 Task: Look for space in Delfshaven, Netherlands from 22nd June, 2023 to 30th June, 2023 for 2 adults in price range Rs.7000 to Rs.15000. Place can be entire place with 1  bedroom having 1 bed and 1 bathroom. Property type can be house, flat, guest house, hotel. Amenities needed are: washing machine. Booking option can be shelf check-in. Required host language is English.
Action: Mouse moved to (658, 147)
Screenshot: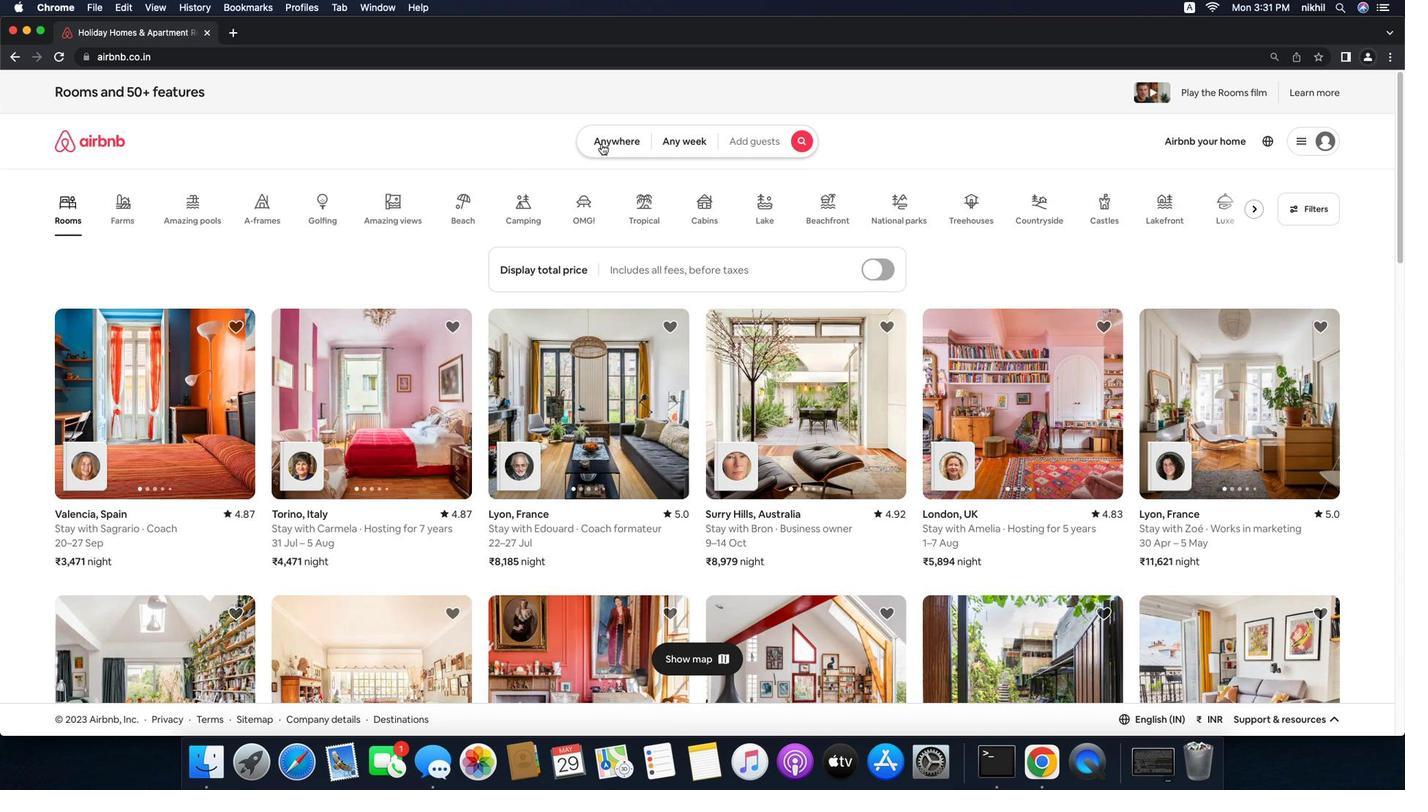 
Action: Mouse pressed left at (658, 147)
Screenshot: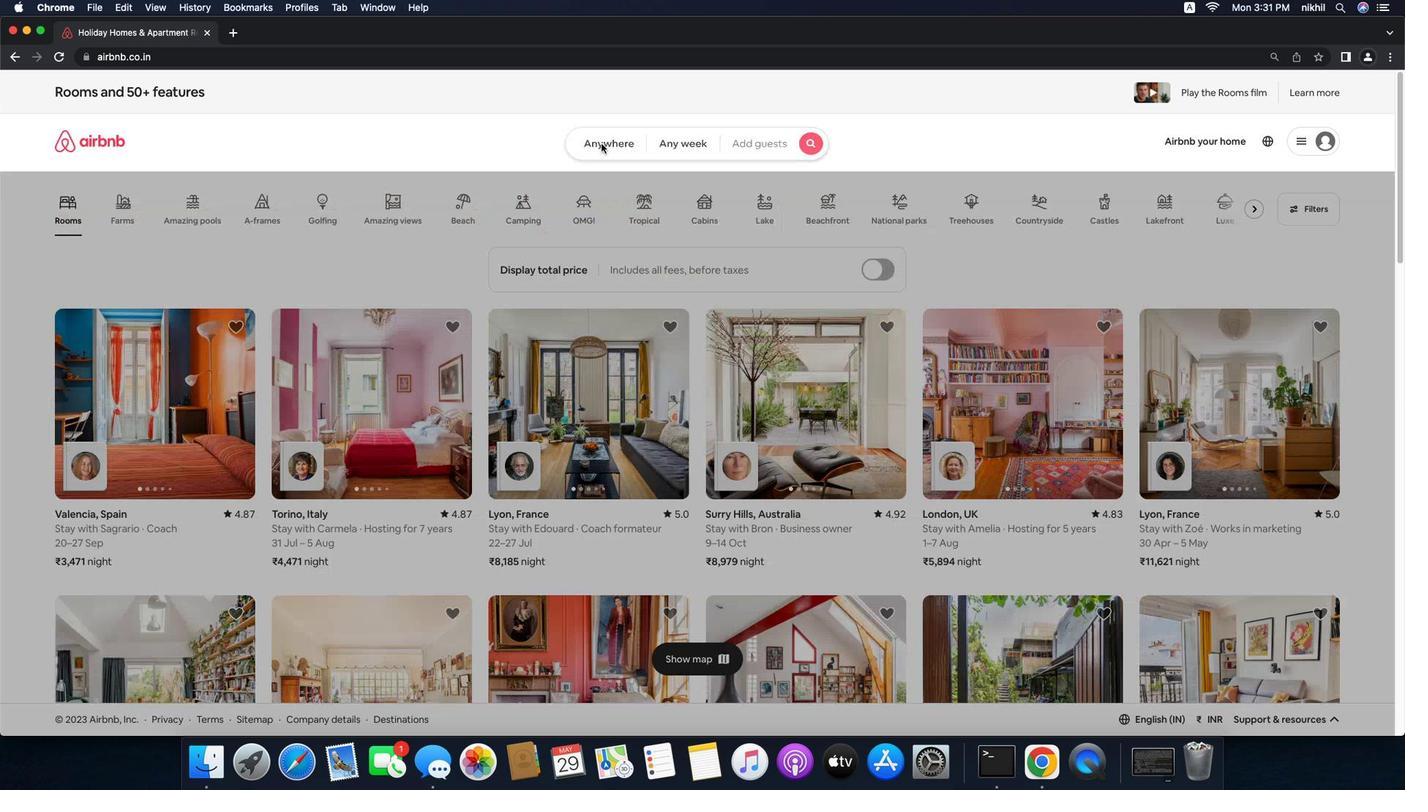 
Action: Mouse moved to (637, 146)
Screenshot: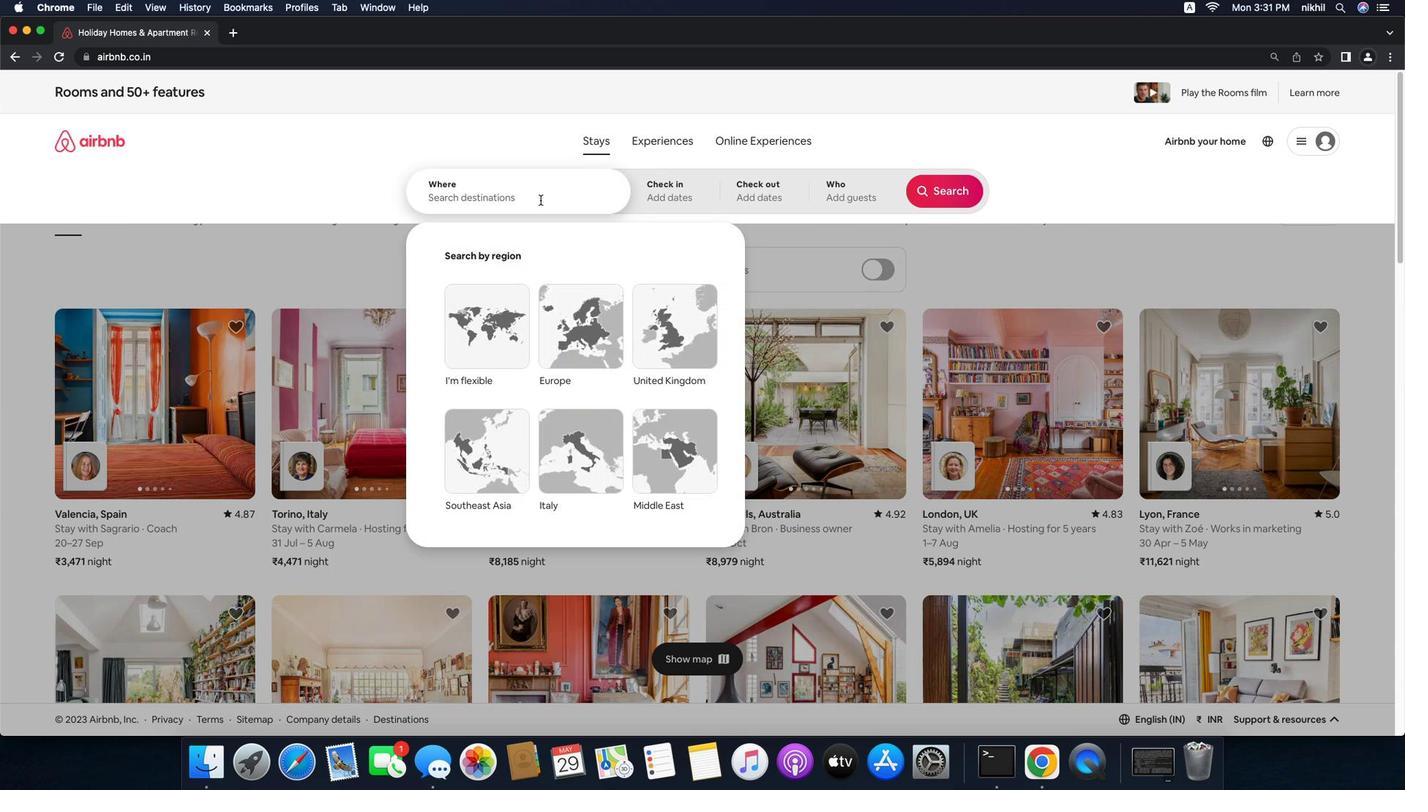 
Action: Mouse pressed left at (637, 146)
Screenshot: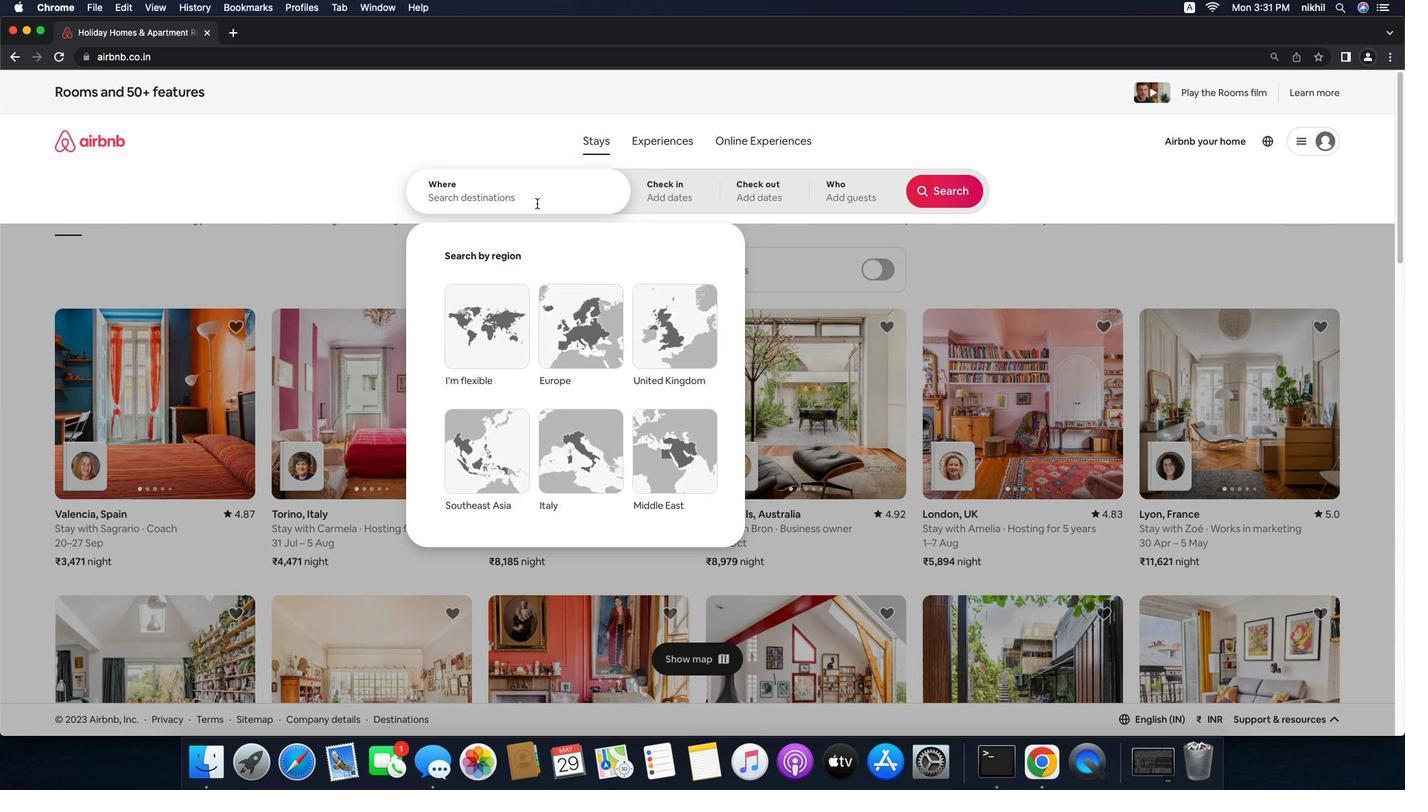 
Action: Mouse moved to (582, 204)
Screenshot: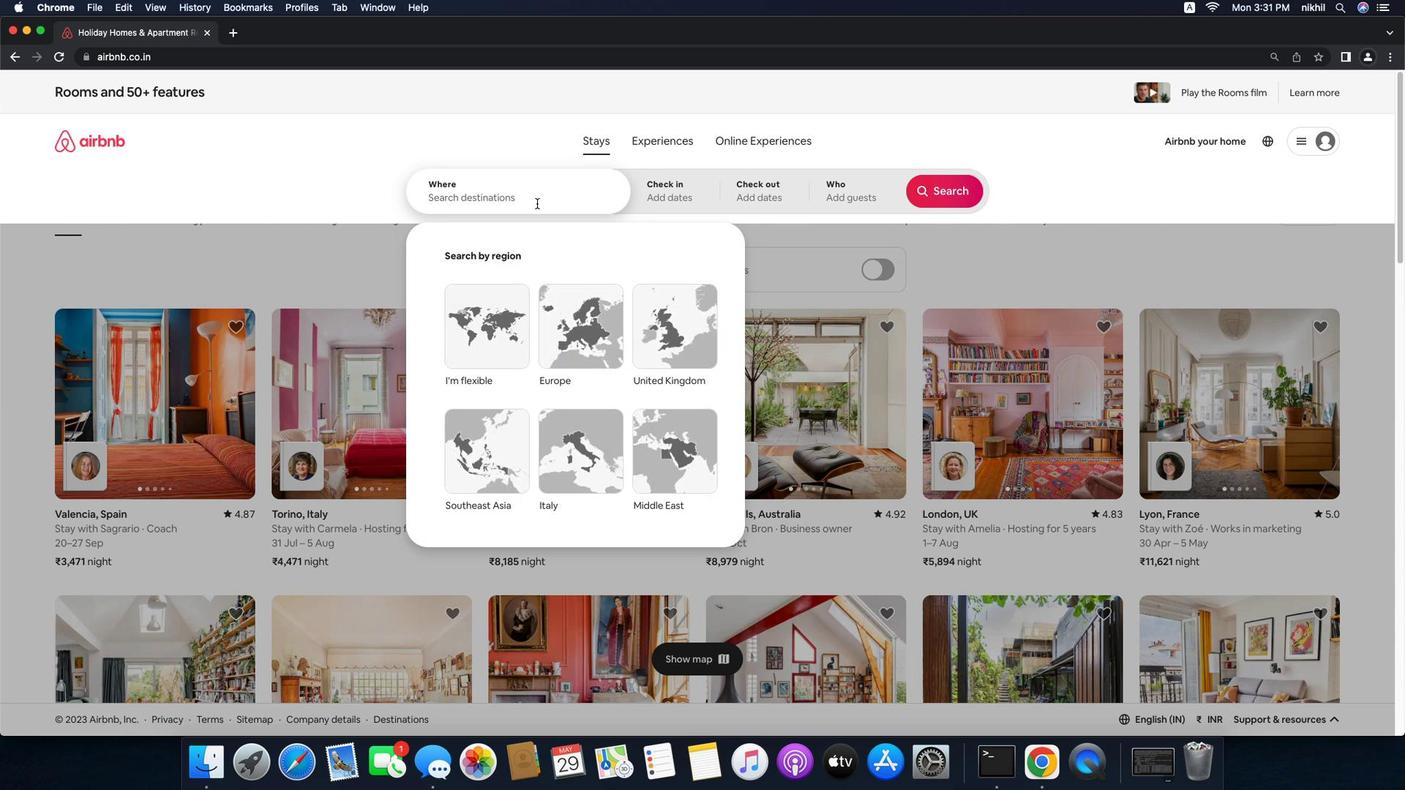 
Action: Mouse pressed left at (582, 204)
Screenshot: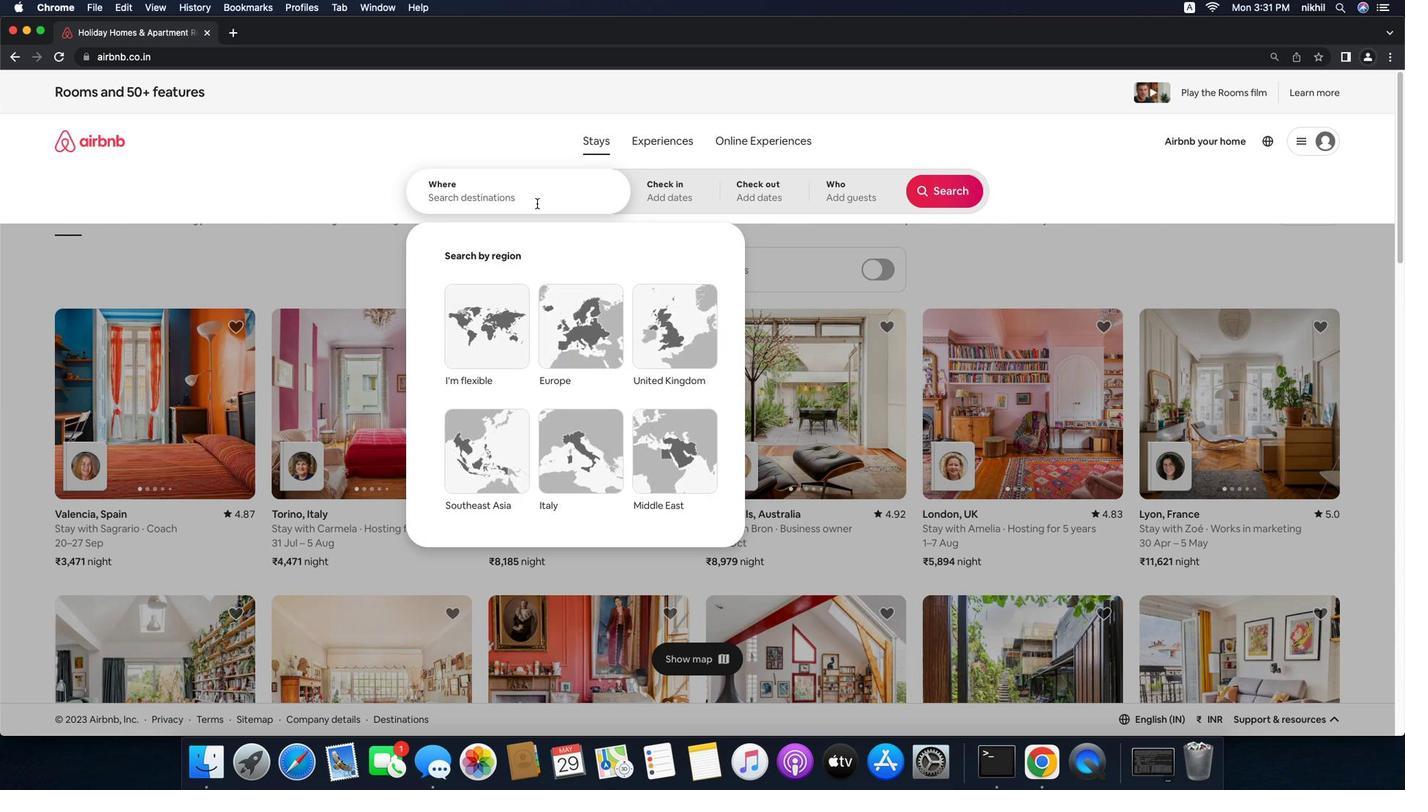 
Action: Key pressed 'D'Key.caps_lock'e''l''f''s''h''a''v''e''n'','Key.spaceKey.caps_lock'N'Key.caps_lock'e''t''h''e''r''l''a''n''d''s'
Screenshot: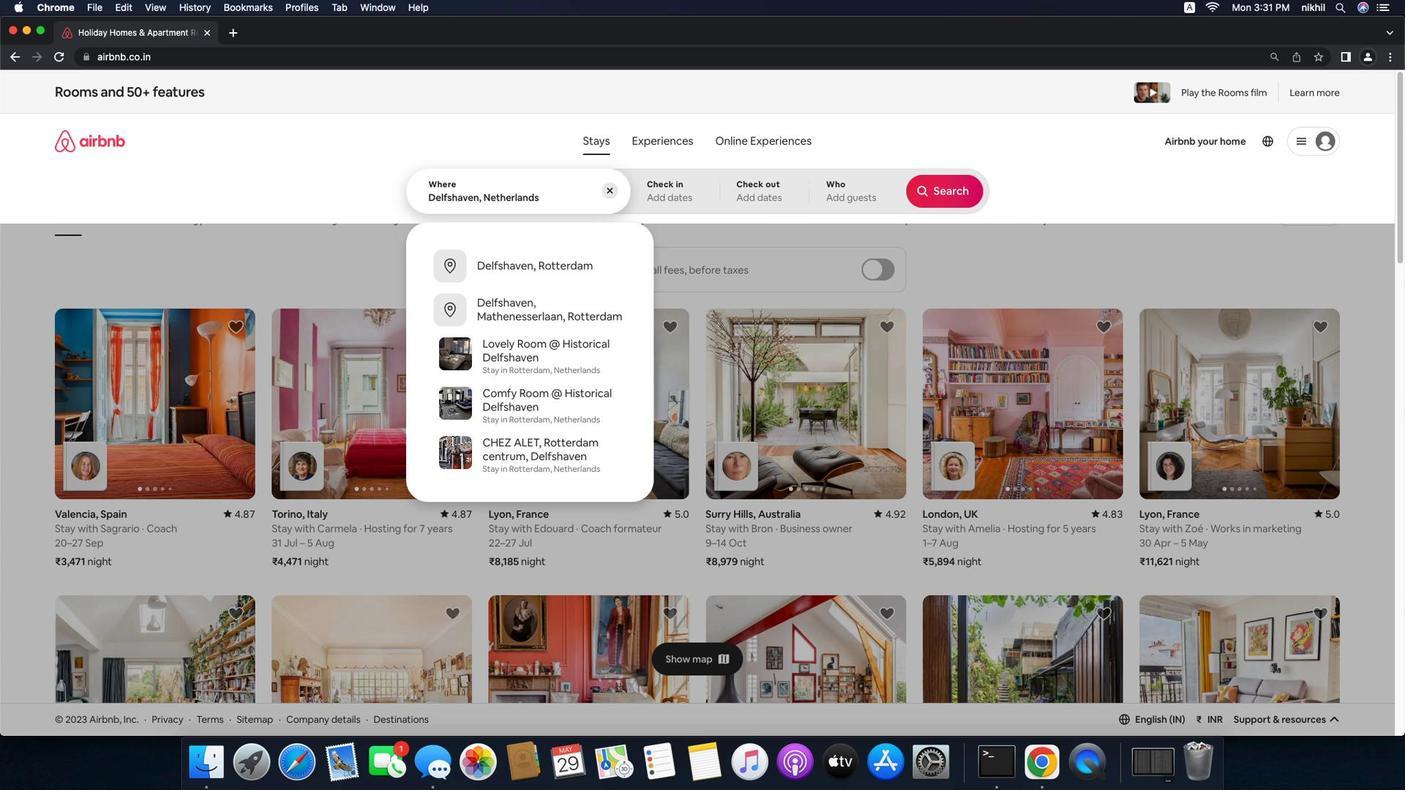 
Action: Mouse moved to (587, 194)
Screenshot: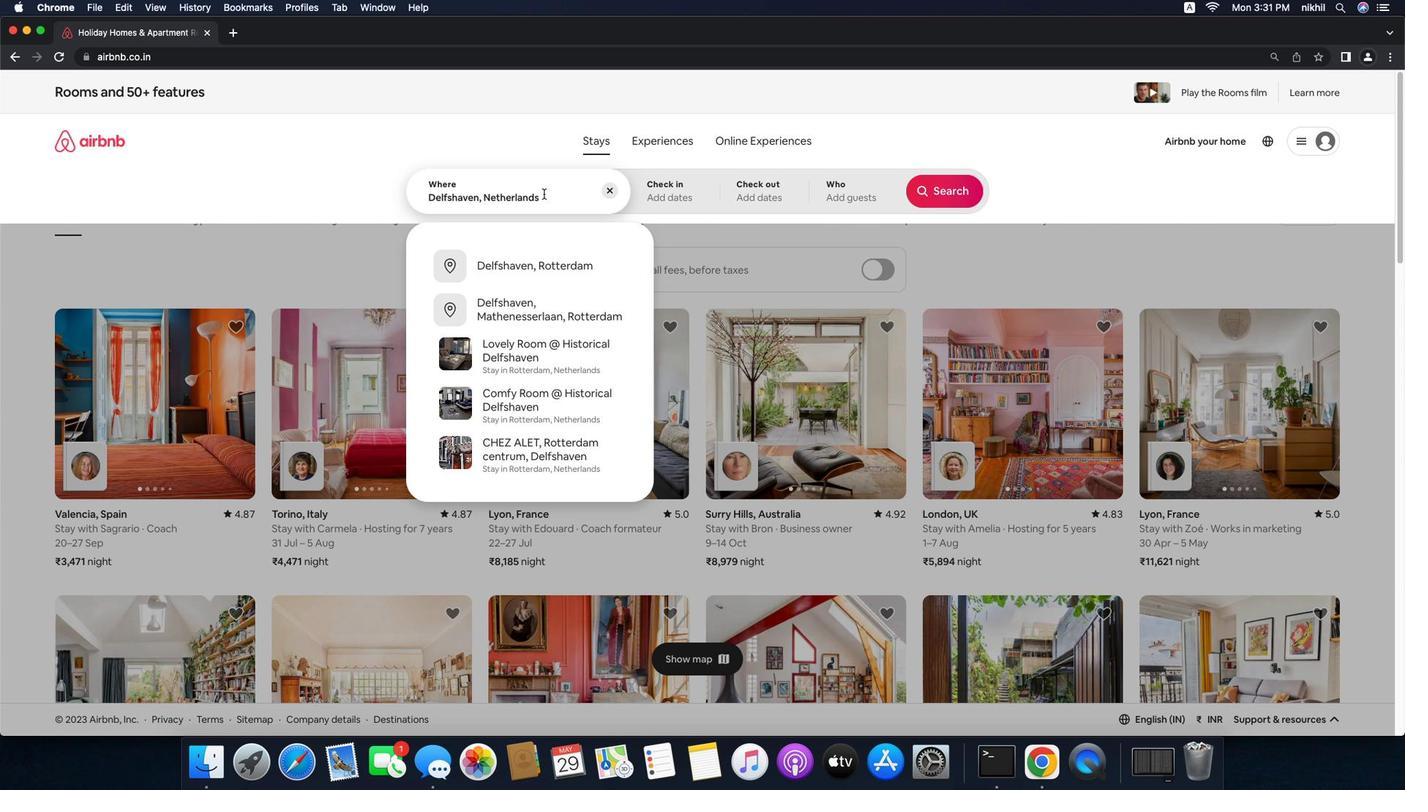 
Action: Key pressed Key.enter
Screenshot: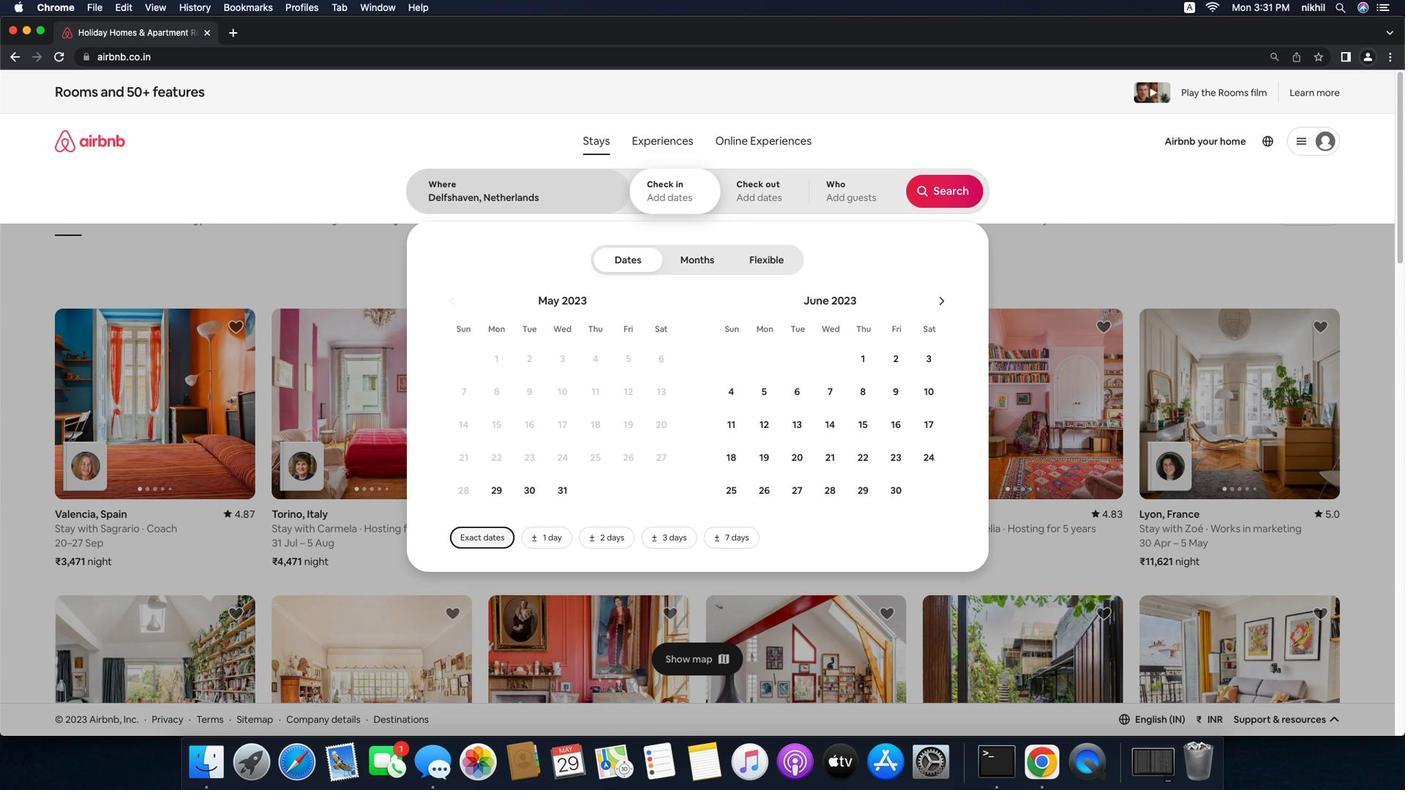 
Action: Mouse moved to (866, 462)
Screenshot: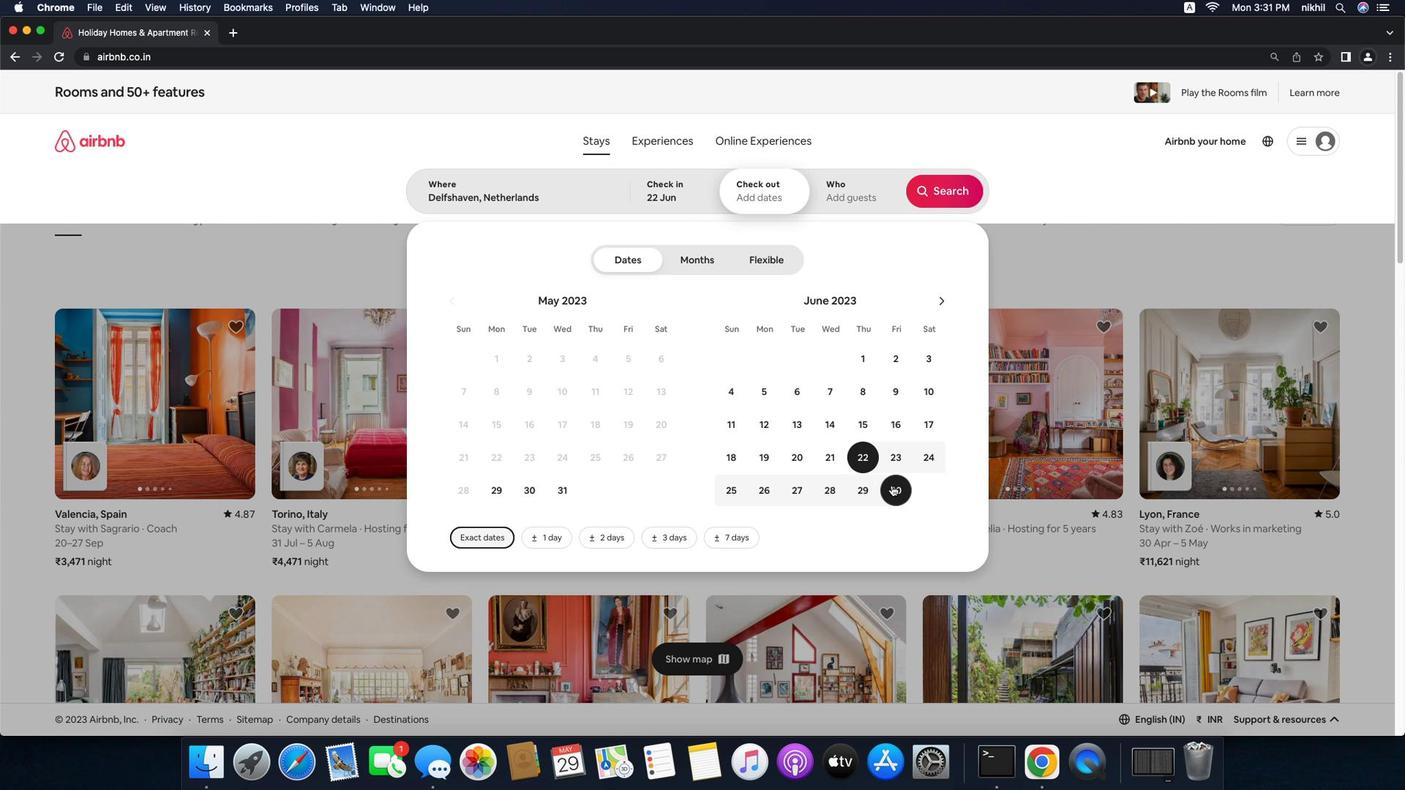 
Action: Mouse pressed left at (866, 462)
Screenshot: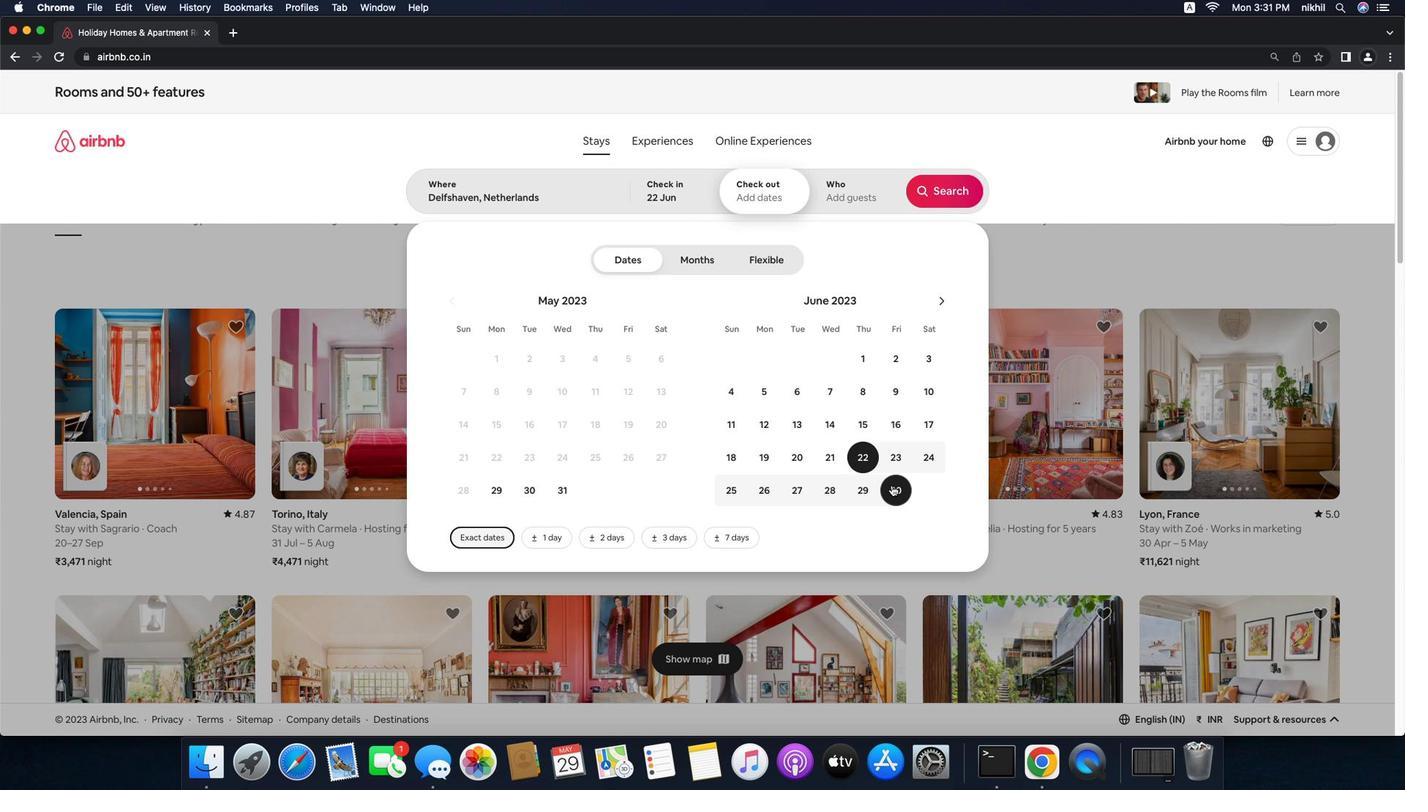 
Action: Mouse moved to (885, 481)
Screenshot: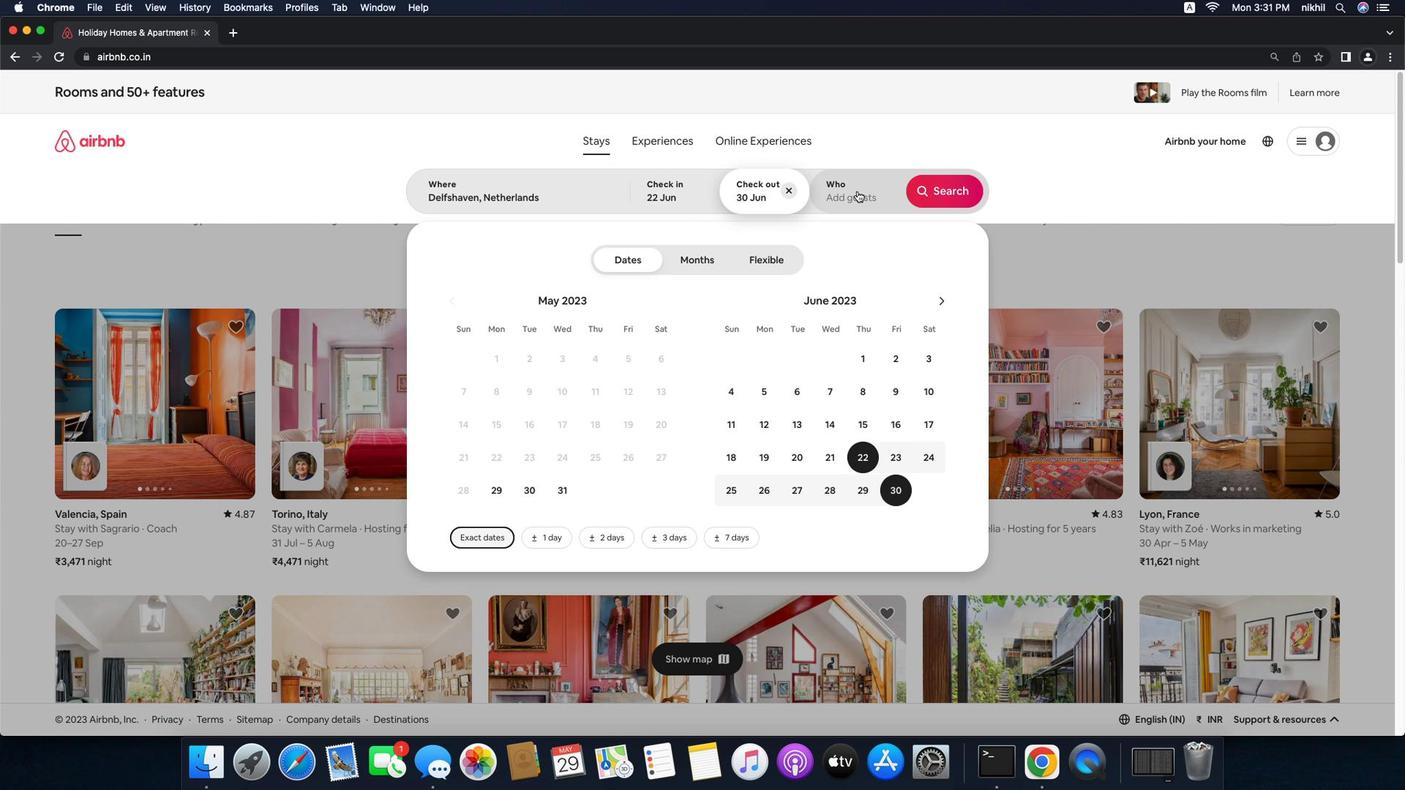 
Action: Mouse pressed left at (885, 481)
Screenshot: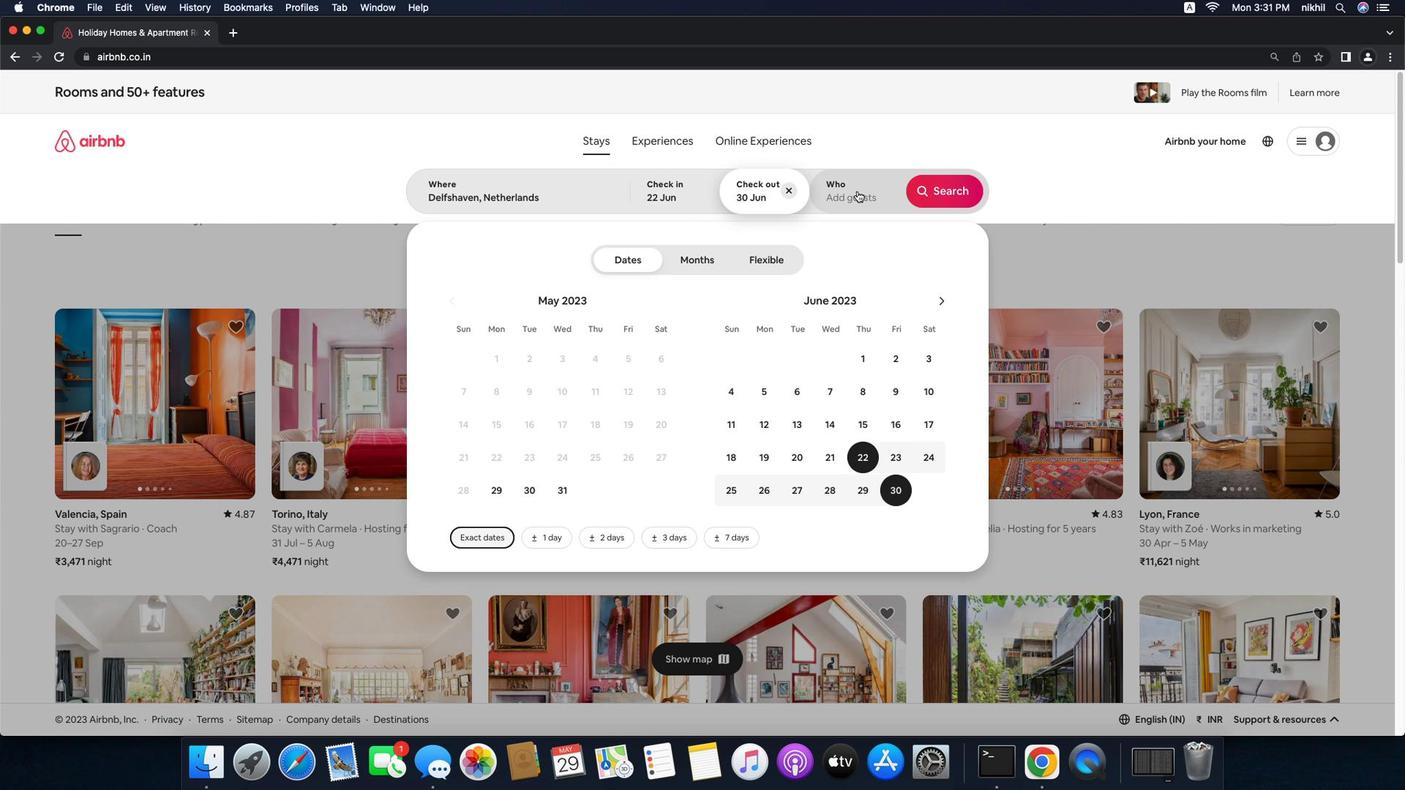 
Action: Mouse moved to (855, 192)
Screenshot: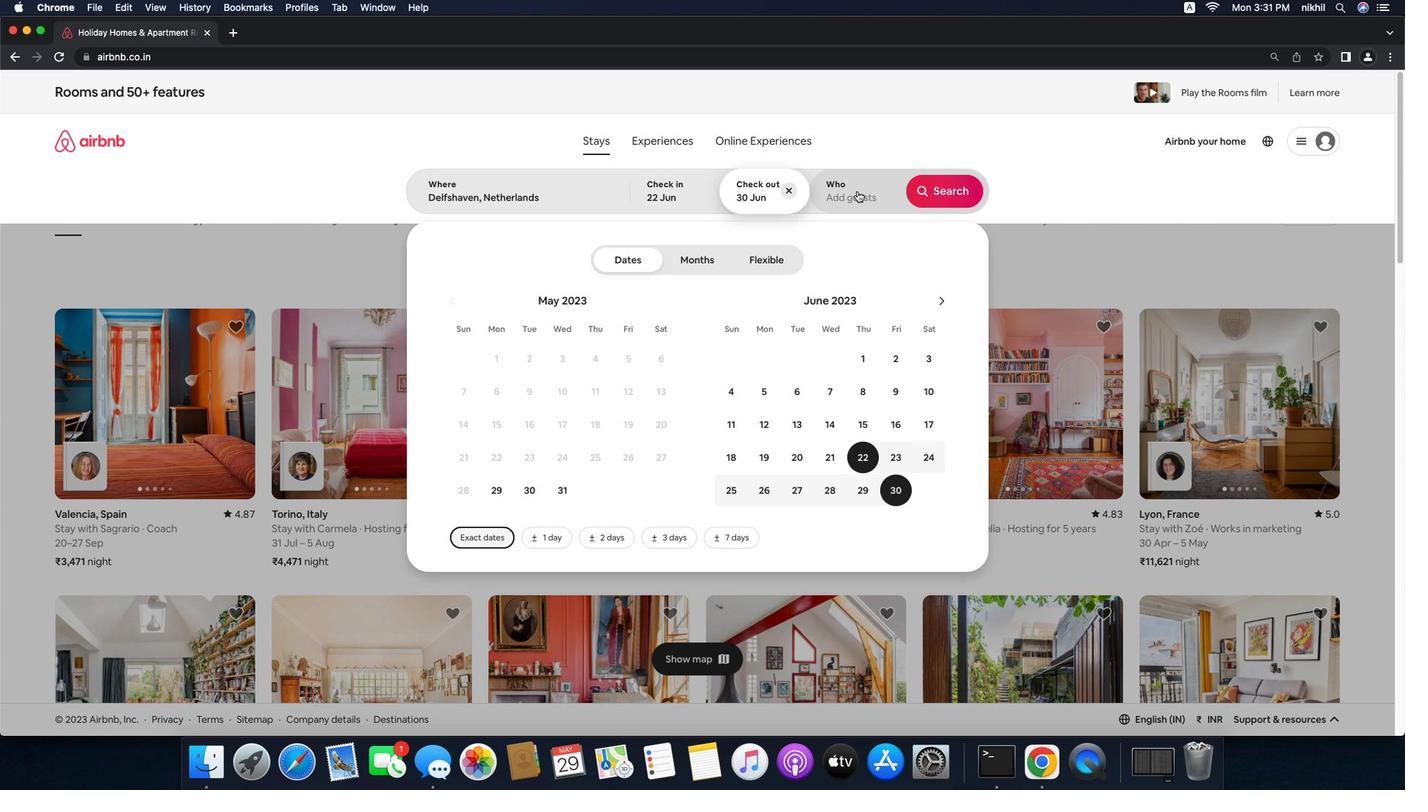 
Action: Mouse pressed left at (855, 192)
Screenshot: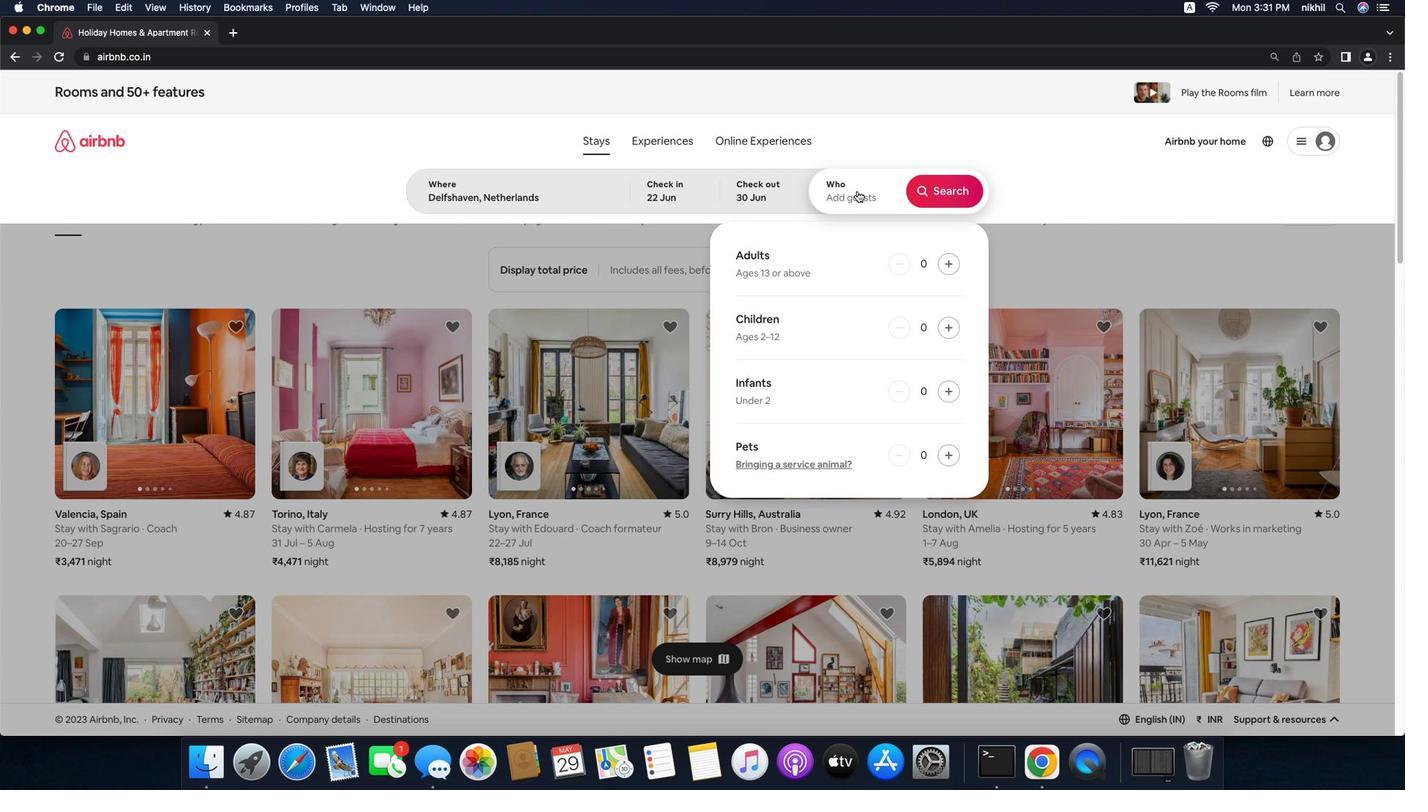 
Action: Mouse moved to (935, 263)
Screenshot: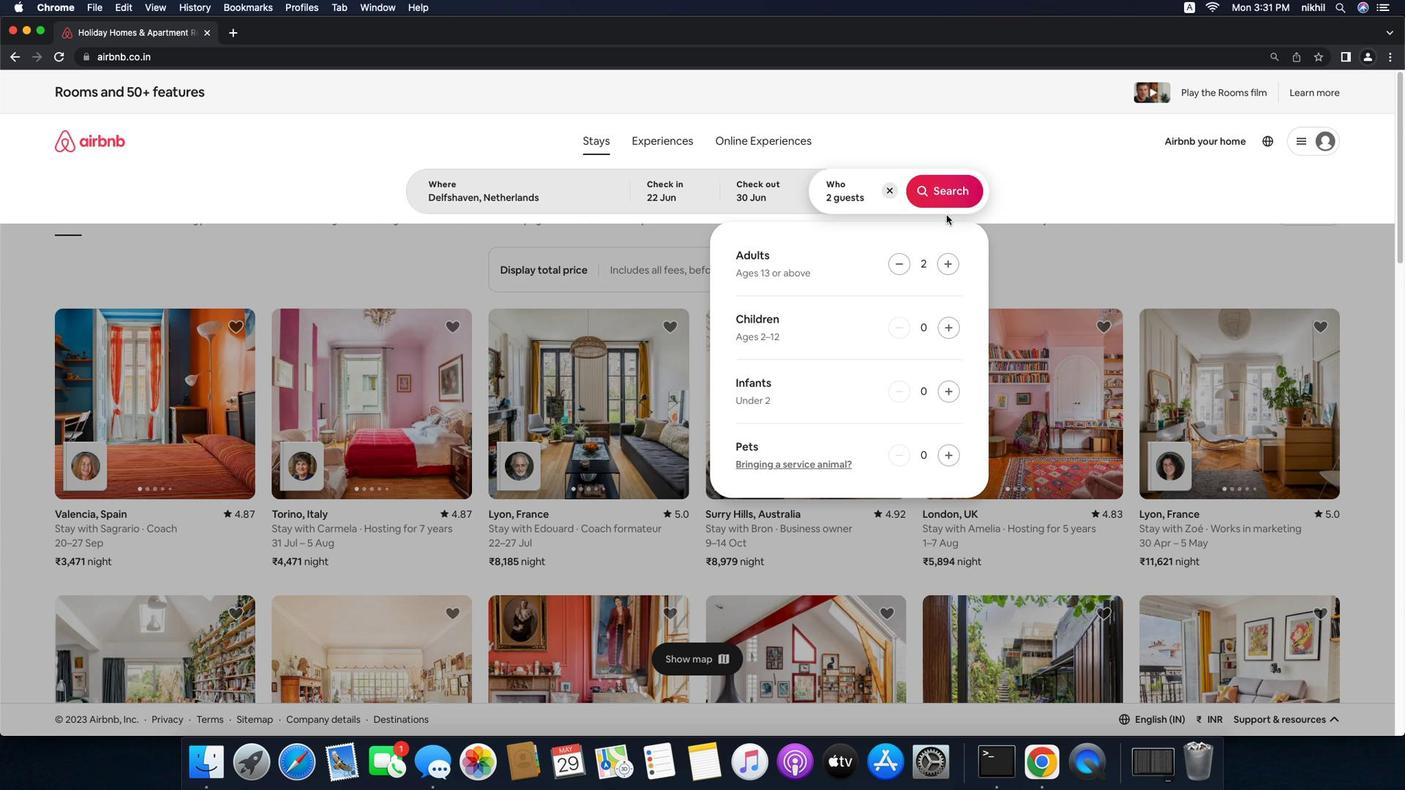 
Action: Mouse pressed left at (935, 263)
Screenshot: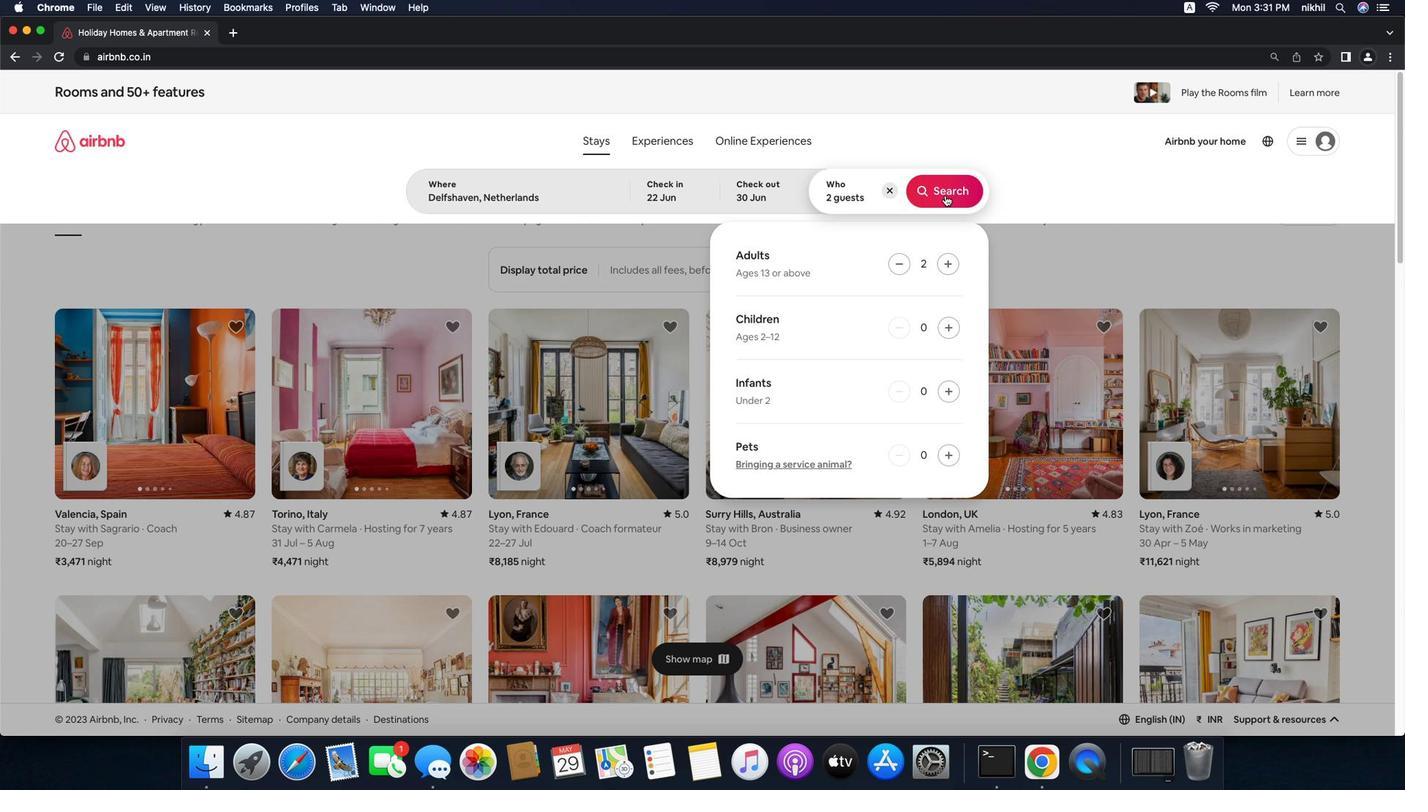
Action: Mouse pressed left at (935, 263)
Screenshot: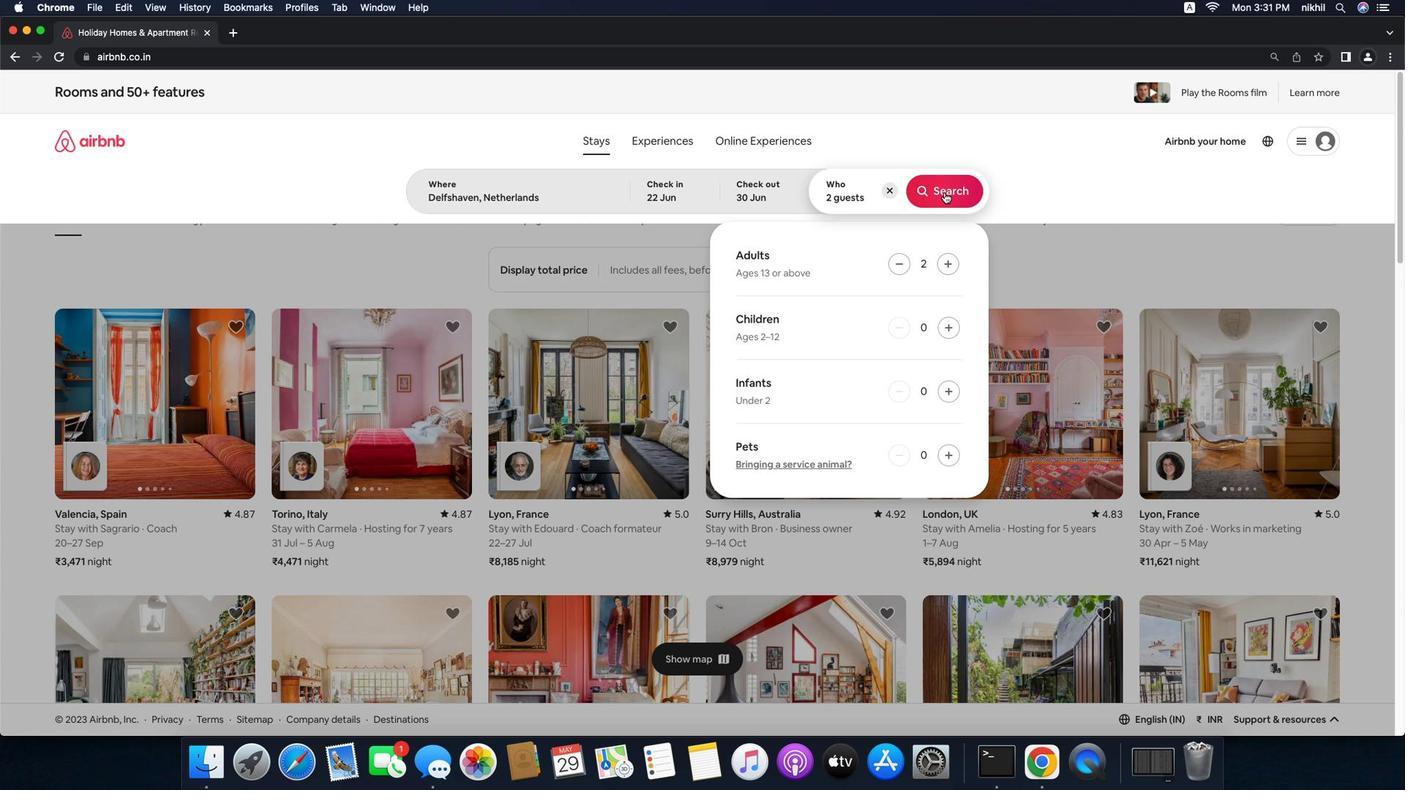 
Action: Mouse moved to (931, 194)
Screenshot: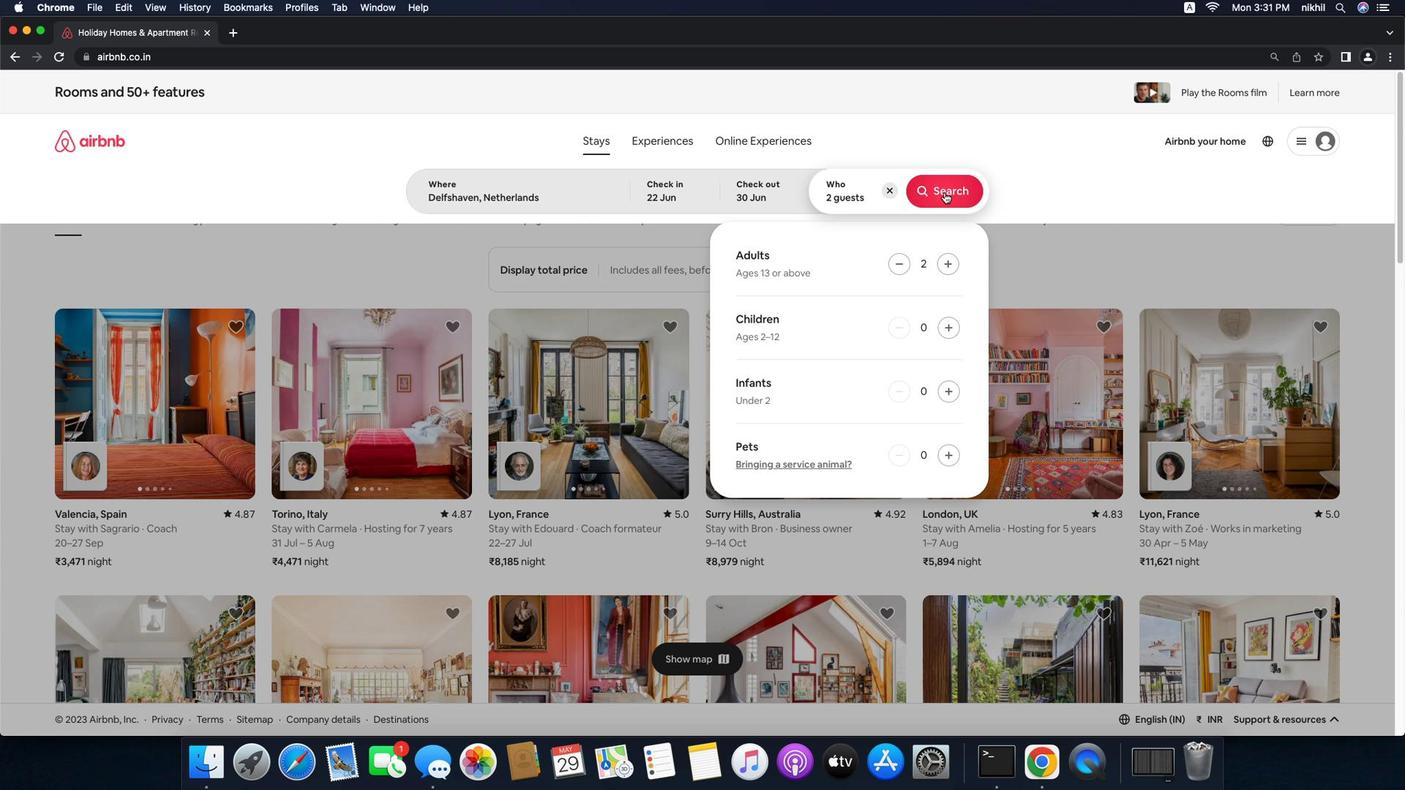 
Action: Mouse pressed left at (931, 194)
Screenshot: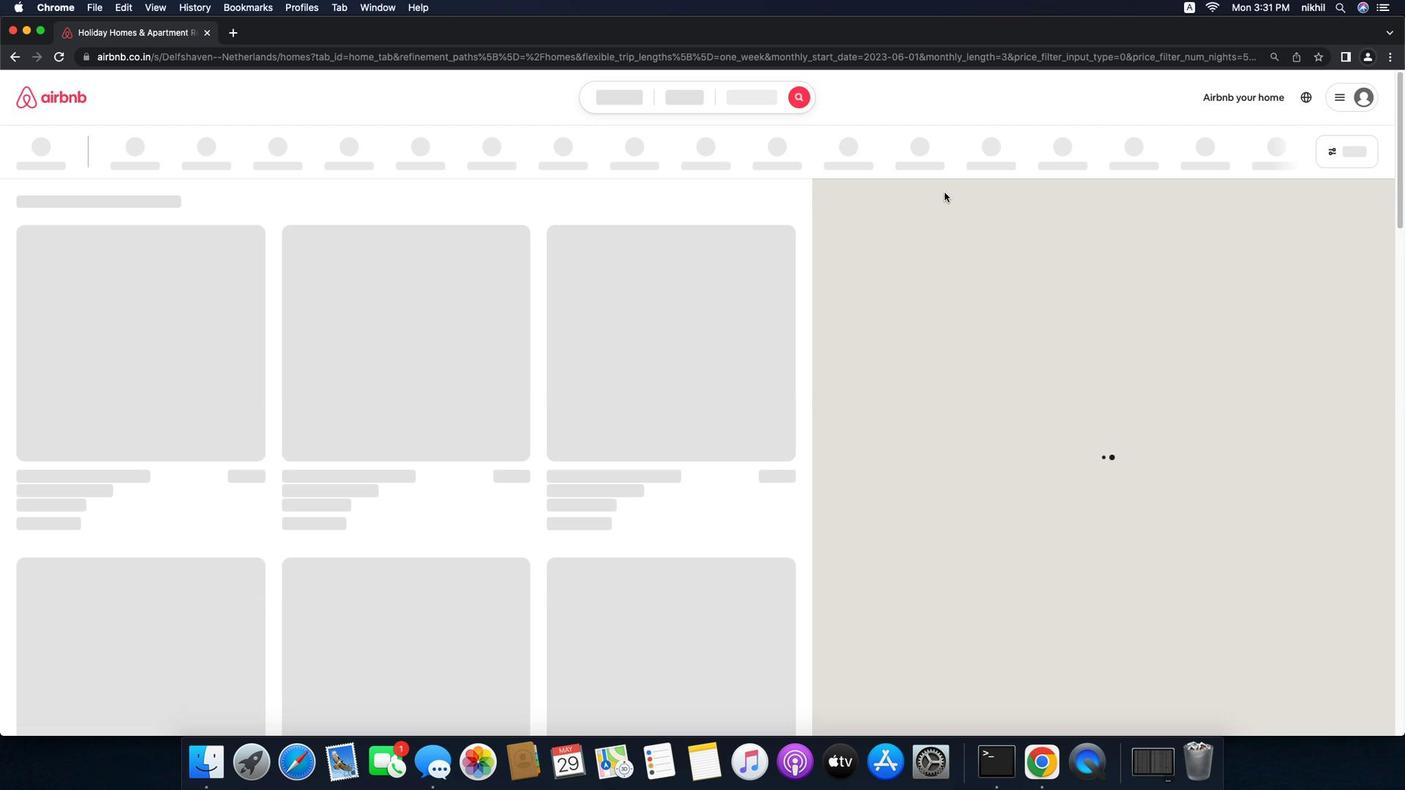 
Action: Mouse moved to (1280, 154)
Screenshot: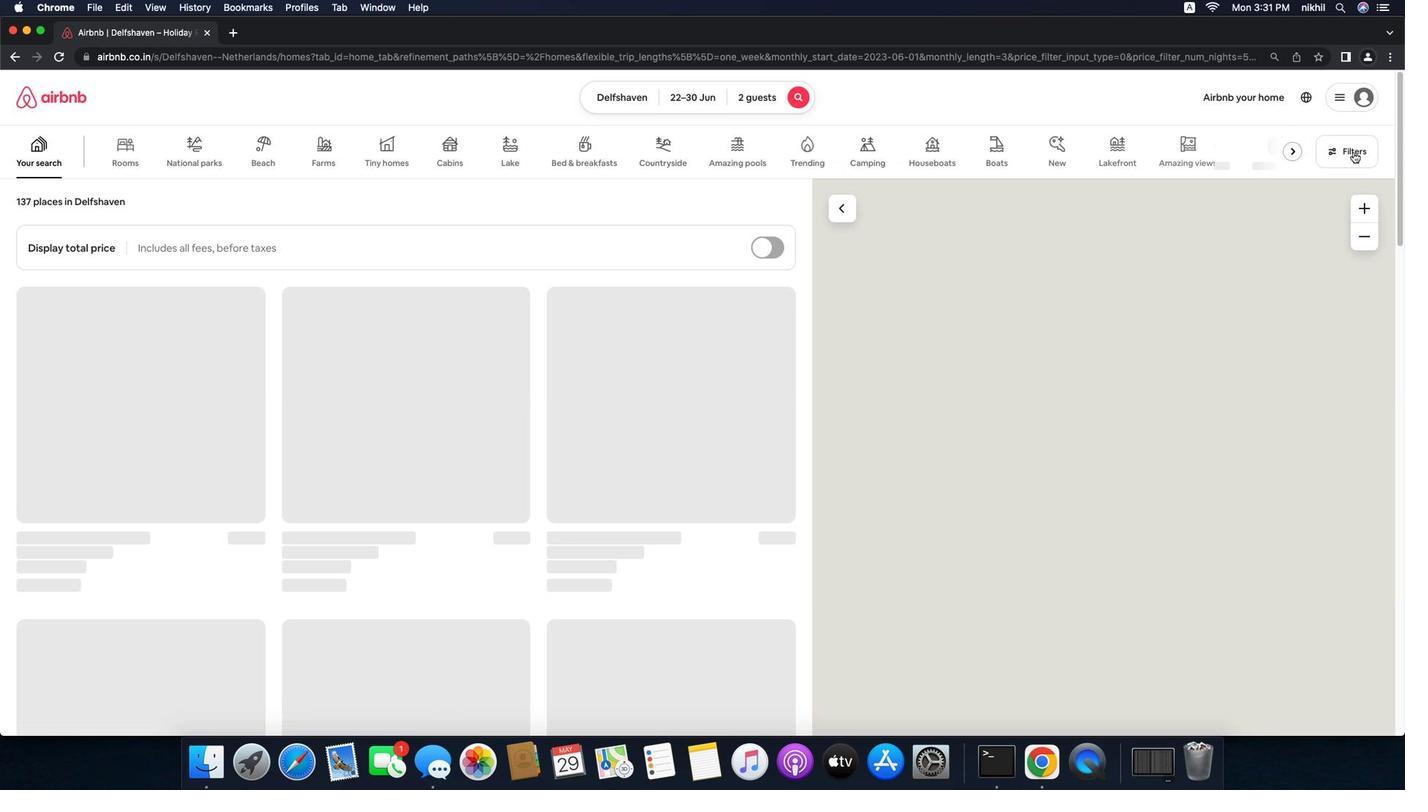 
Action: Mouse pressed left at (1280, 154)
Screenshot: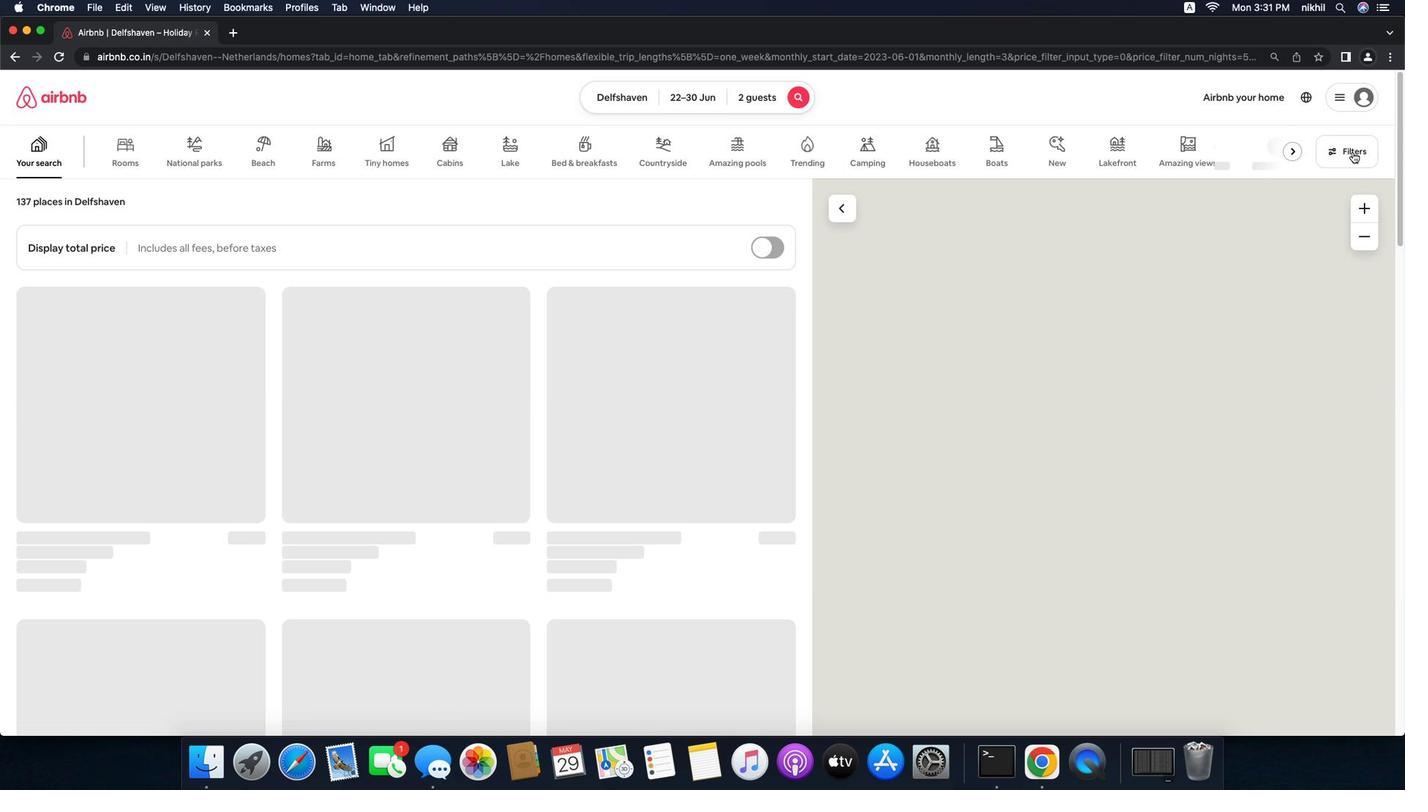 
Action: Mouse moved to (600, 483)
Screenshot: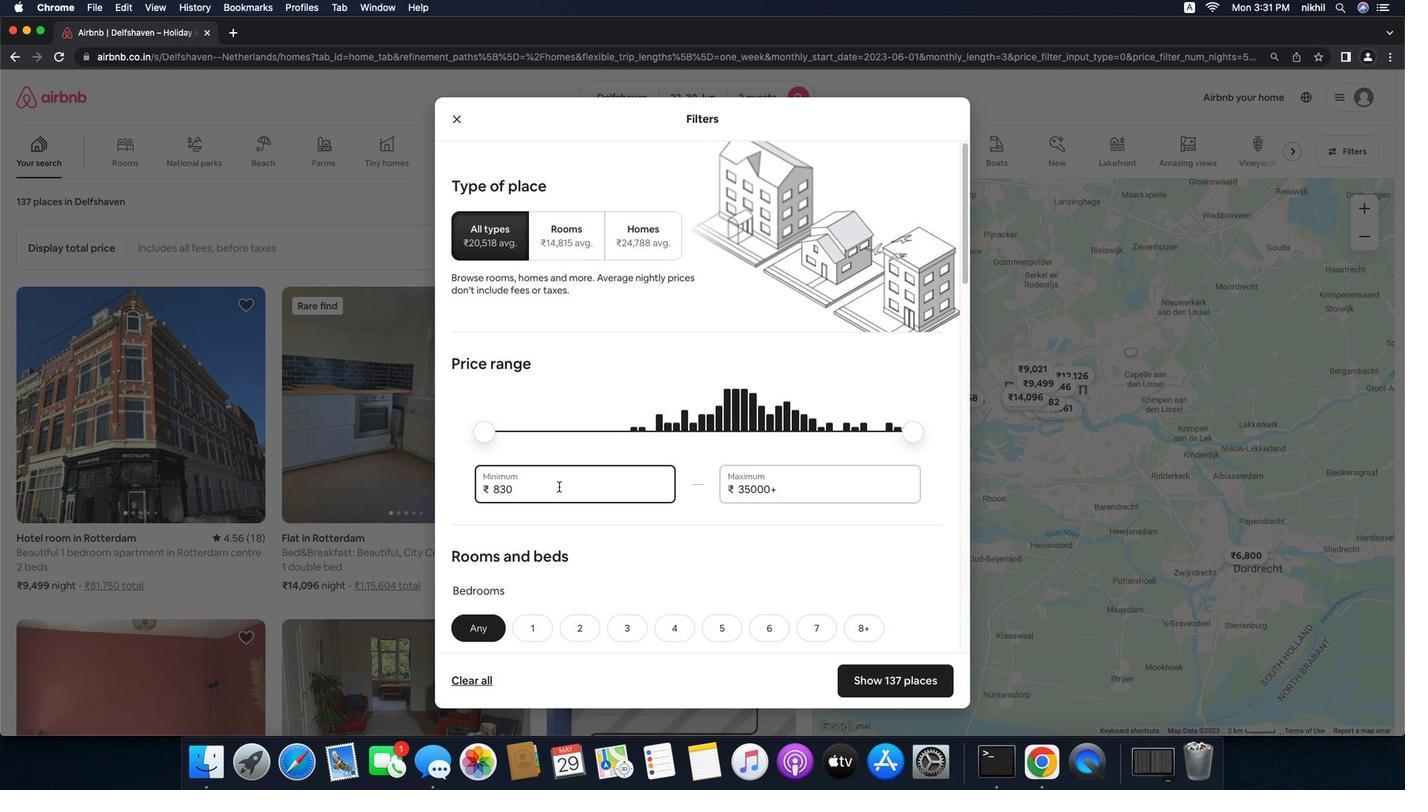 
Action: Mouse pressed left at (600, 483)
Screenshot: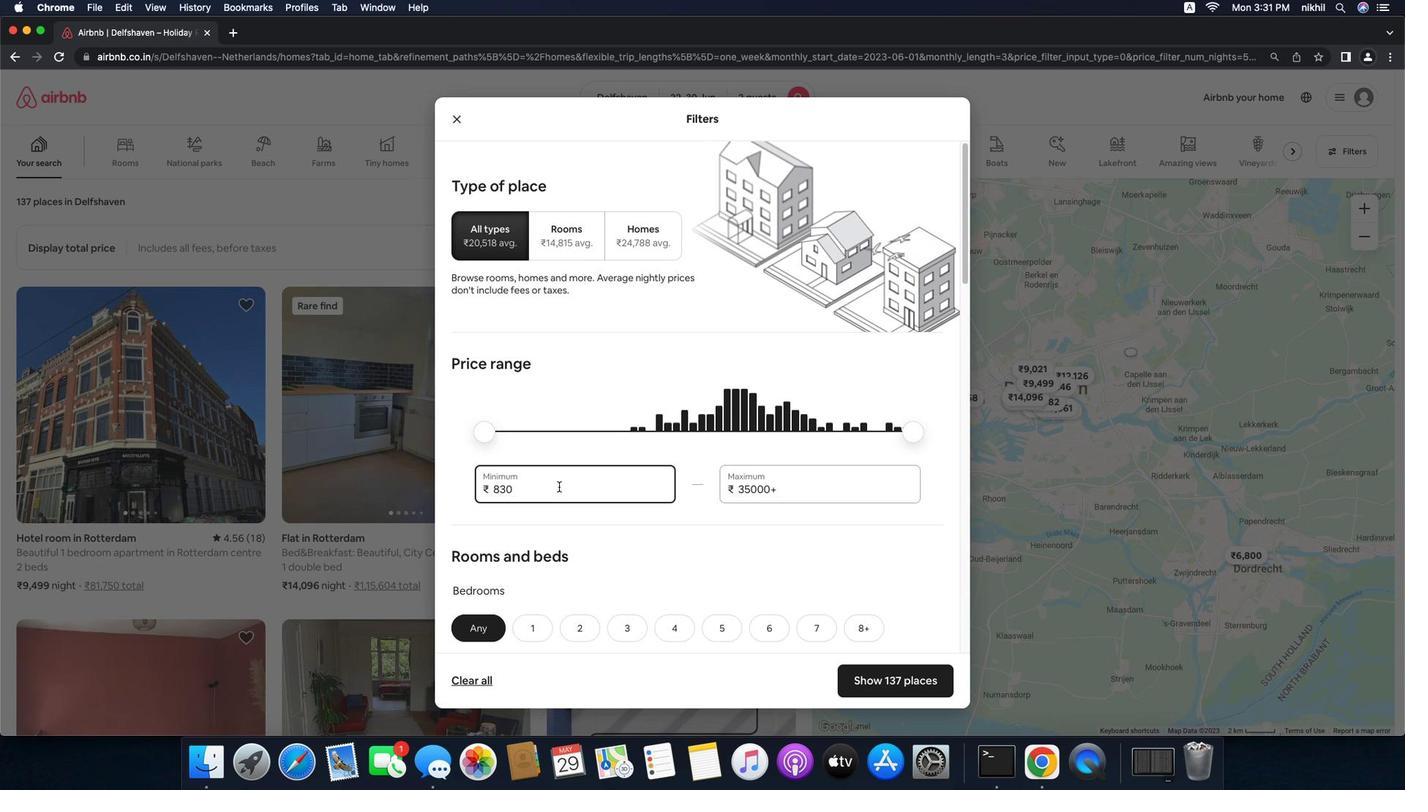 
Action: Key pressed Key.backspaceKey.backspaceKey.backspace'7''0''0''0'
Screenshot: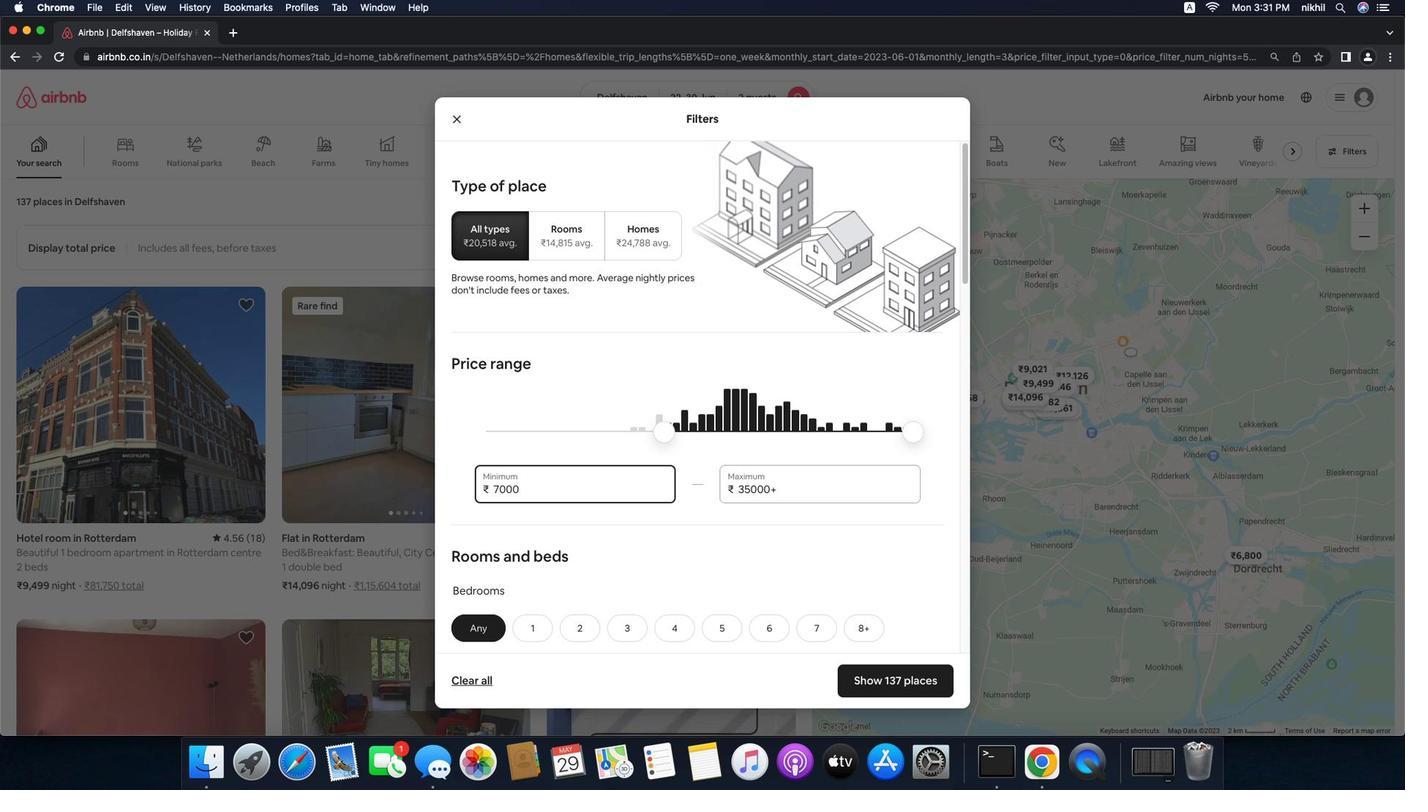 
Action: Mouse moved to (790, 485)
Screenshot: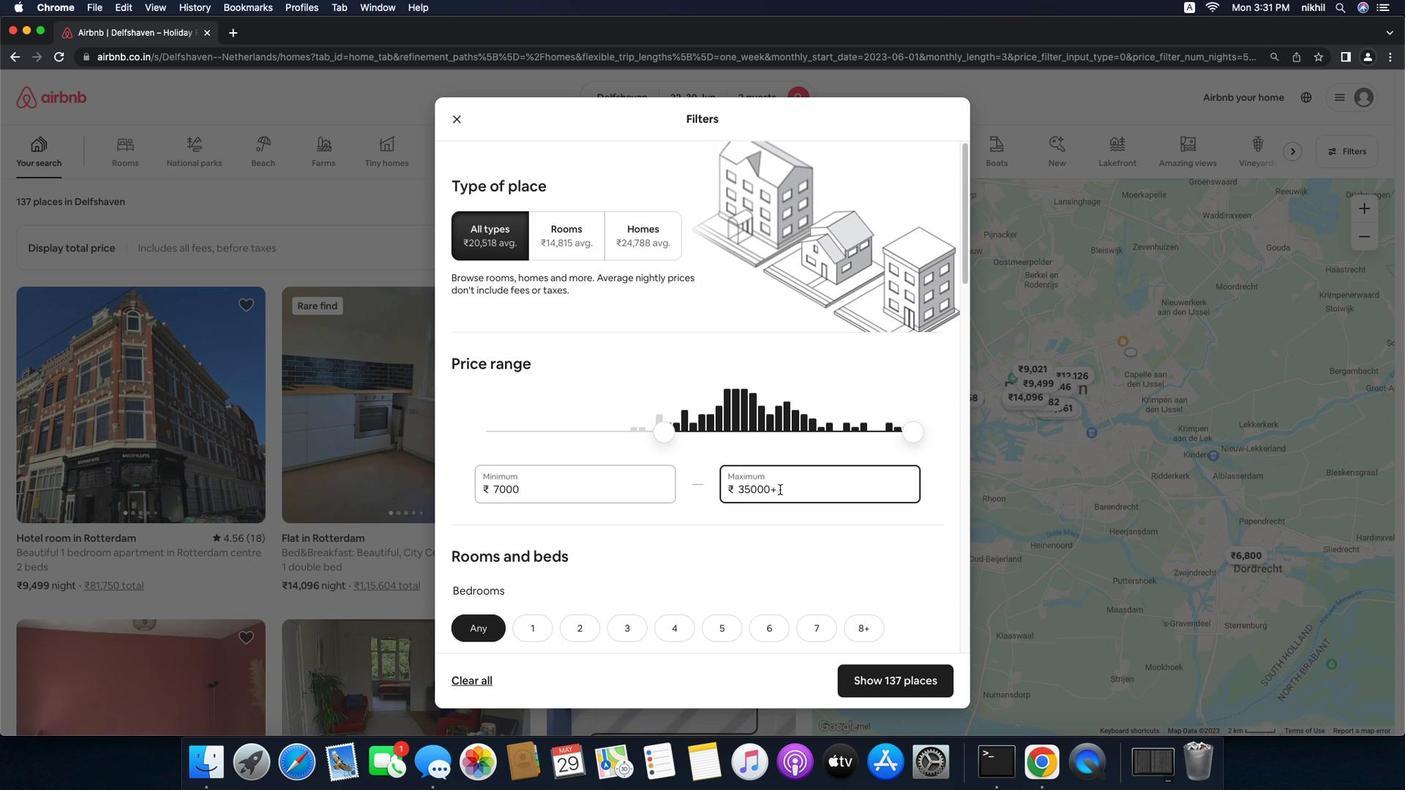 
Action: Mouse pressed left at (790, 485)
Screenshot: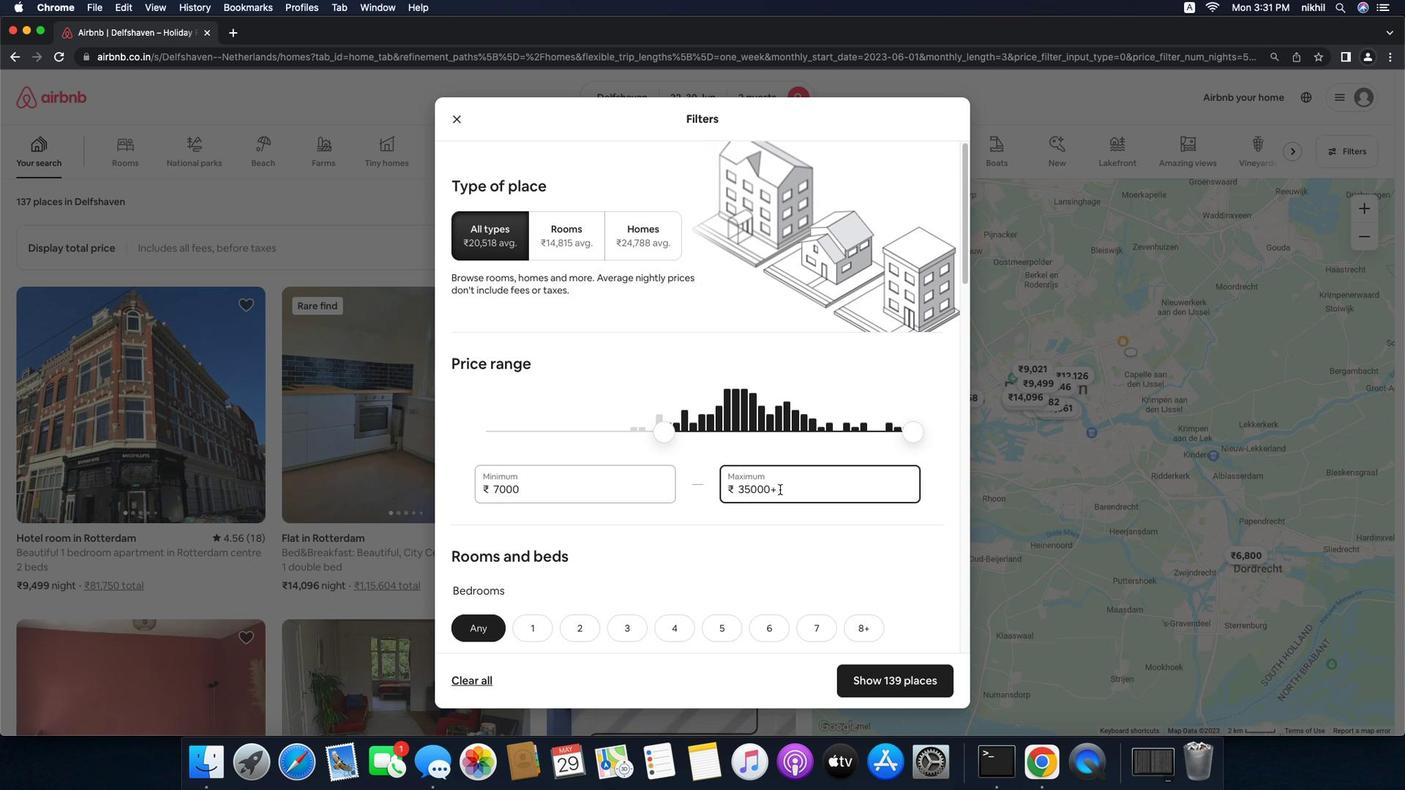 
Action: Mouse moved to (790, 484)
Screenshot: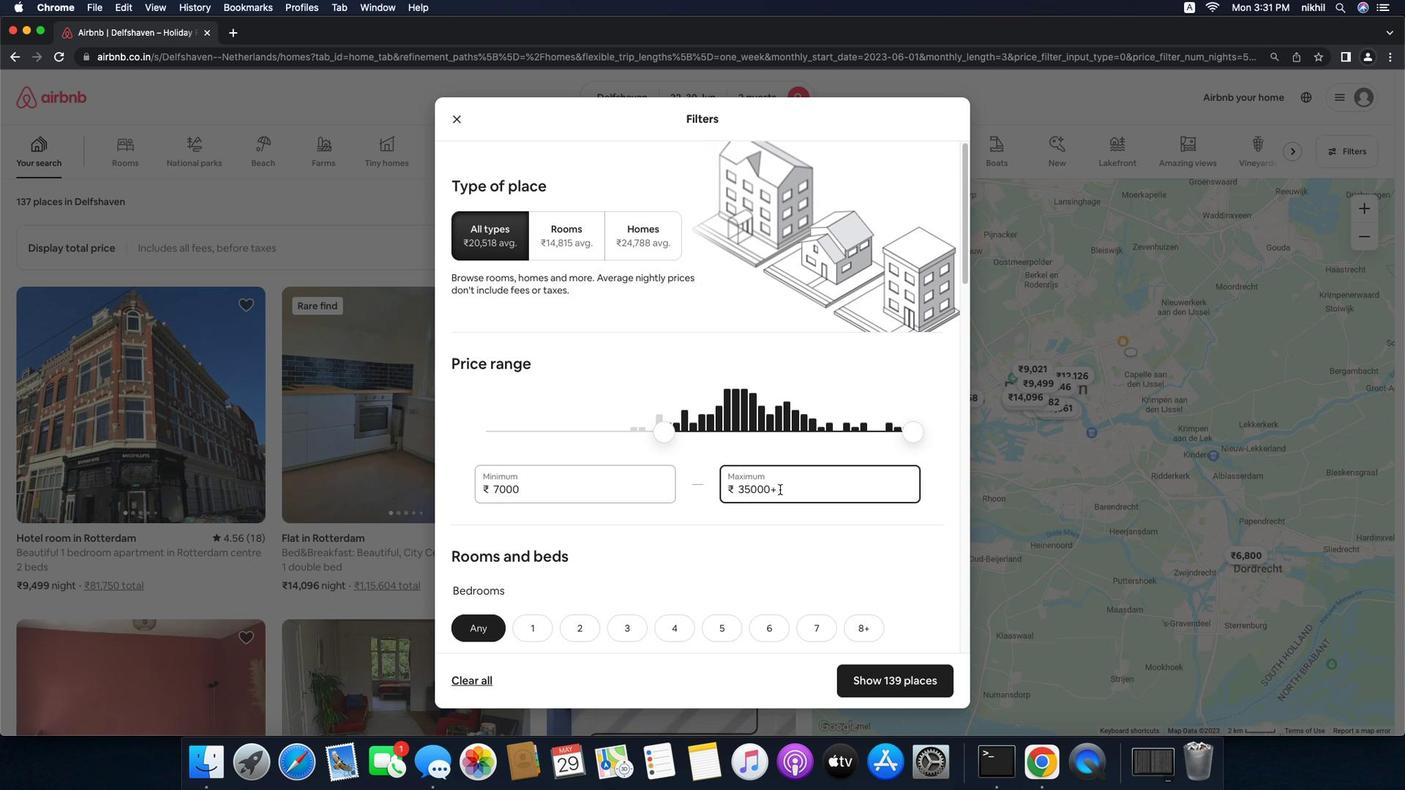 
Action: Key pressed Key.backspaceKey.backspaceKey.backspaceKey.backspaceKey.backspaceKey.backspaceKey.backspace'1''5''0''0''0'
Screenshot: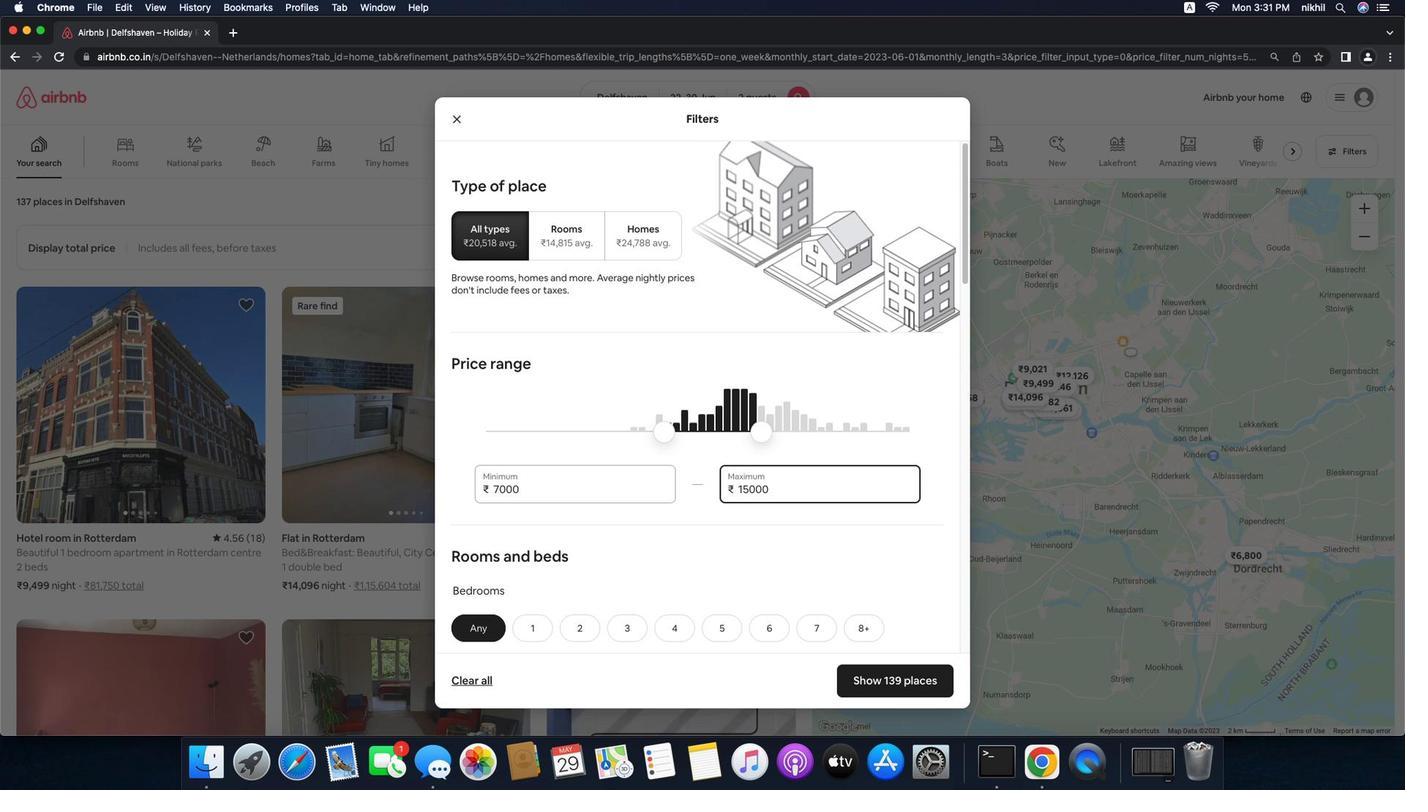 
Action: Mouse moved to (706, 497)
Screenshot: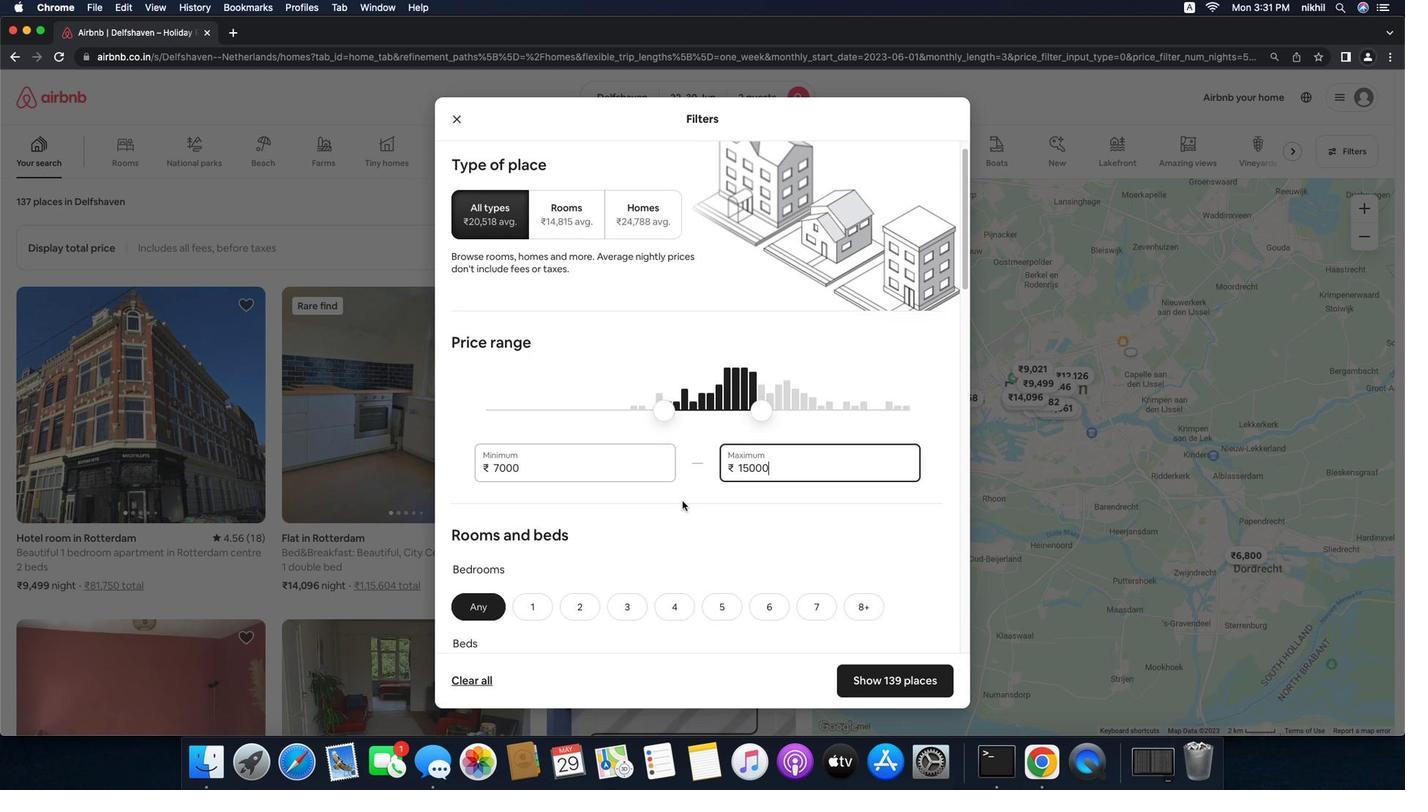 
Action: Mouse scrolled (706, 497) with delta (123, 4)
Screenshot: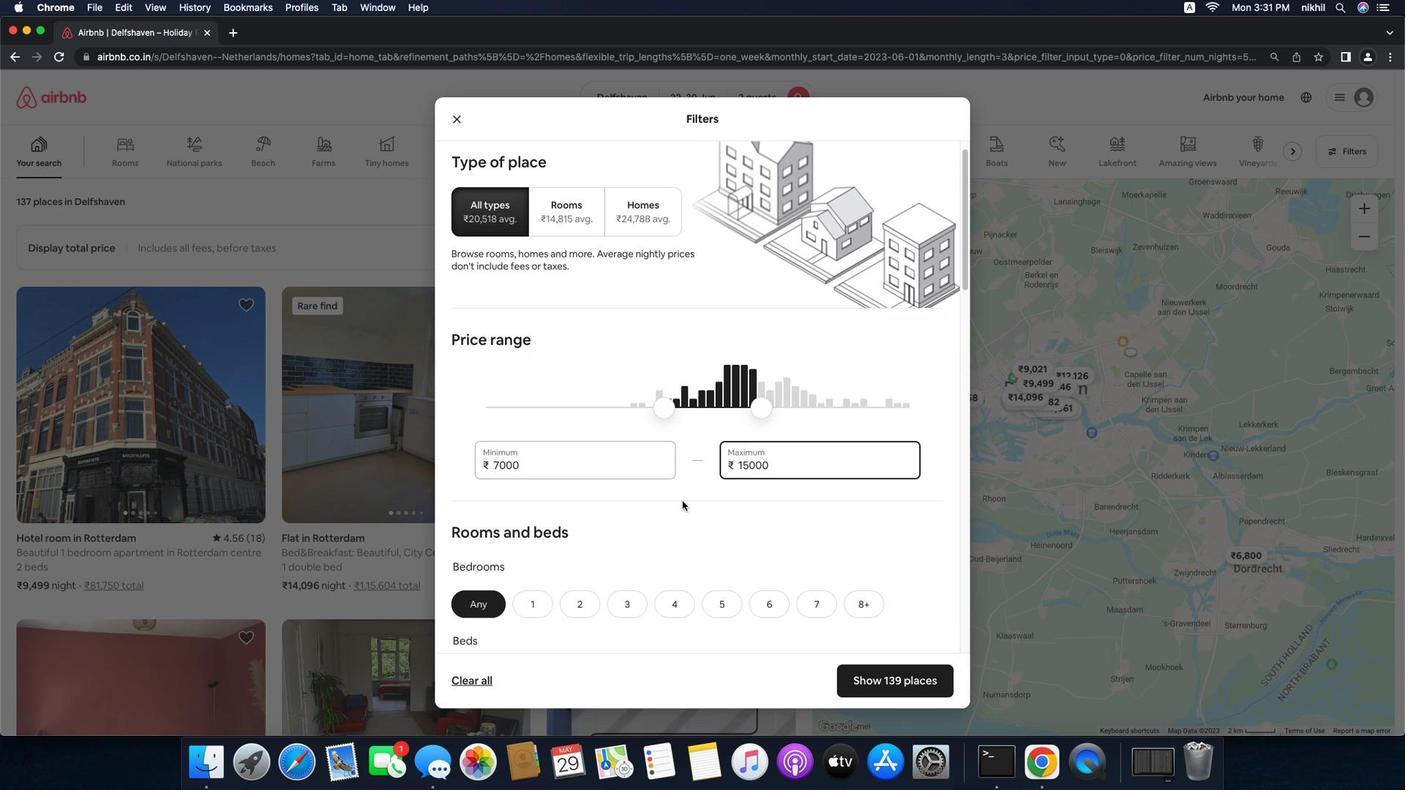 
Action: Mouse scrolled (706, 497) with delta (123, 4)
Screenshot: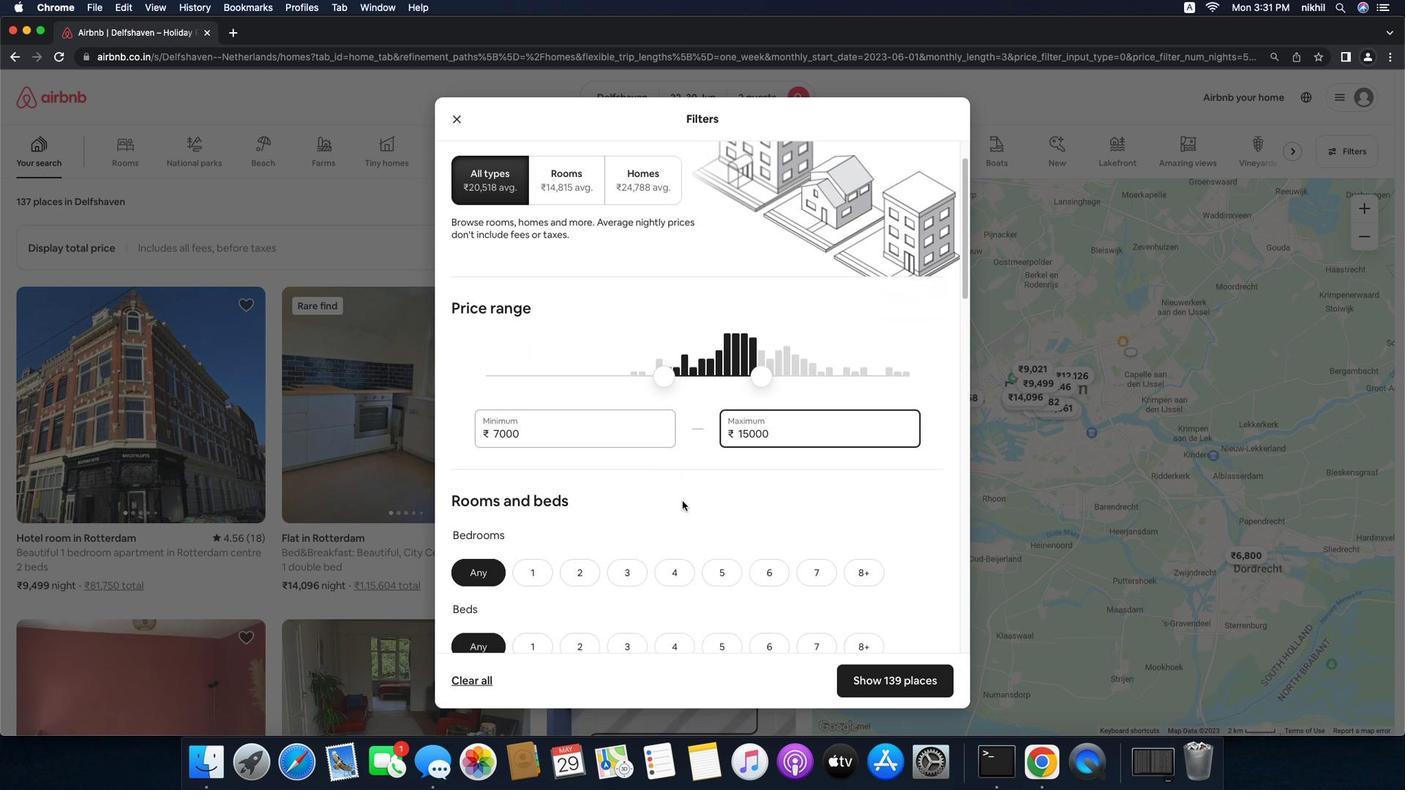 
Action: Mouse scrolled (706, 497) with delta (123, 4)
Screenshot: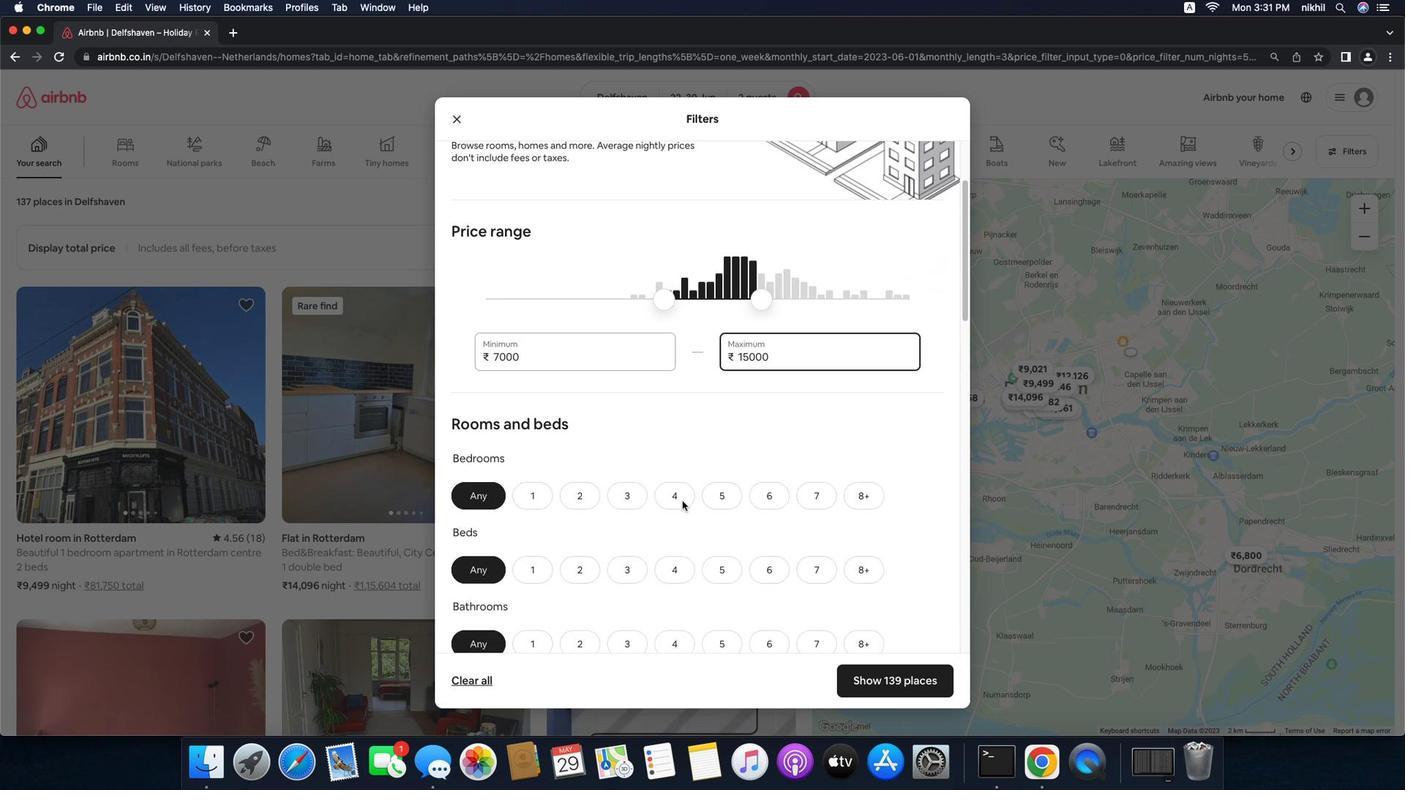 
Action: Mouse scrolled (706, 497) with delta (123, 4)
Screenshot: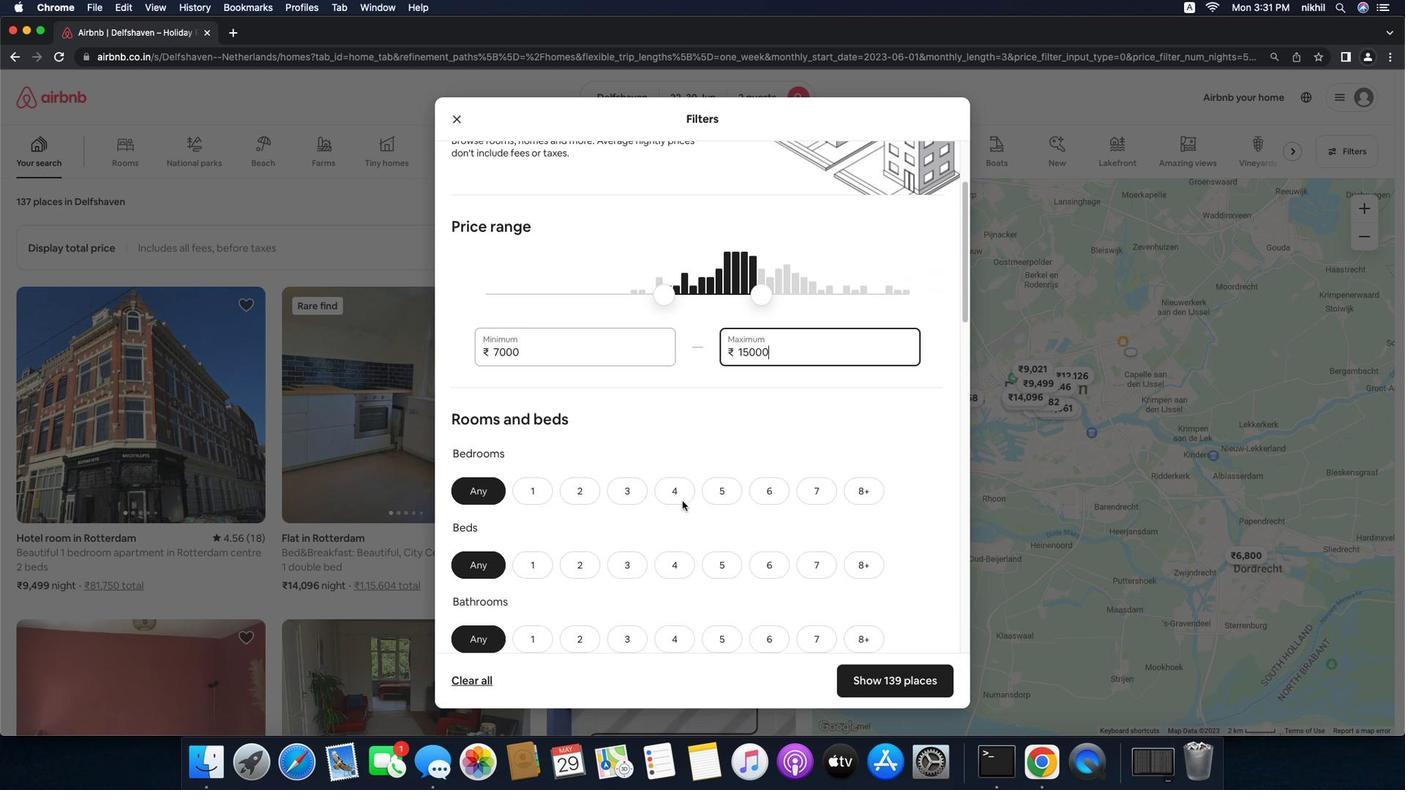 
Action: Mouse scrolled (706, 497) with delta (123, 4)
Screenshot: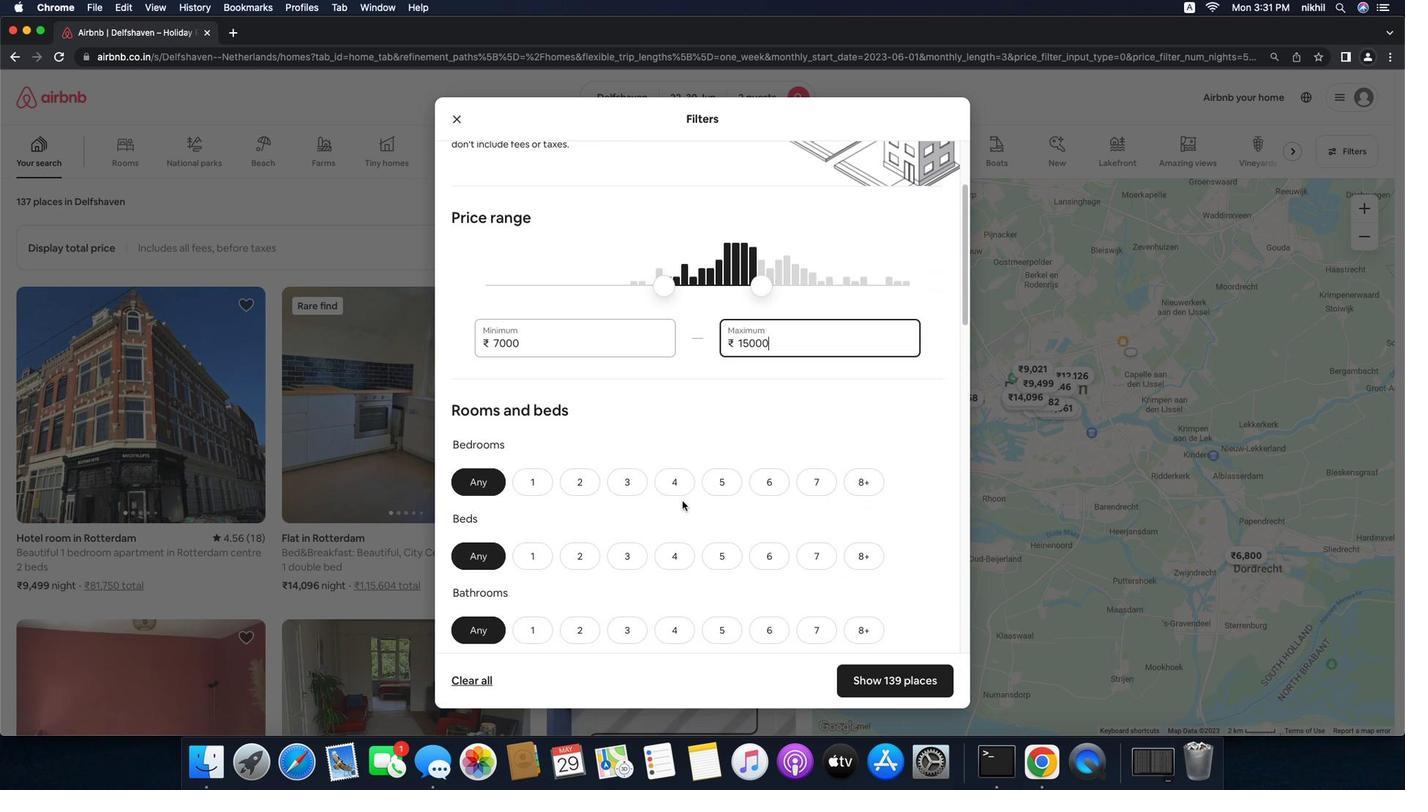 
Action: Mouse scrolled (706, 497) with delta (123, 2)
Screenshot: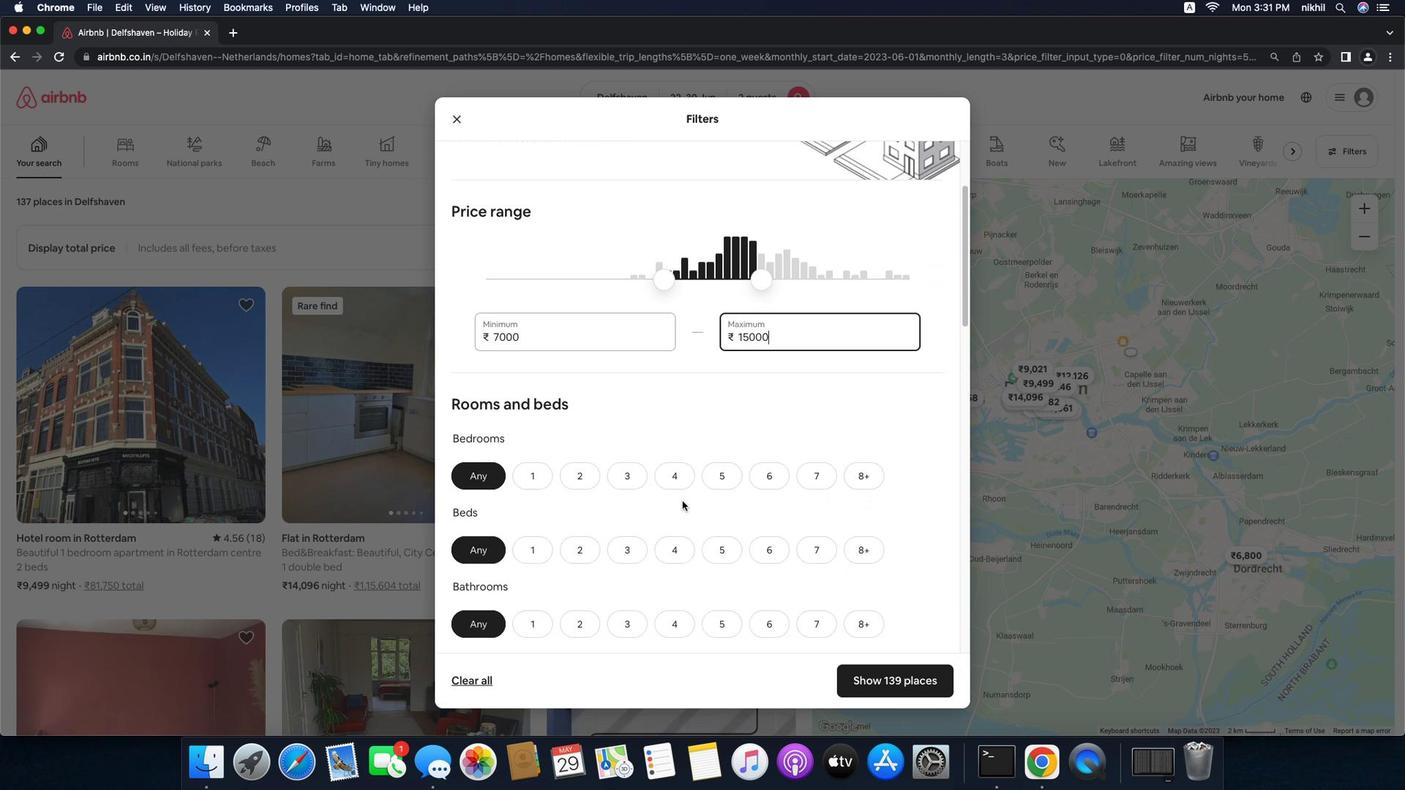 
Action: Mouse scrolled (706, 497) with delta (123, 4)
Screenshot: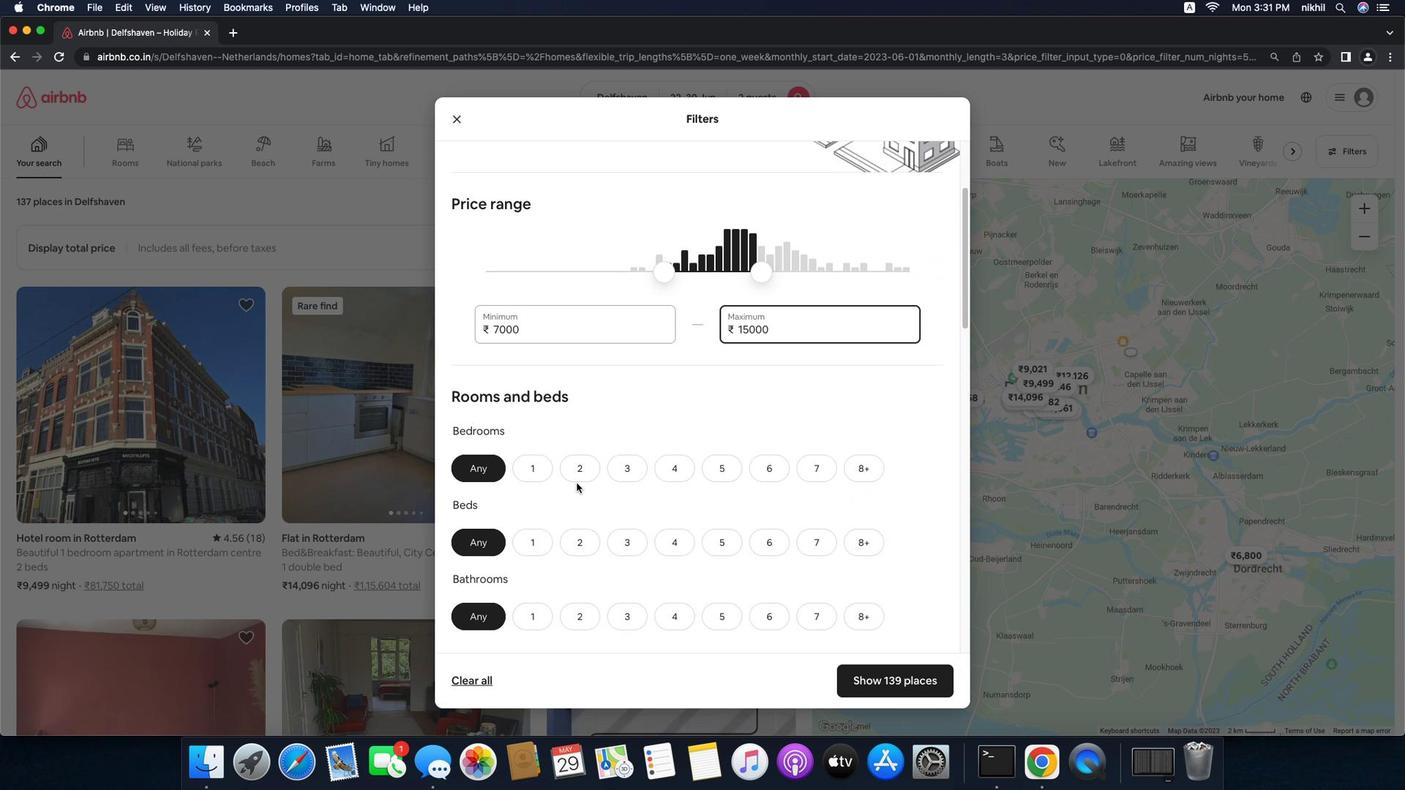 
Action: Mouse scrolled (706, 497) with delta (123, 4)
Screenshot: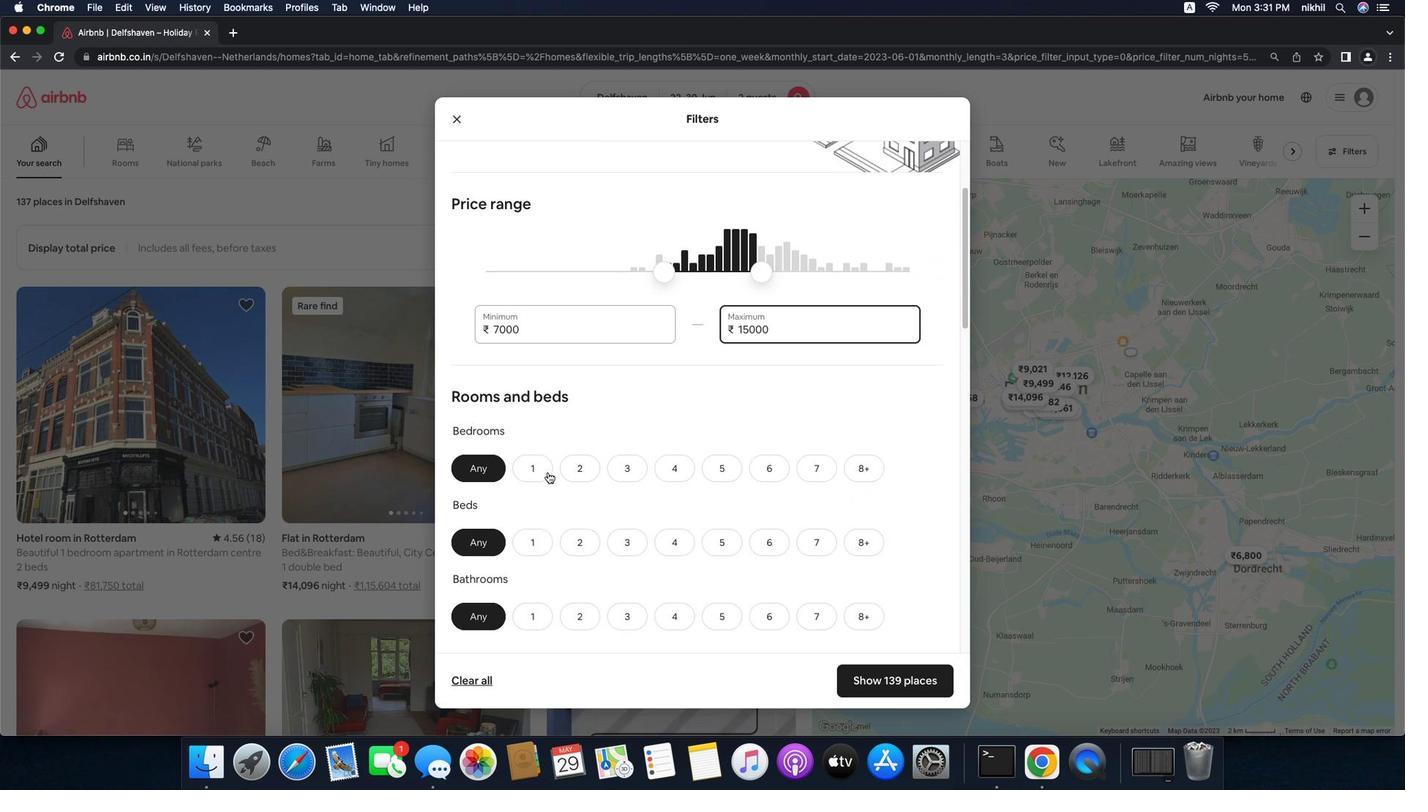 
Action: Mouse scrolled (706, 497) with delta (123, 4)
Screenshot: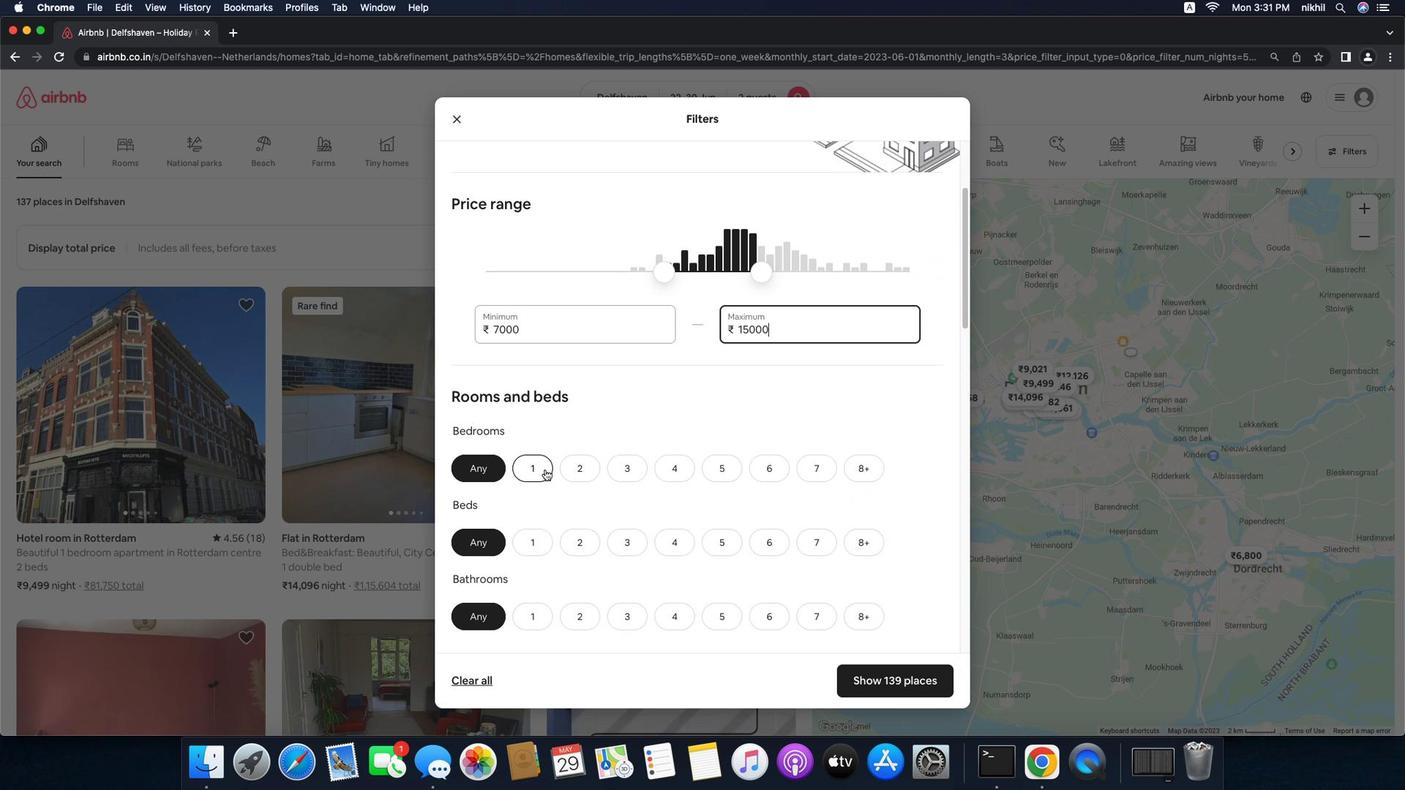 
Action: Mouse moved to (589, 465)
Screenshot: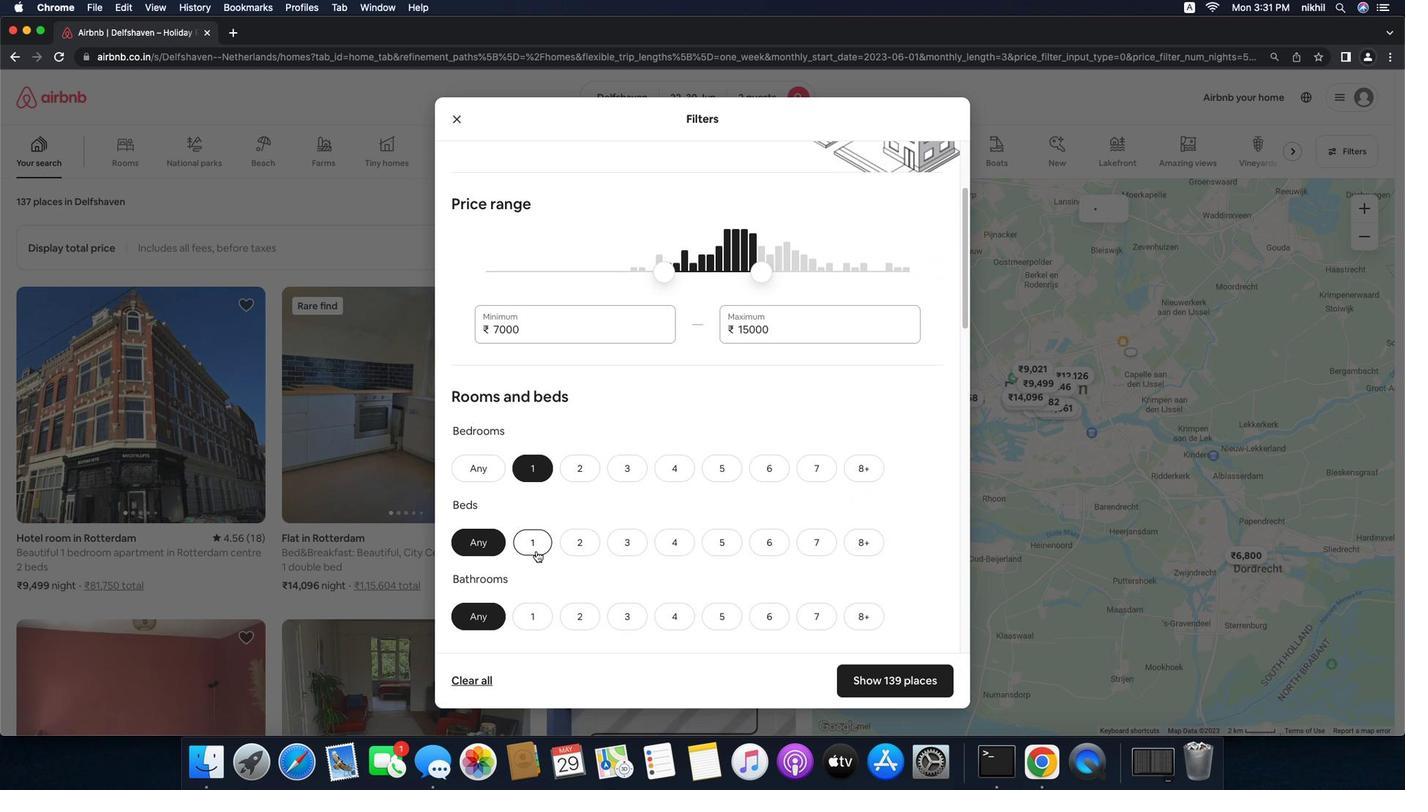 
Action: Mouse pressed left at (589, 465)
Screenshot: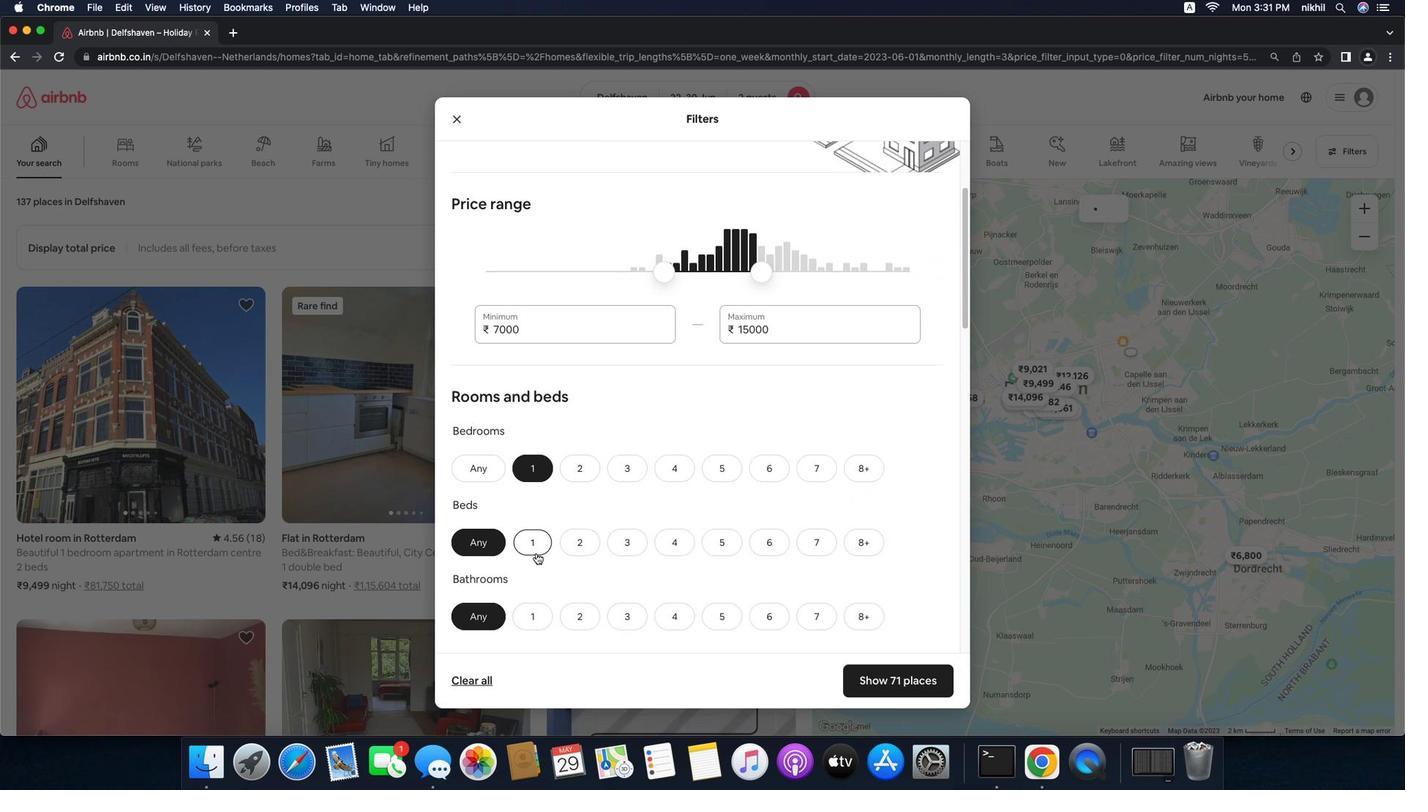 
Action: Mouse moved to (581, 545)
Screenshot: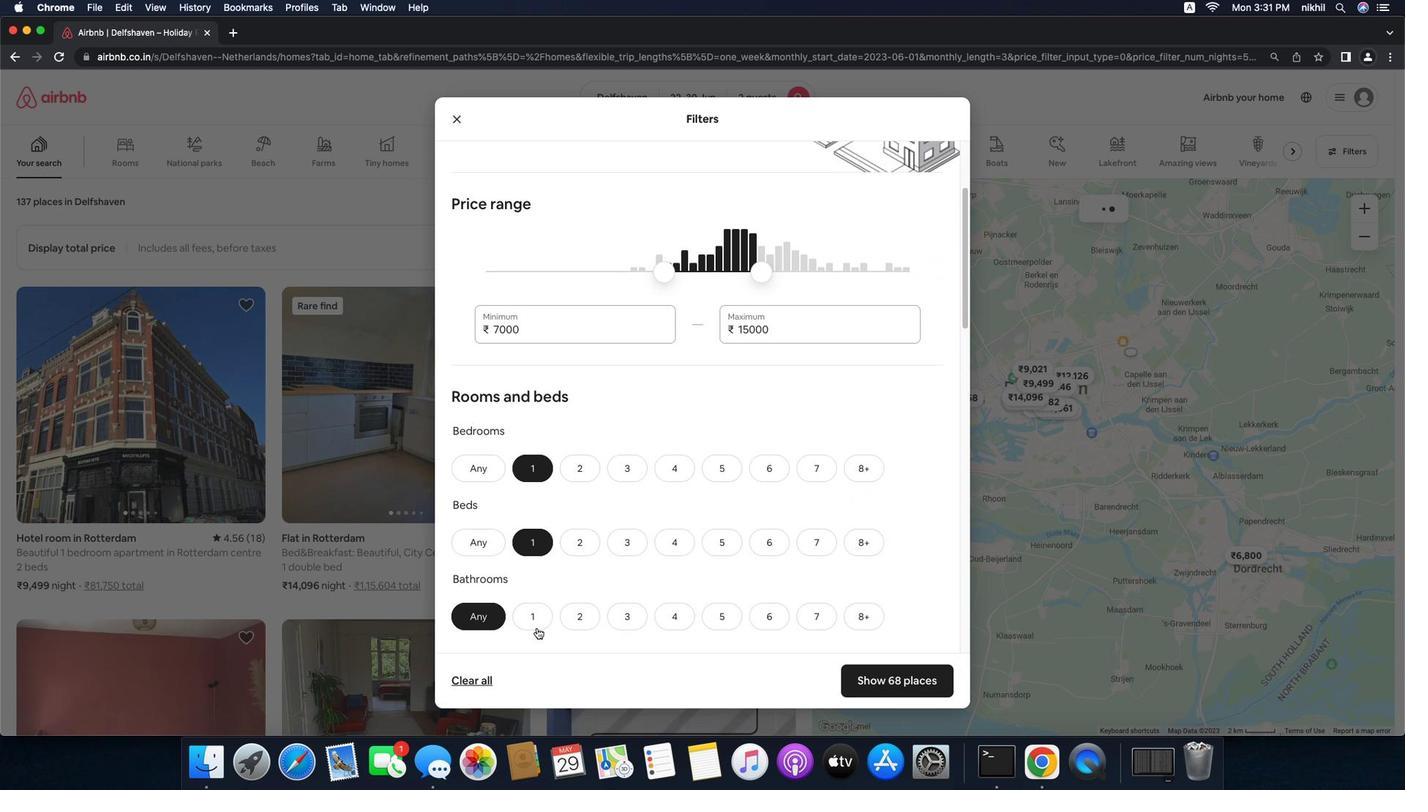 
Action: Mouse pressed left at (581, 545)
Screenshot: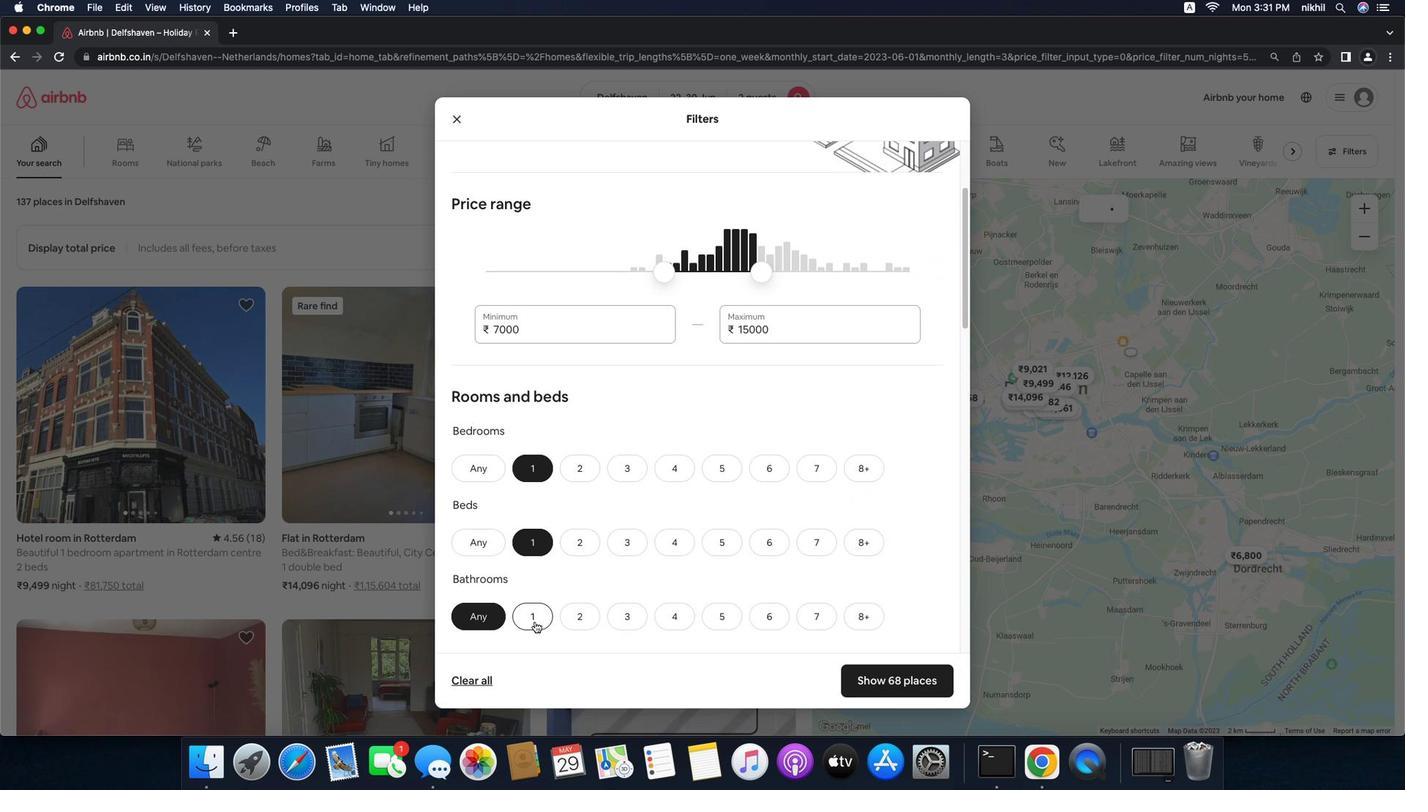 
Action: Mouse moved to (580, 615)
Screenshot: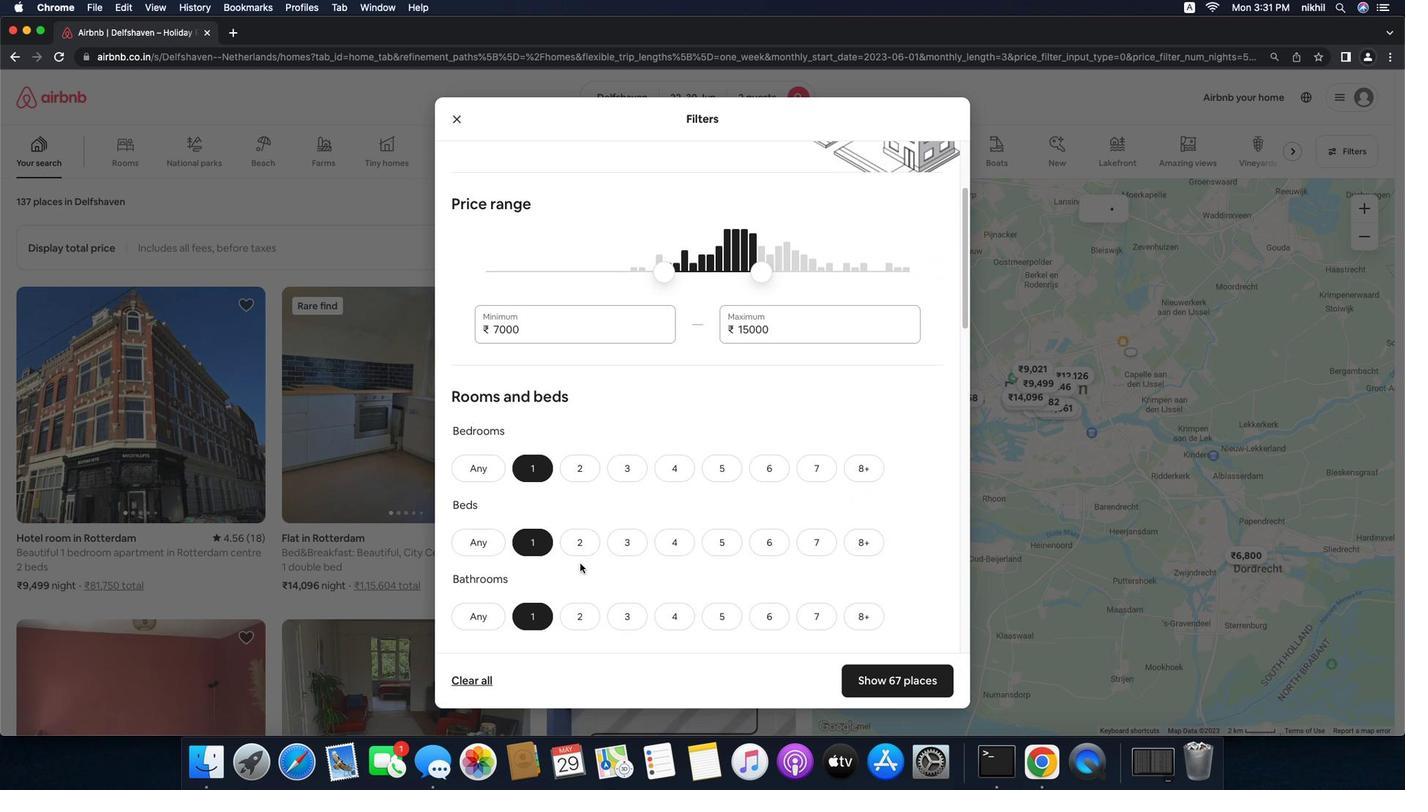 
Action: Mouse pressed left at (580, 615)
Screenshot: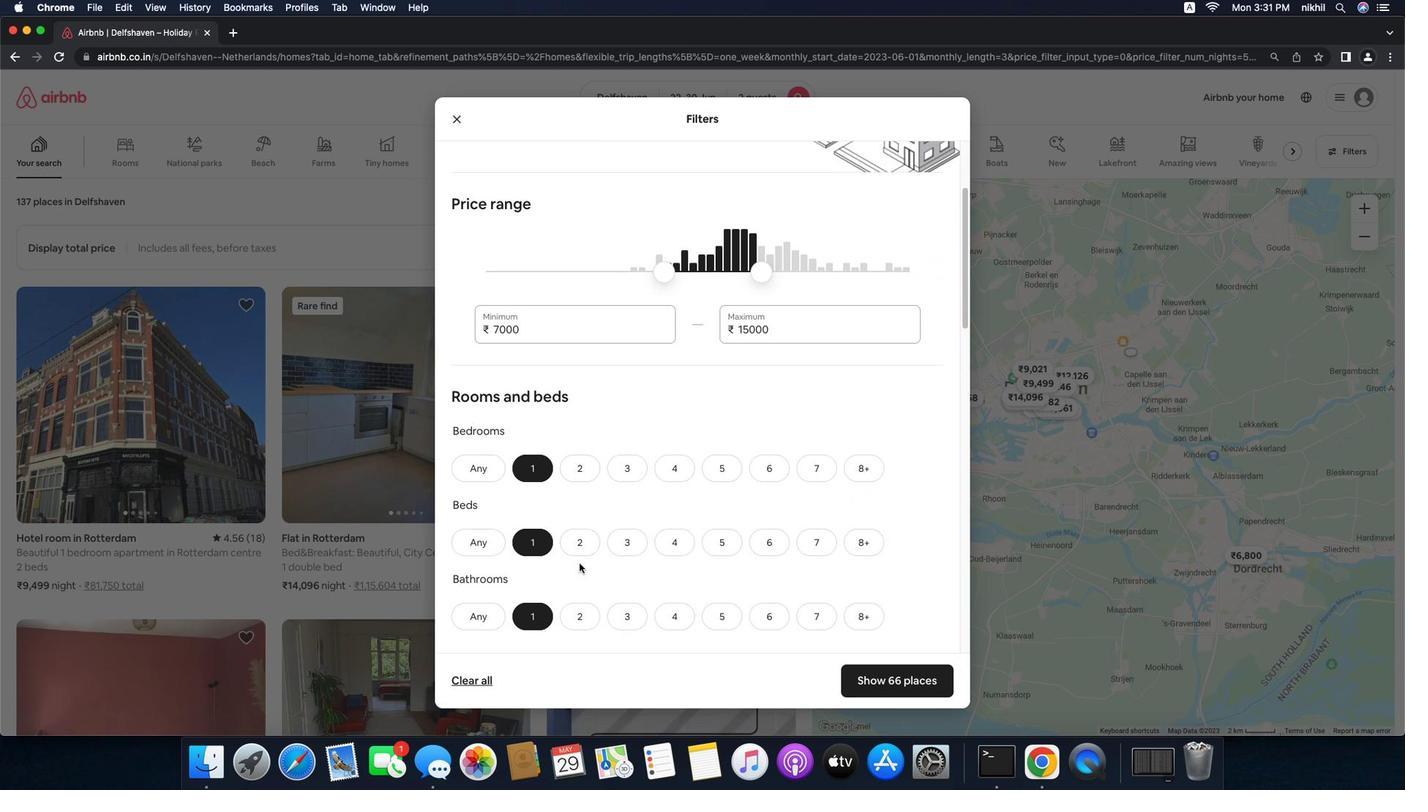 
Action: Mouse moved to (618, 558)
Screenshot: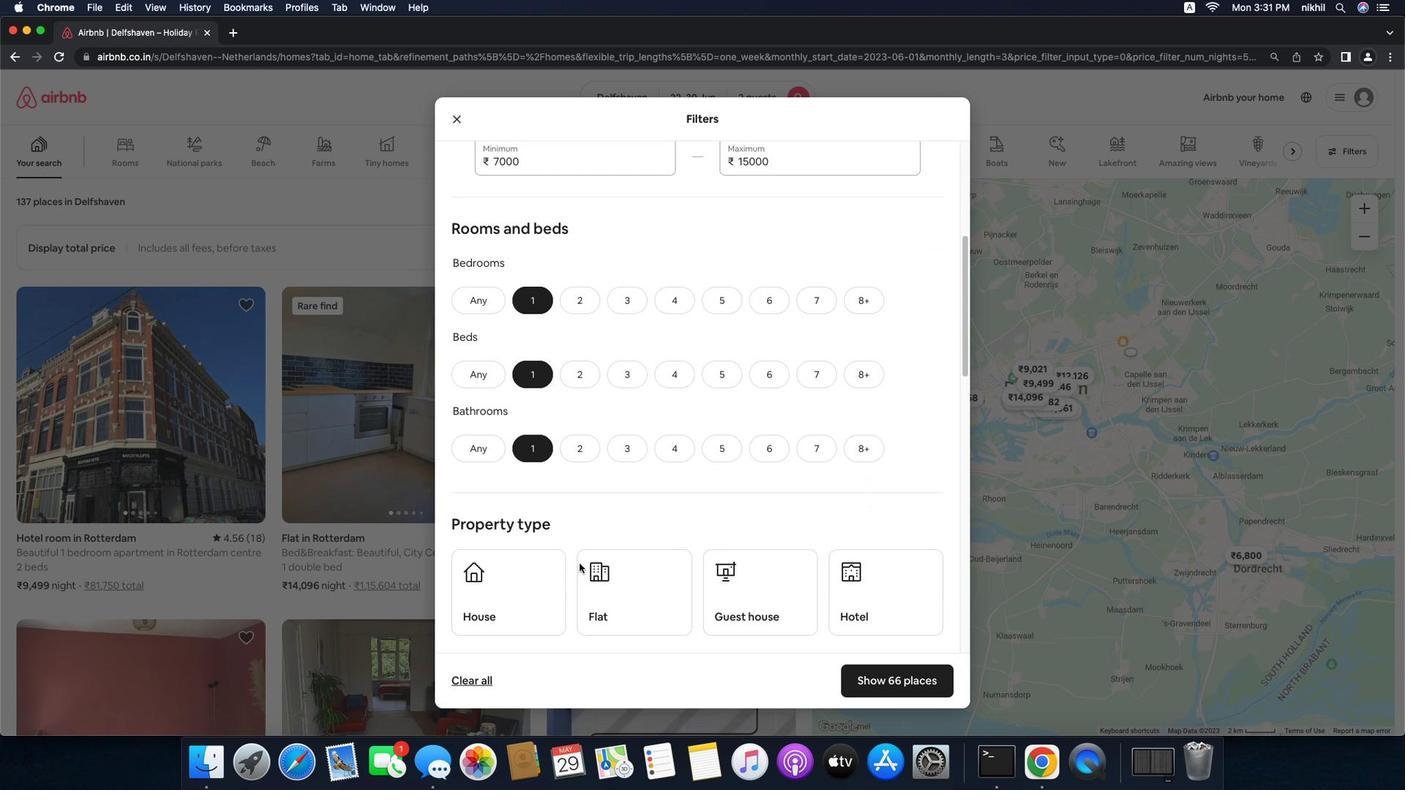 
Action: Mouse scrolled (618, 558) with delta (123, 4)
Screenshot: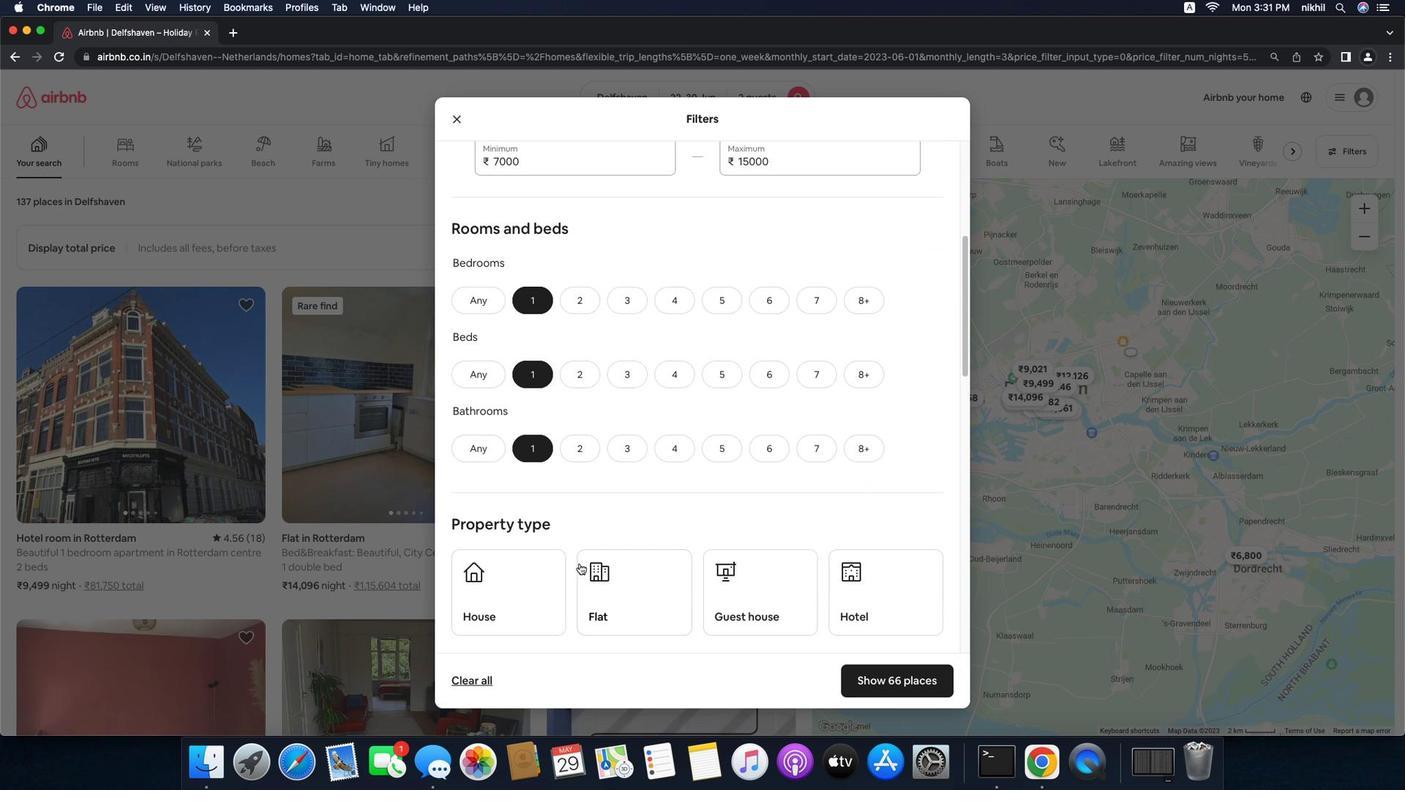 
Action: Mouse scrolled (618, 558) with delta (123, 4)
Screenshot: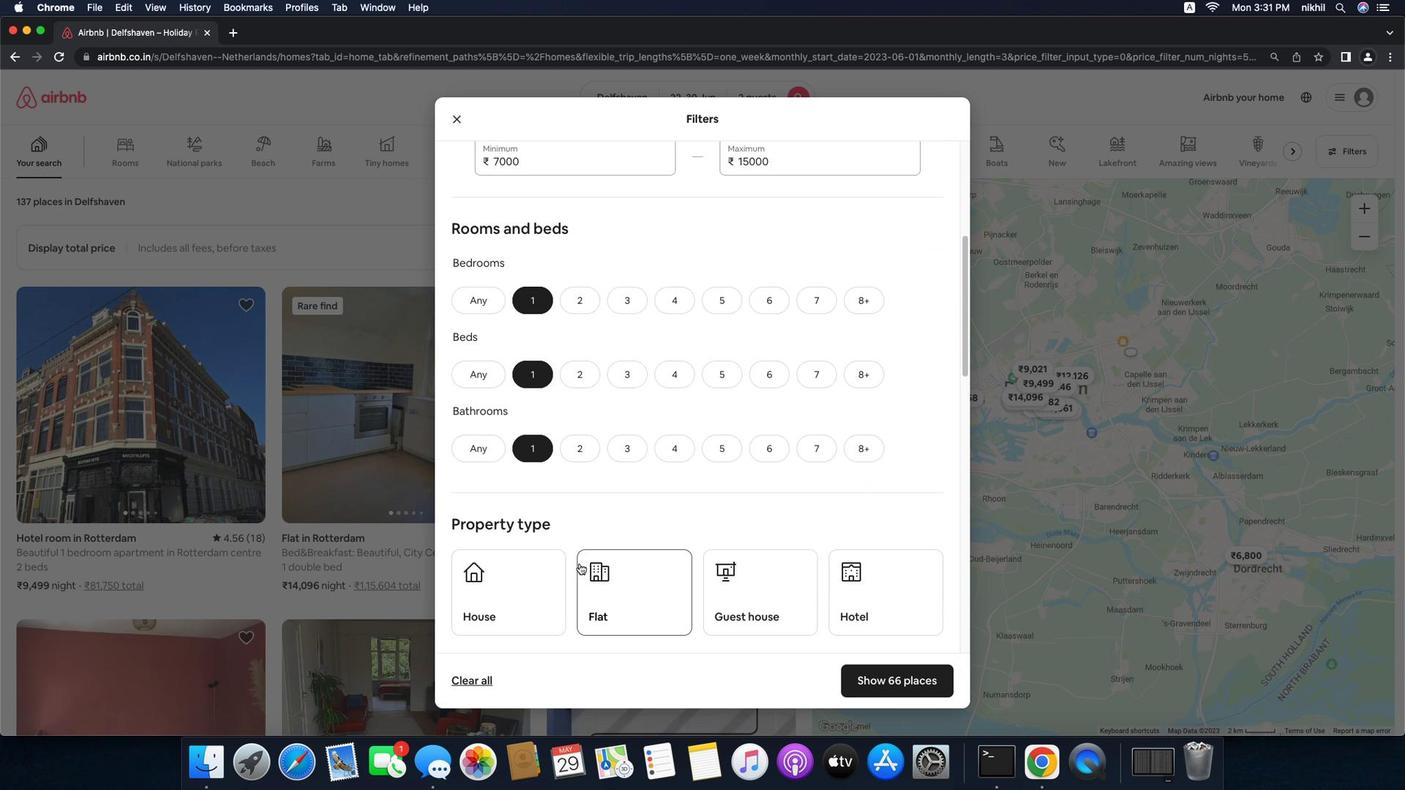 
Action: Mouse scrolled (618, 558) with delta (123, 3)
Screenshot: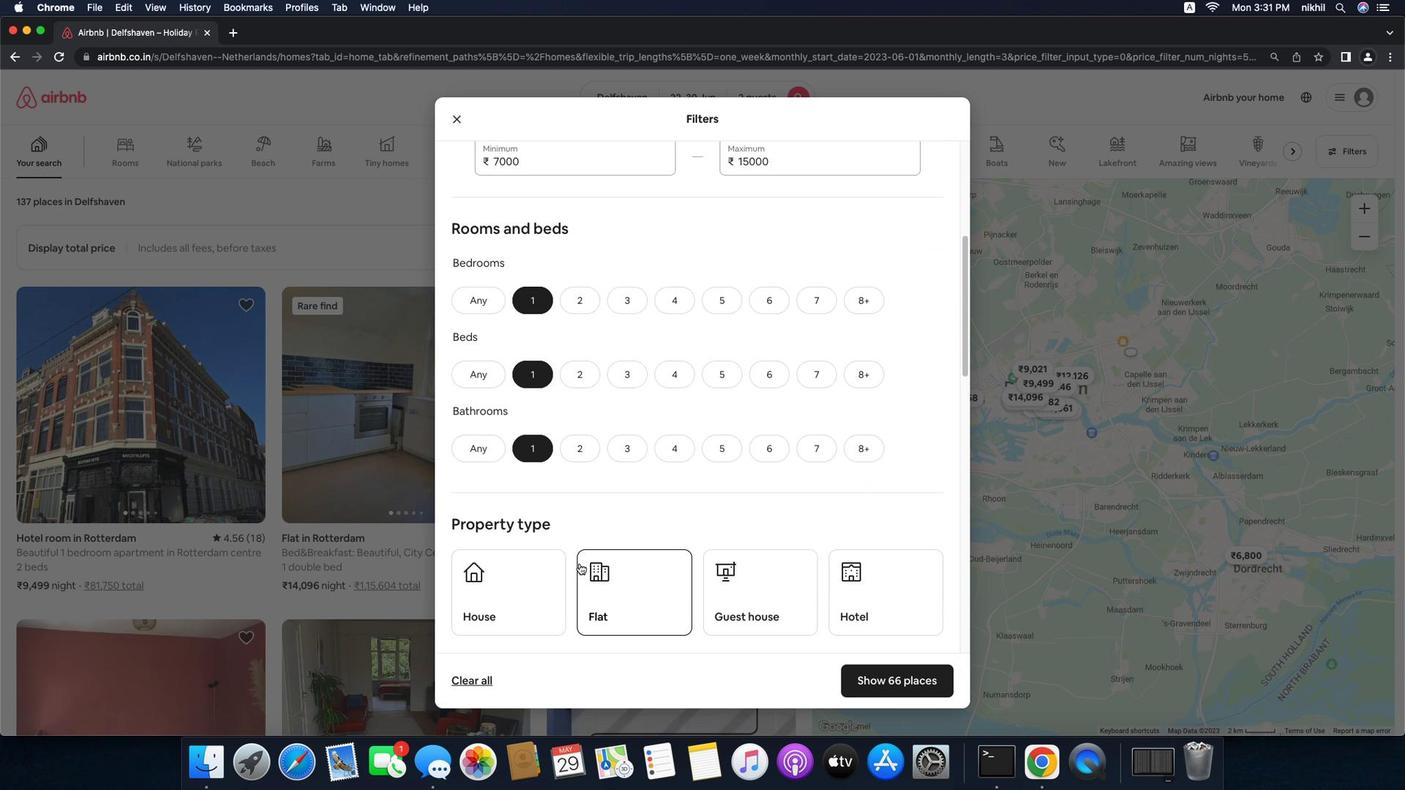 
Action: Mouse scrolled (618, 558) with delta (123, 2)
Screenshot: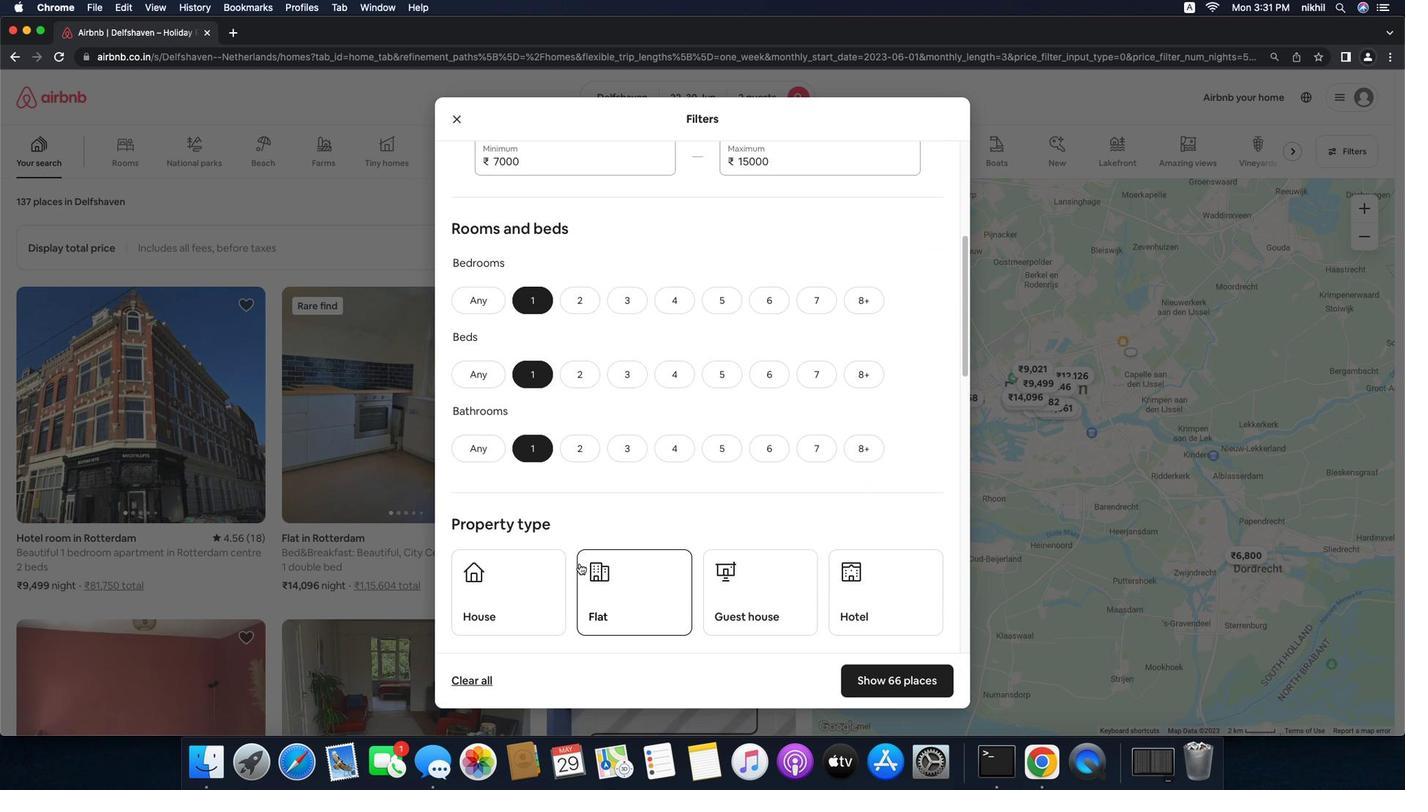 
Action: Mouse scrolled (618, 558) with delta (123, 4)
Screenshot: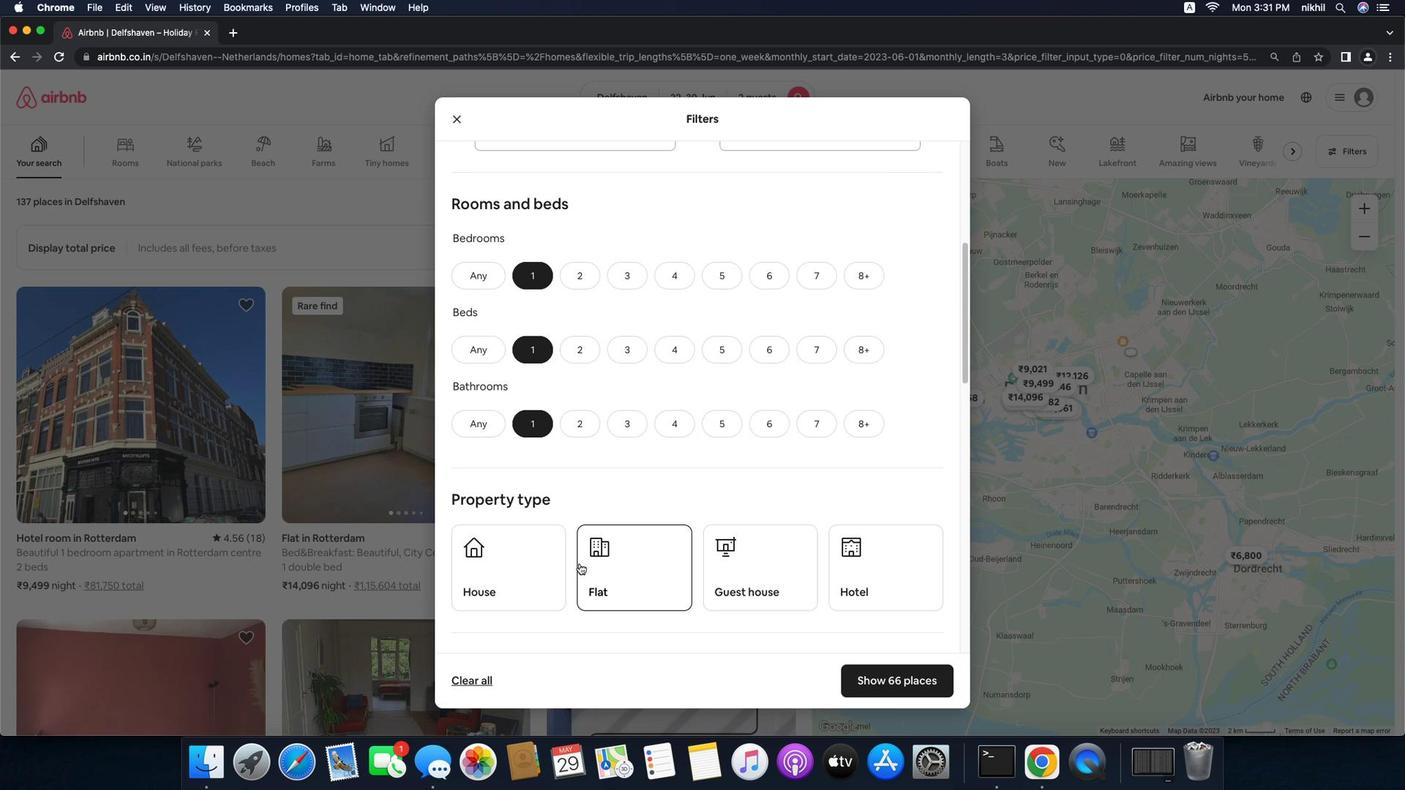 
Action: Mouse scrolled (618, 558) with delta (123, 4)
Screenshot: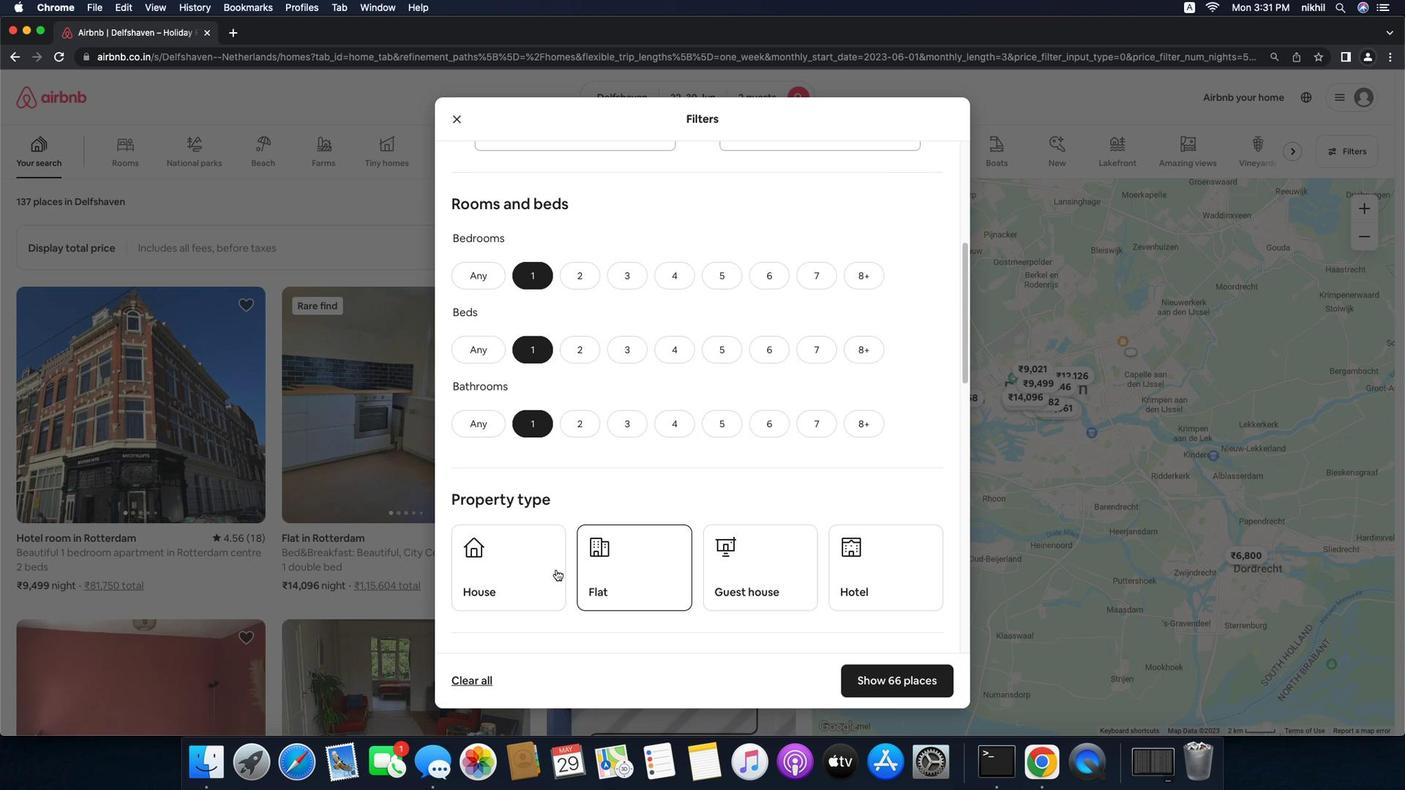 
Action: Mouse scrolled (618, 558) with delta (123, 4)
Screenshot: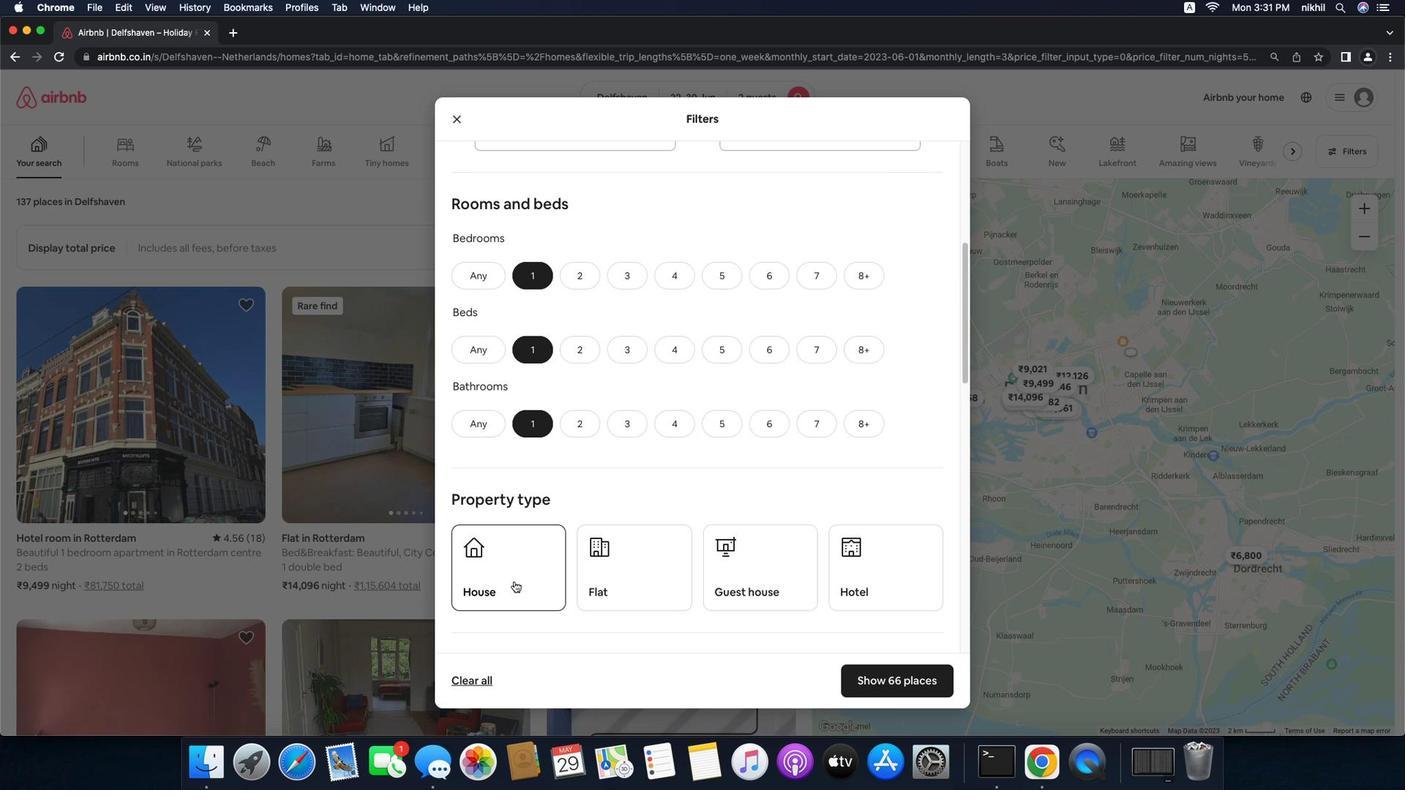 
Action: Mouse scrolled (618, 558) with delta (123, 4)
Screenshot: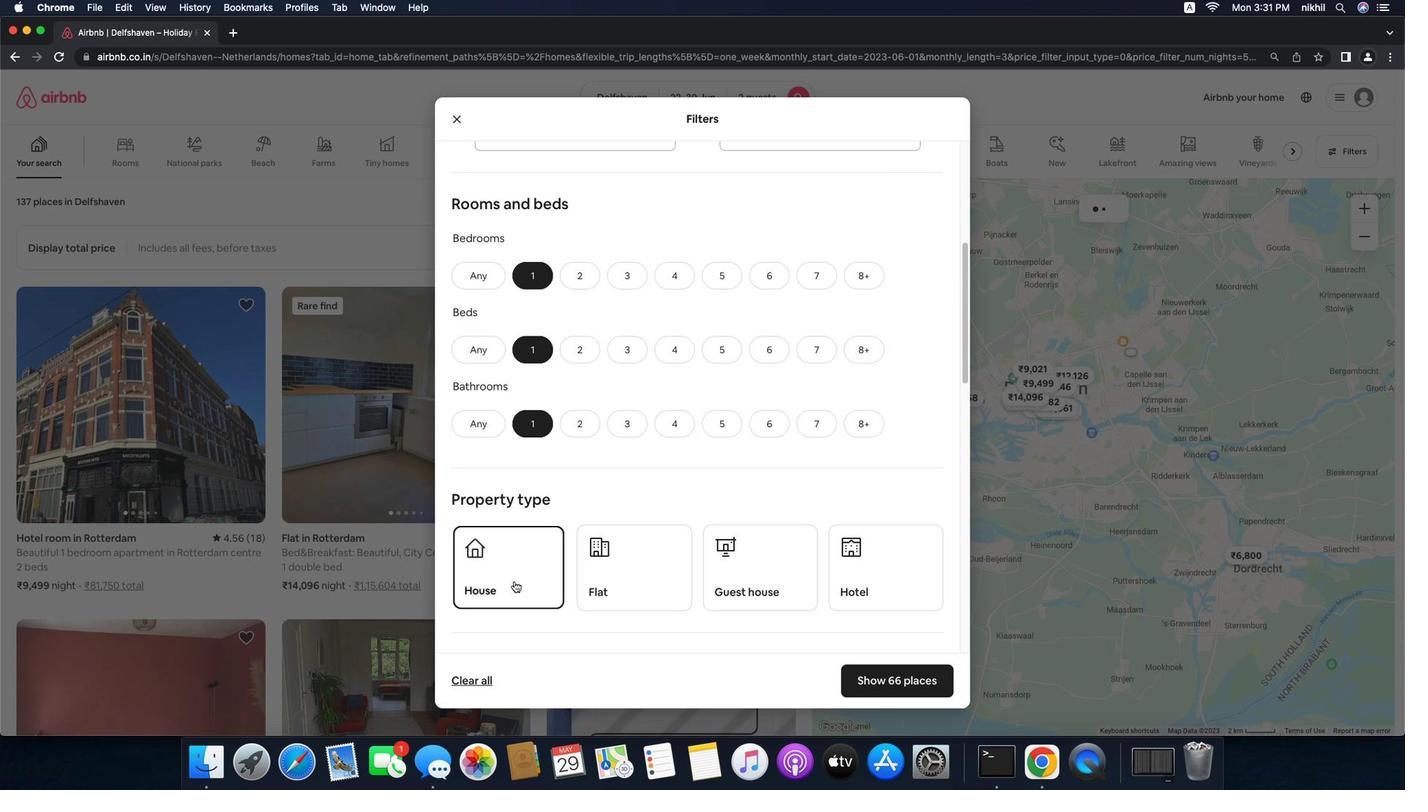 
Action: Mouse moved to (562, 576)
Screenshot: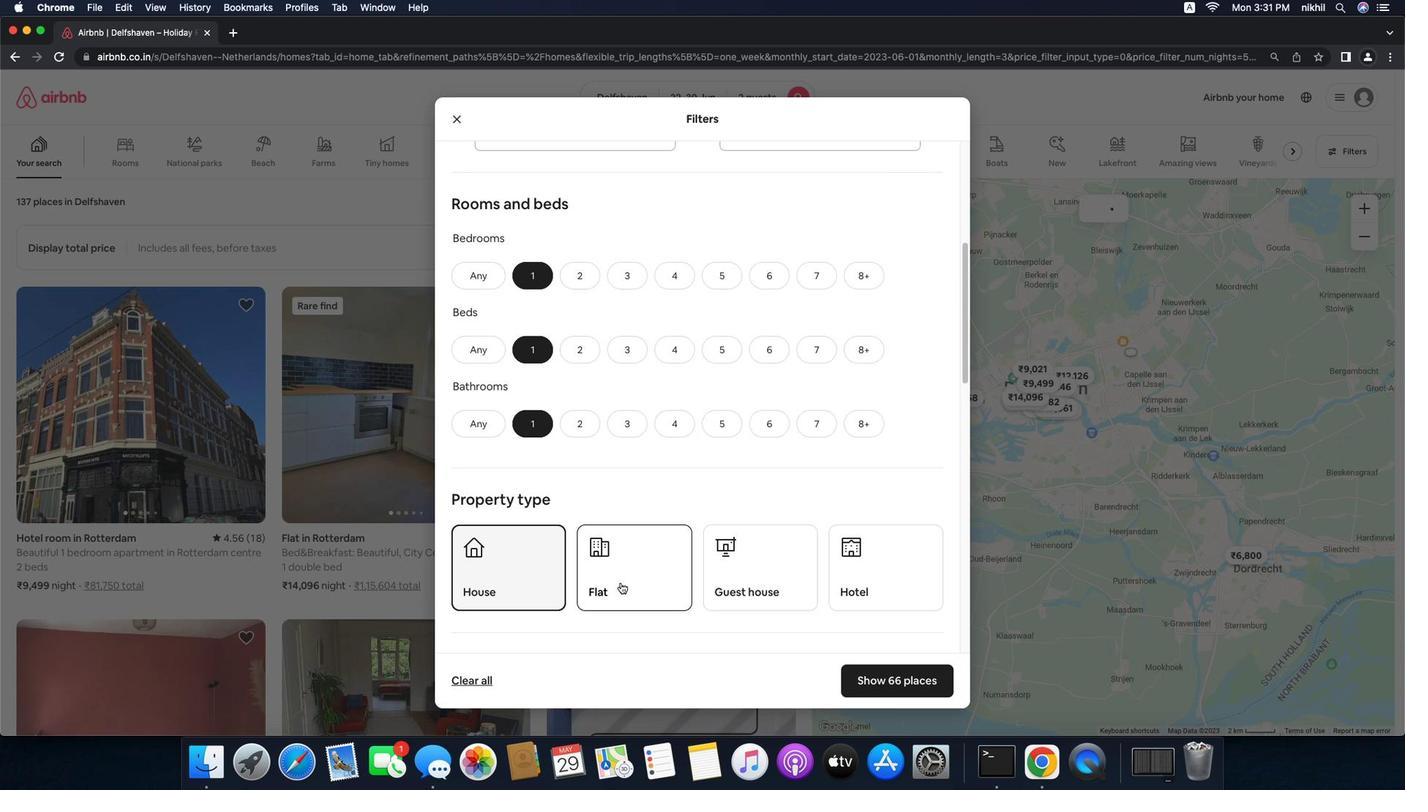 
Action: Mouse pressed left at (562, 576)
Screenshot: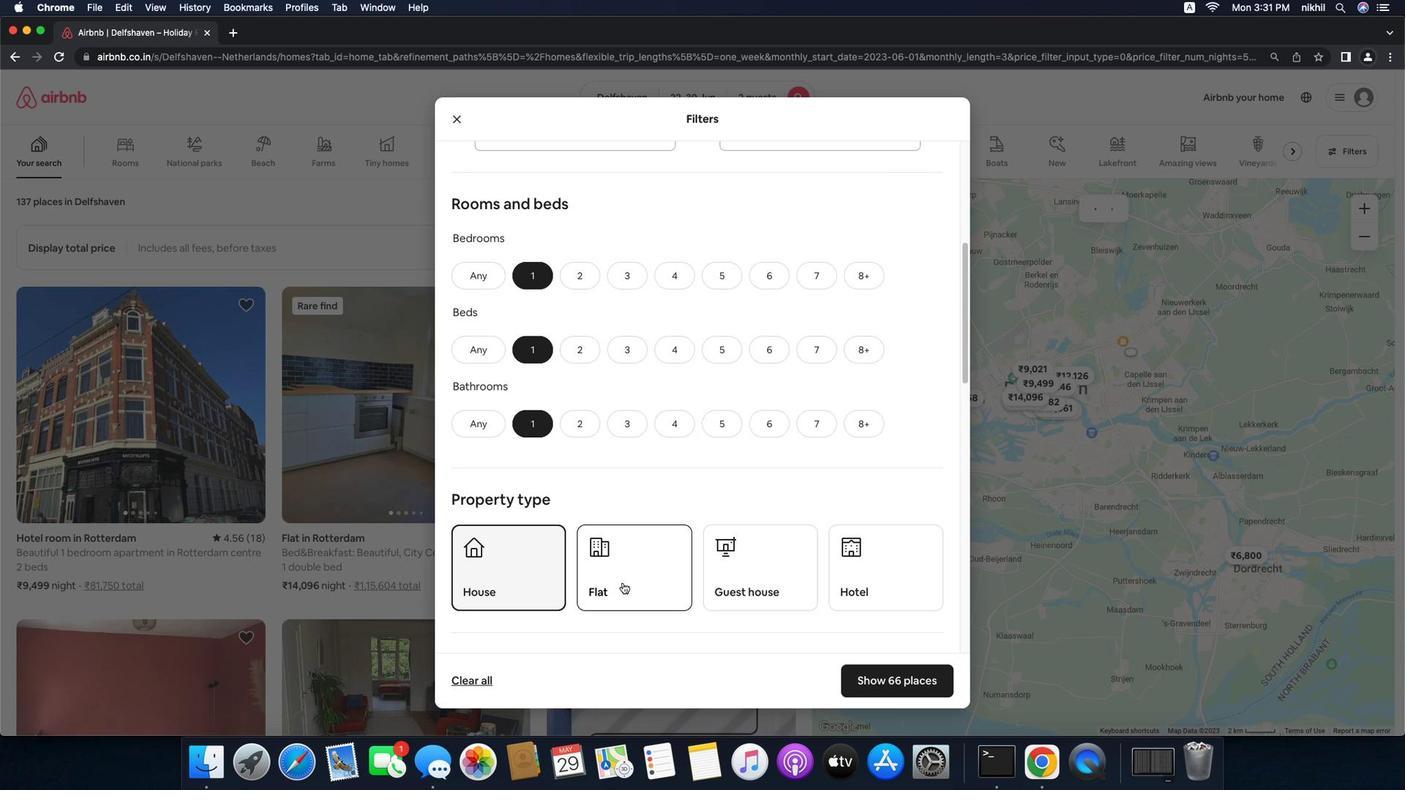 
Action: Mouse moved to (661, 575)
Screenshot: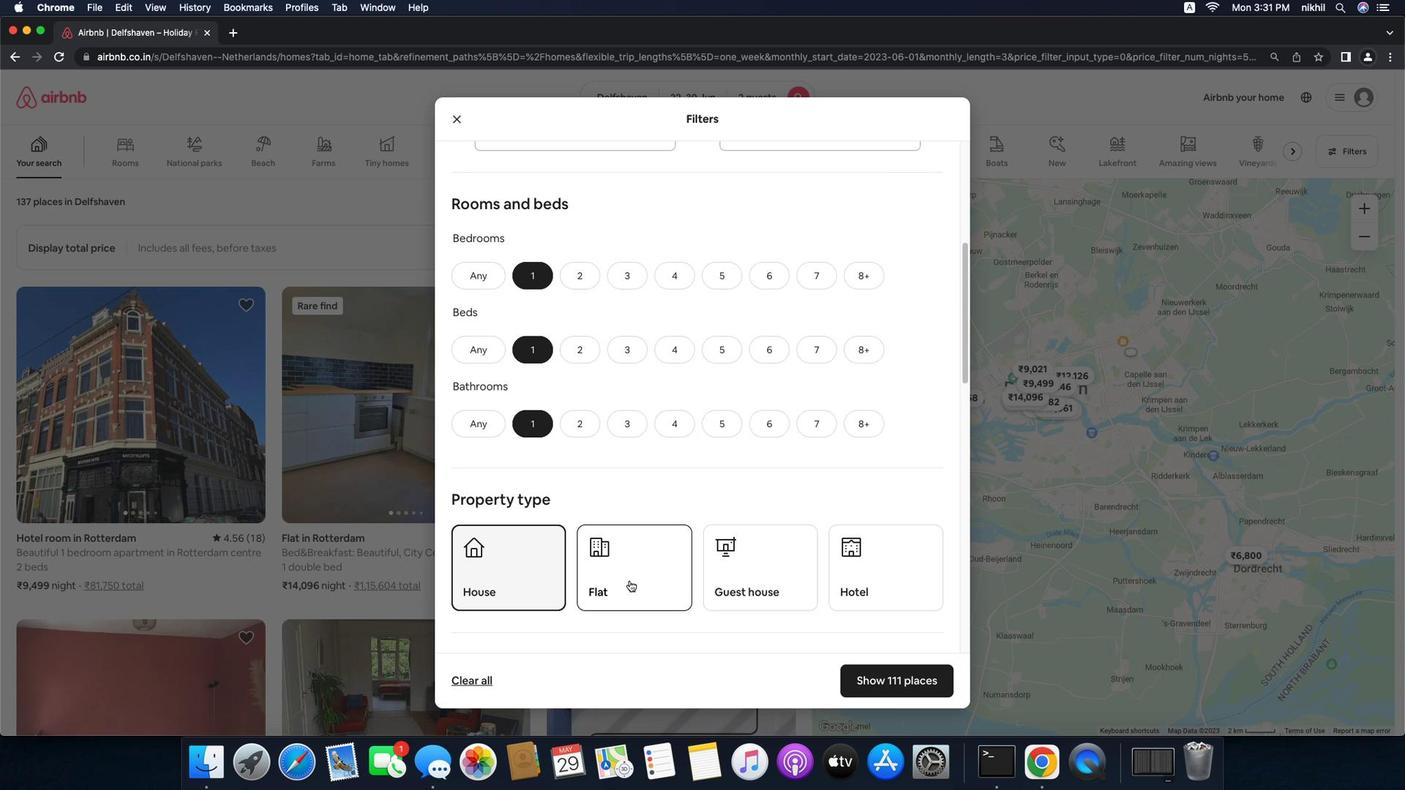 
Action: Mouse pressed left at (661, 575)
Screenshot: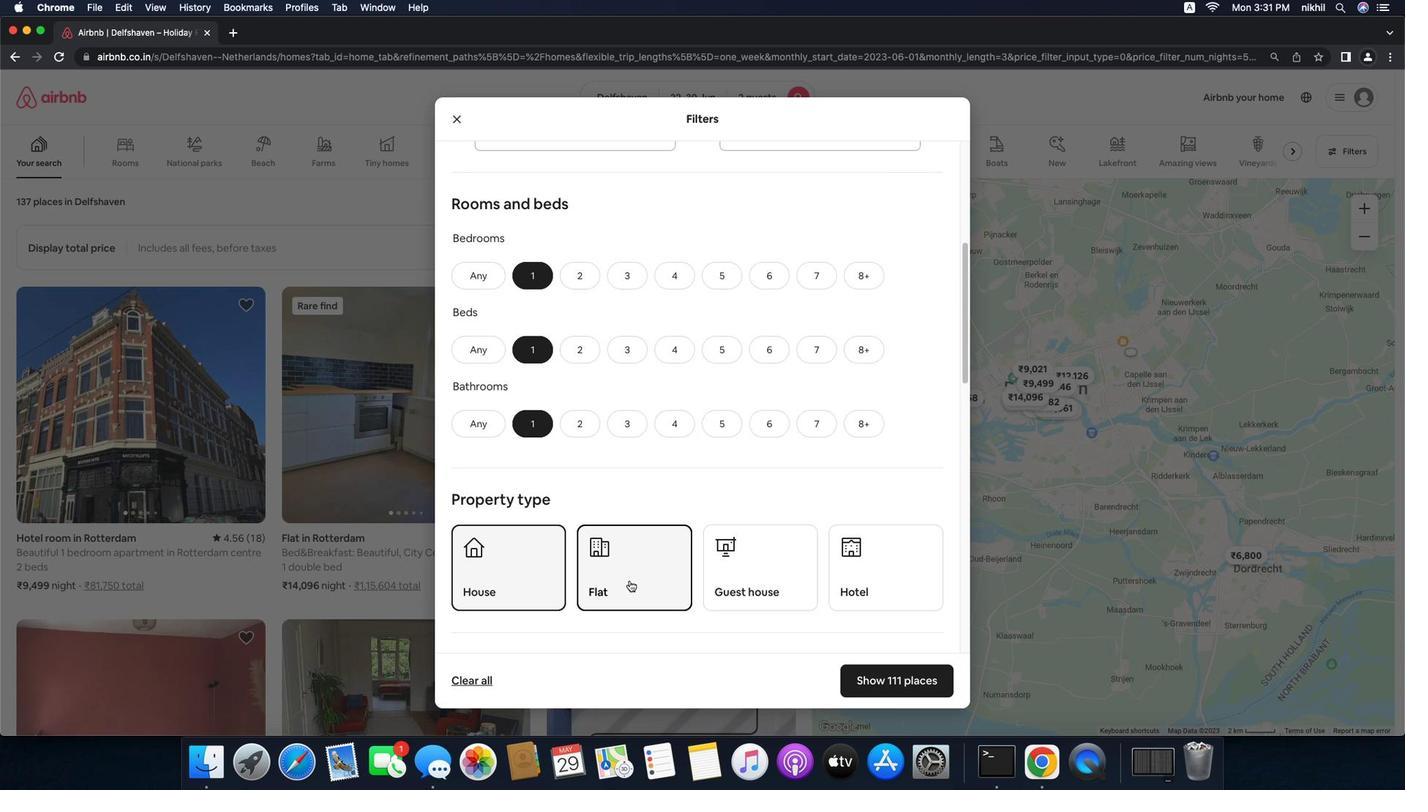
Action: Mouse moved to (765, 560)
Screenshot: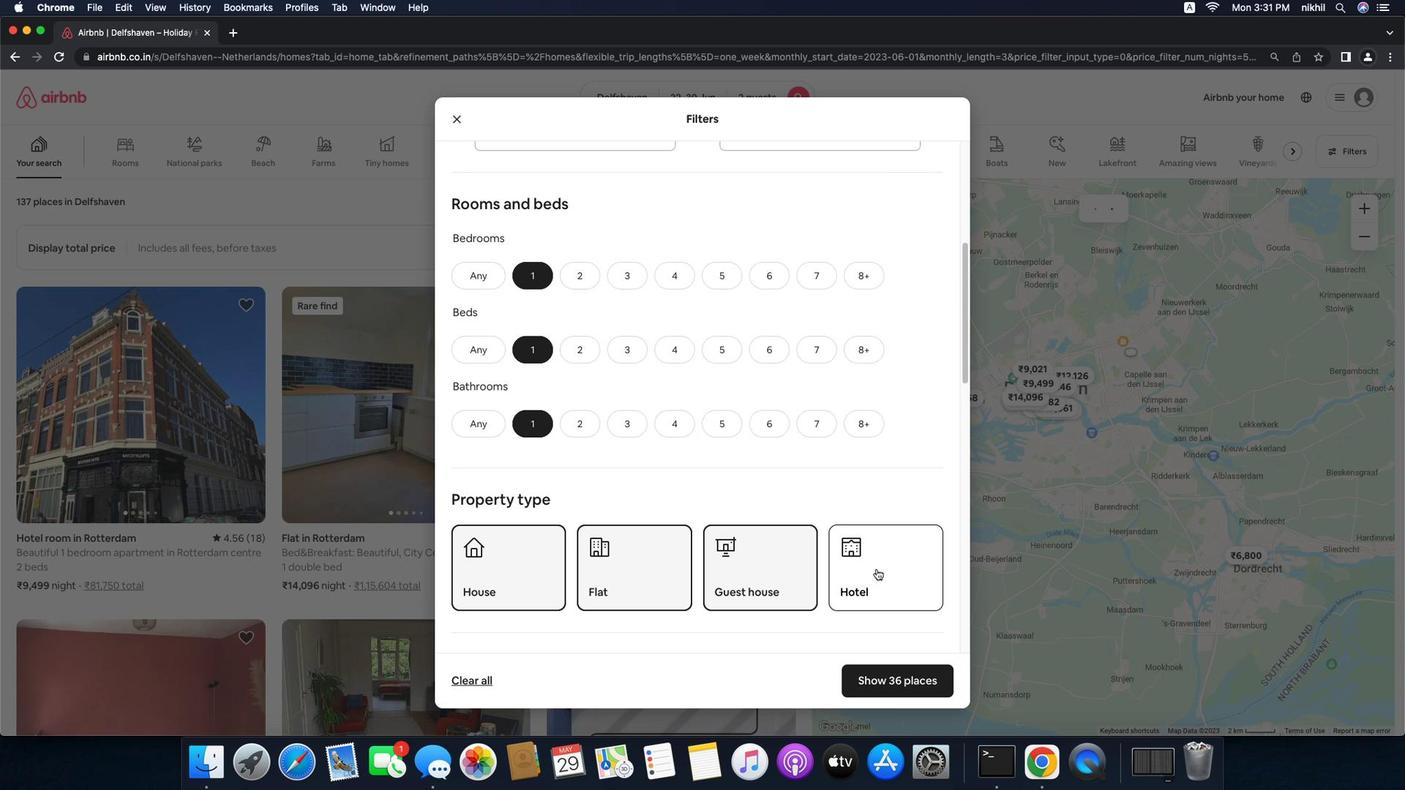 
Action: Mouse pressed left at (765, 560)
Screenshot: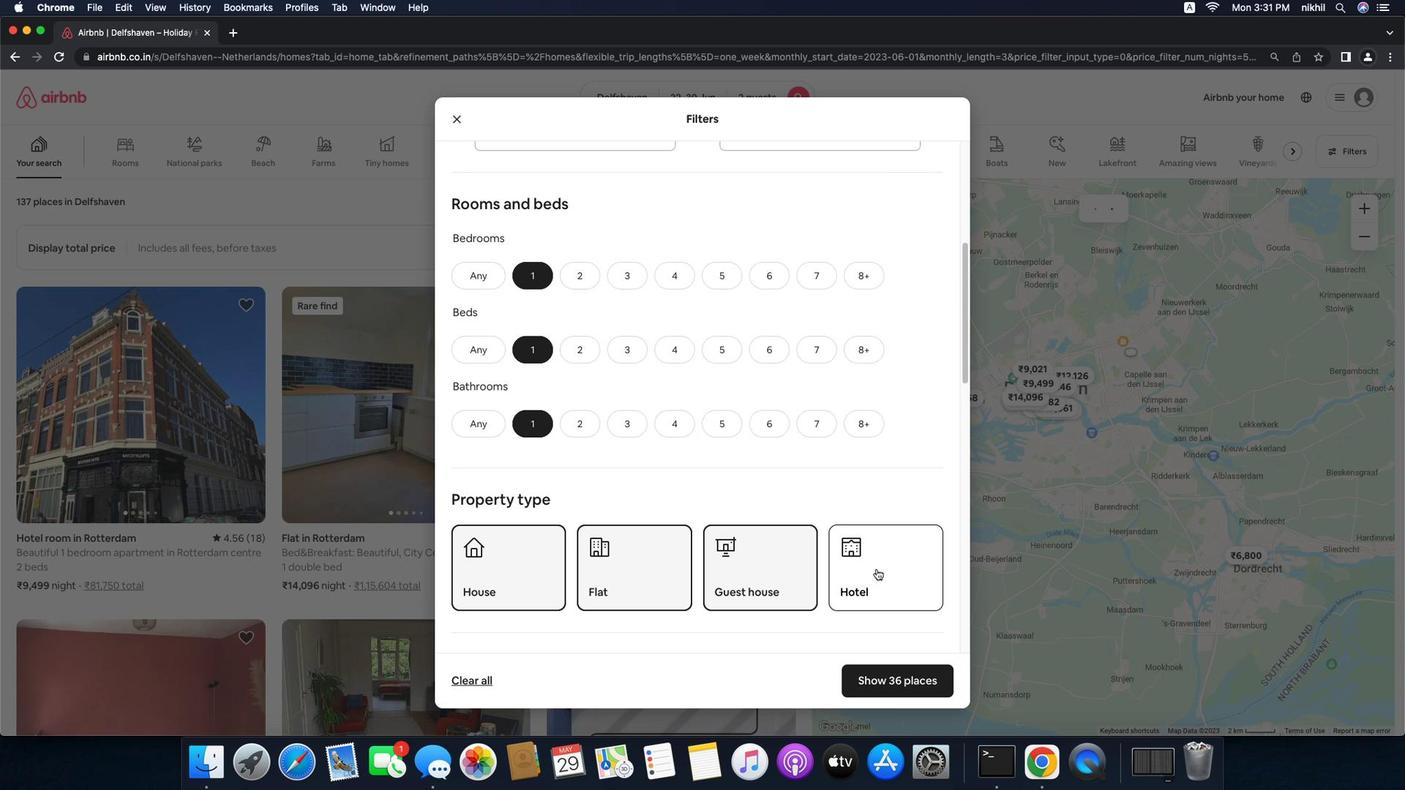 
Action: Mouse moved to (873, 563)
Screenshot: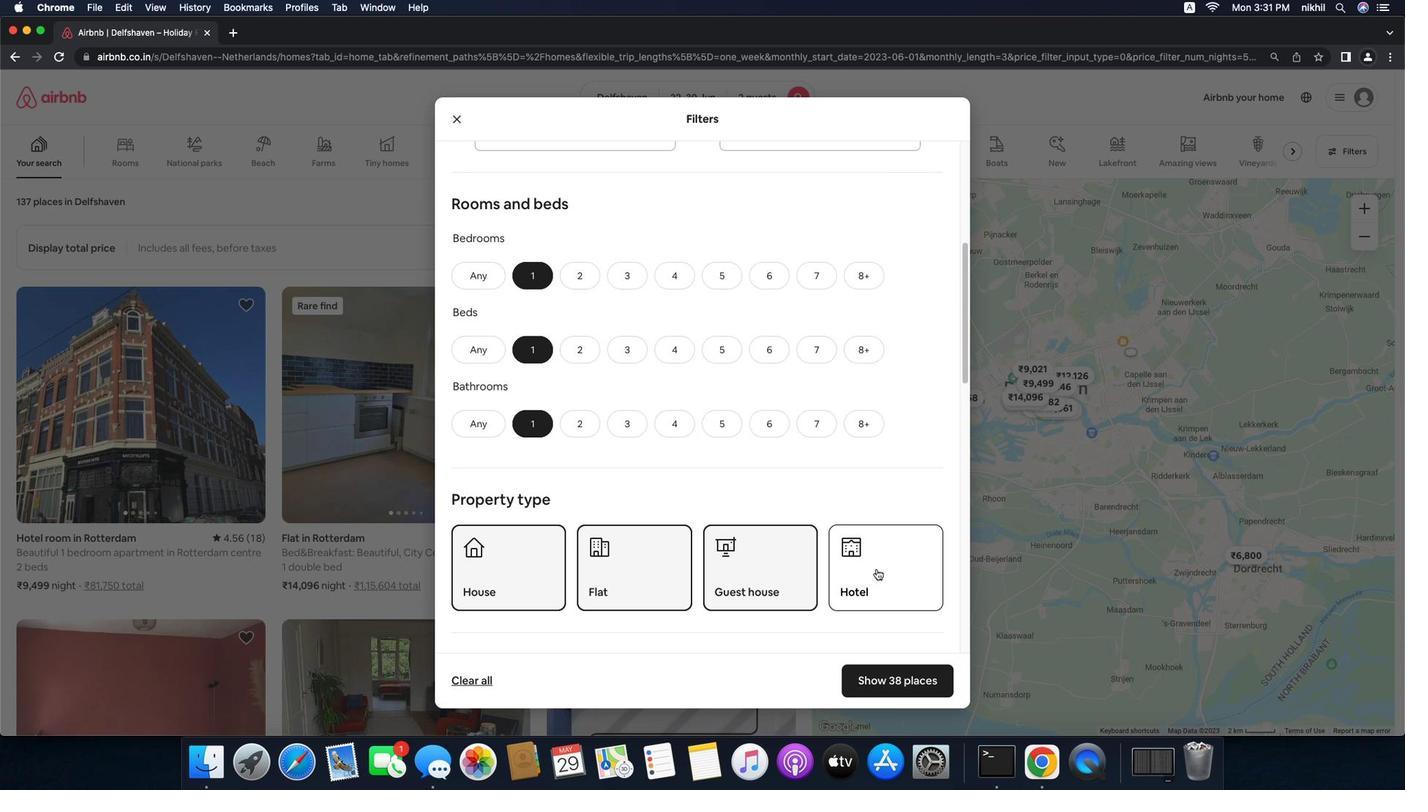 
Action: Mouse pressed left at (873, 563)
Screenshot: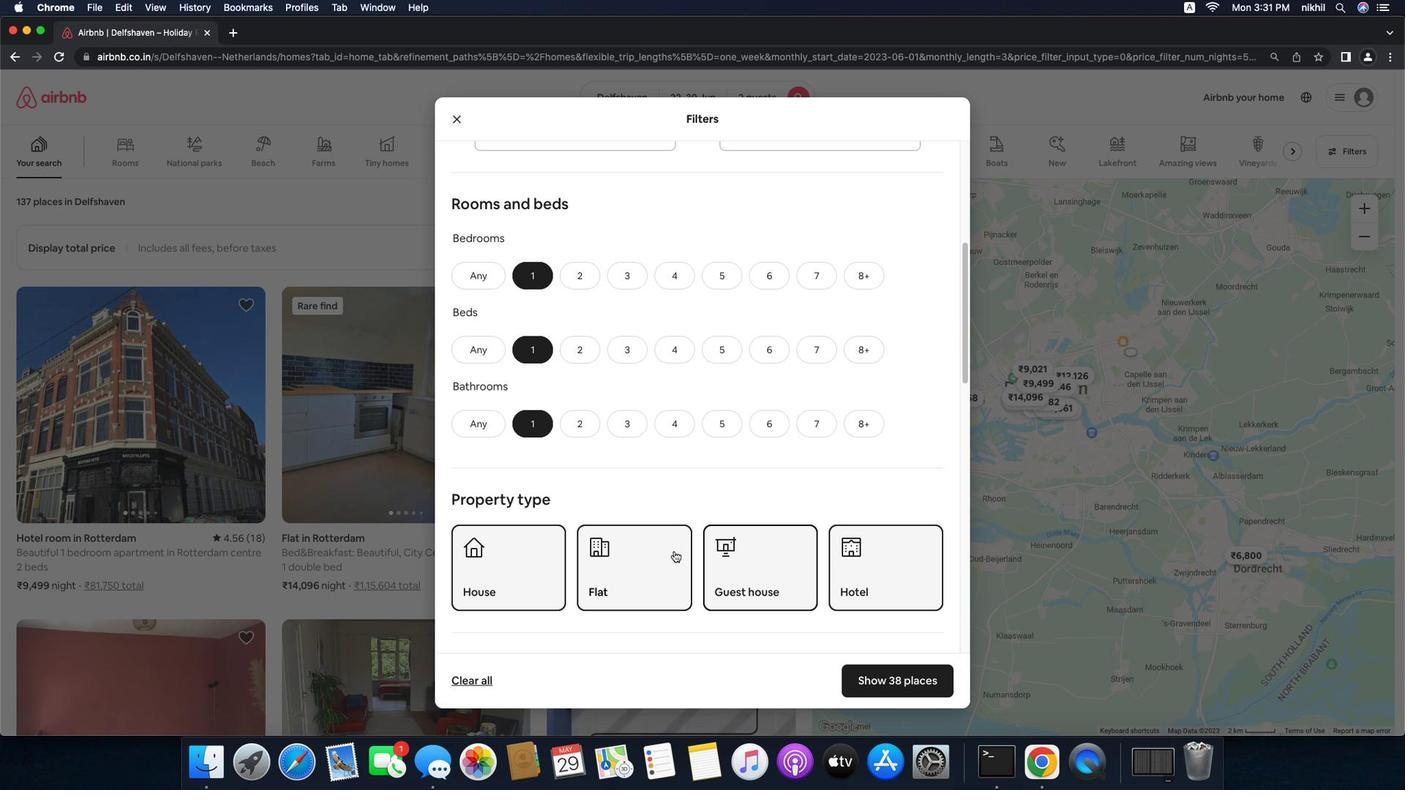 
Action: Mouse moved to (699, 546)
Screenshot: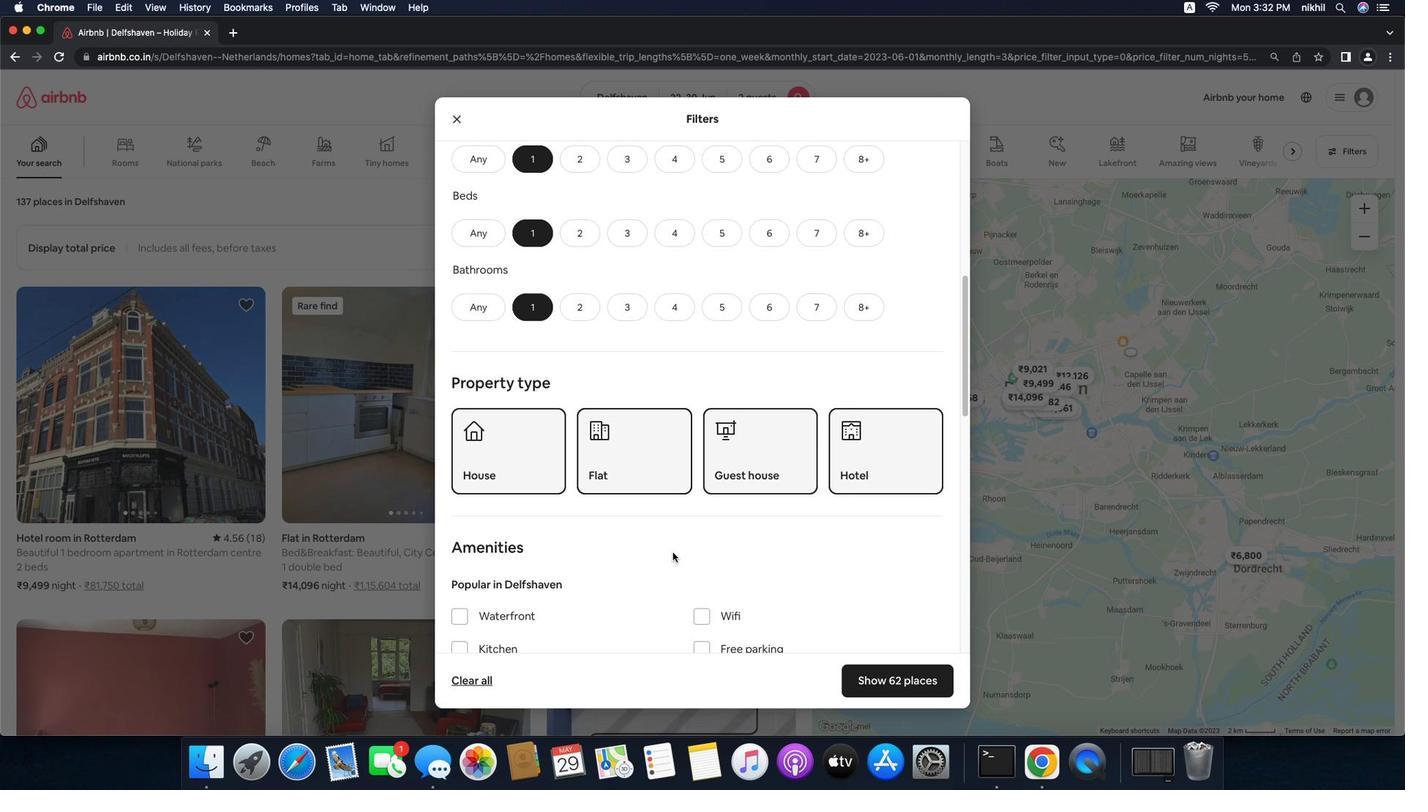 
Action: Mouse scrolled (699, 546) with delta (123, 4)
Screenshot: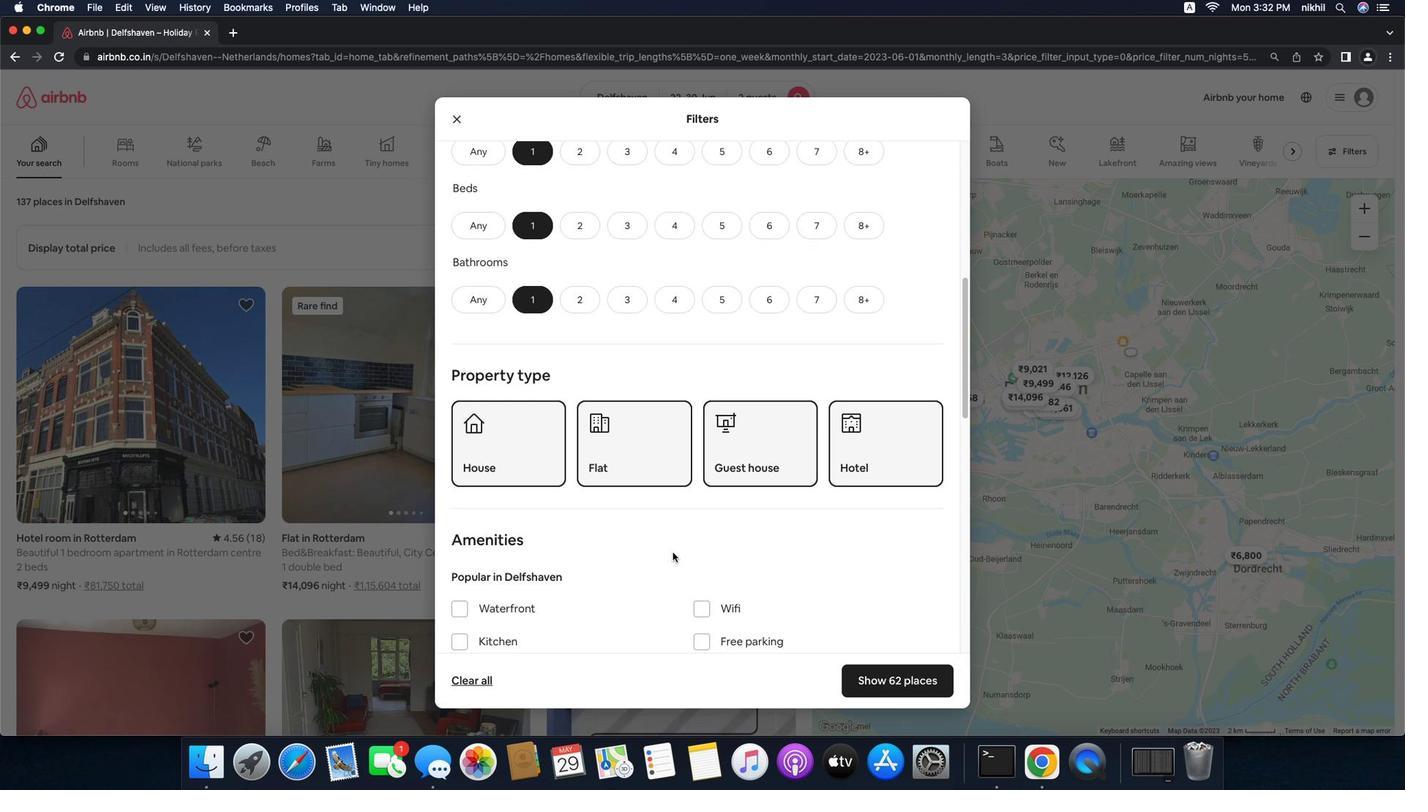 
Action: Mouse scrolled (699, 546) with delta (123, 4)
Screenshot: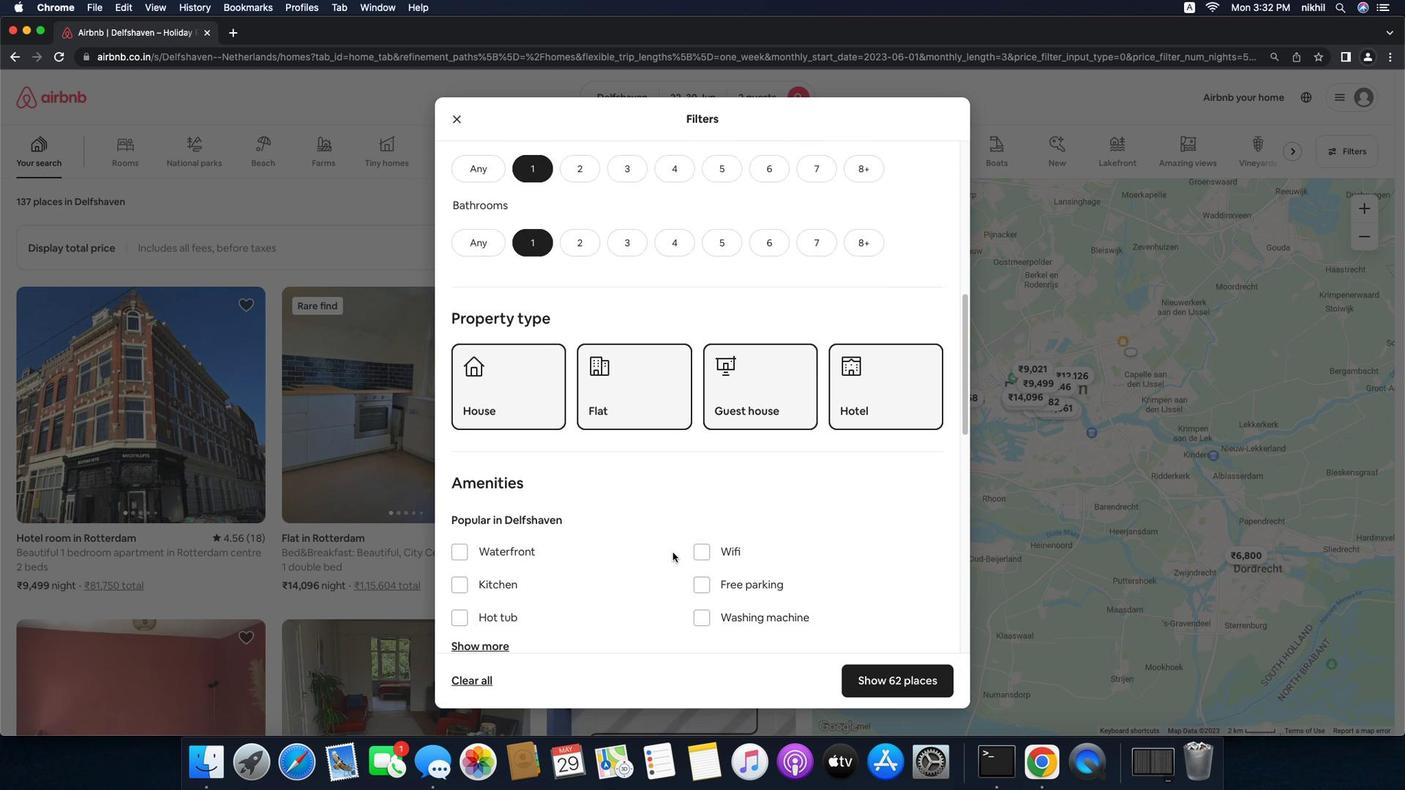 
Action: Mouse scrolled (699, 546) with delta (123, 3)
Screenshot: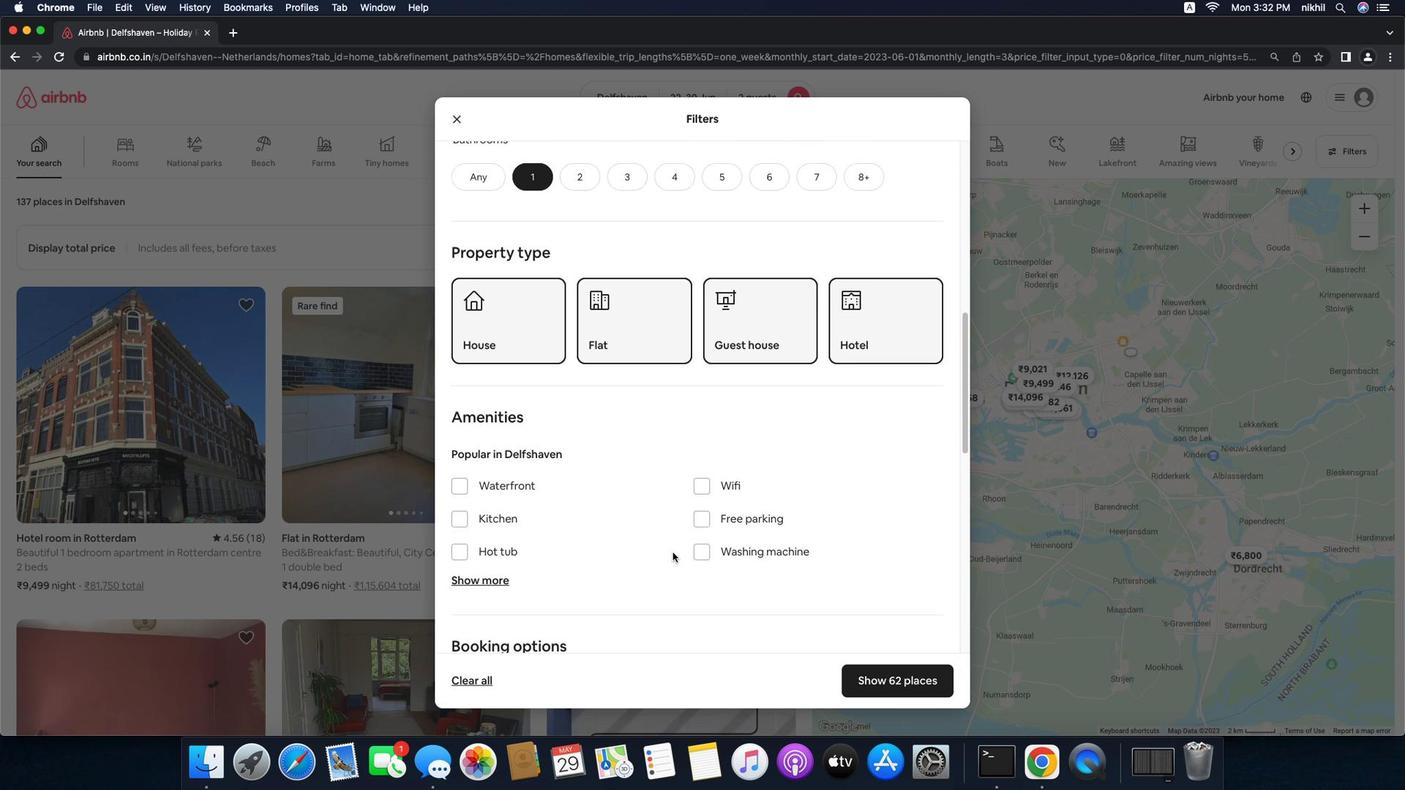 
Action: Mouse scrolled (699, 546) with delta (123, 4)
Screenshot: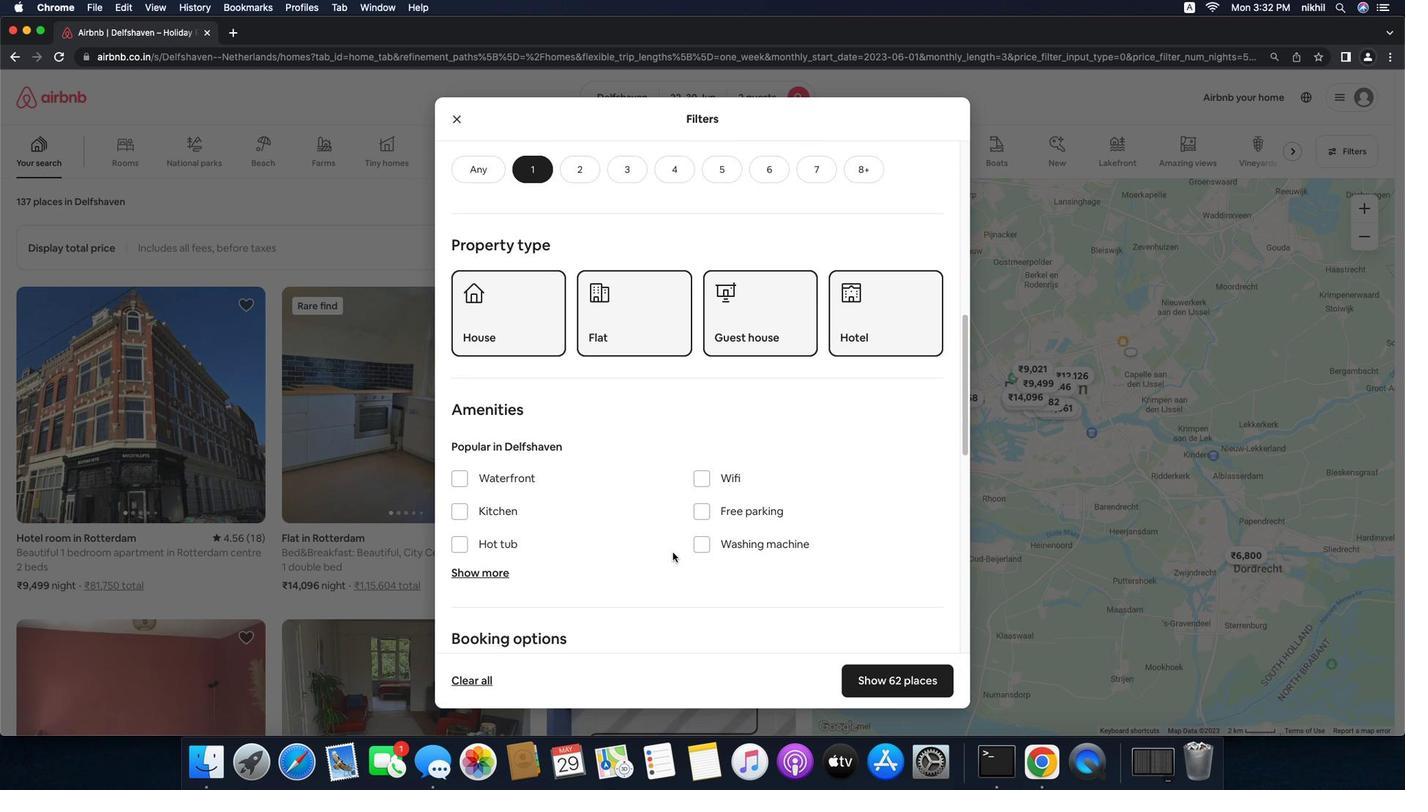 
Action: Mouse moved to (698, 546)
Screenshot: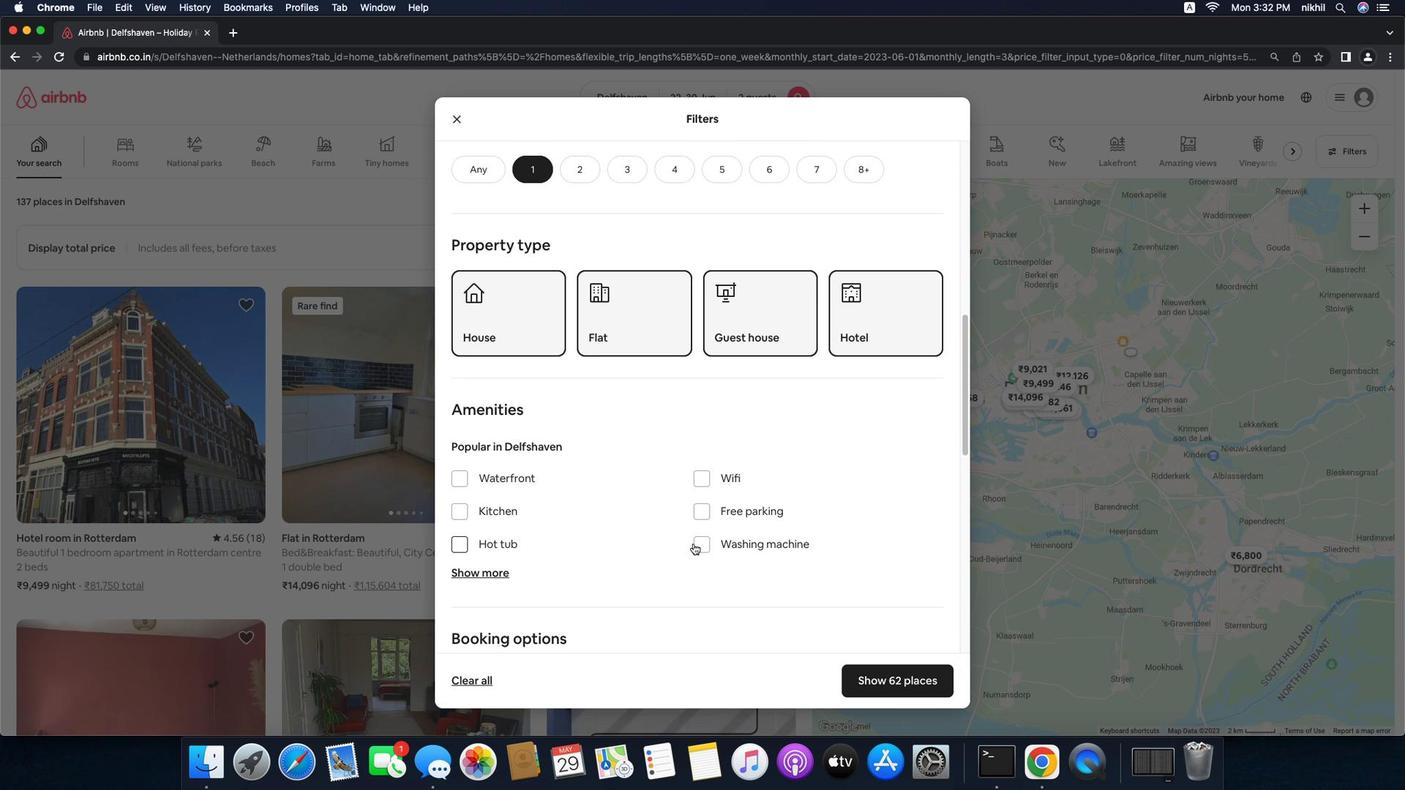 
Action: Mouse scrolled (698, 546) with delta (123, 4)
Screenshot: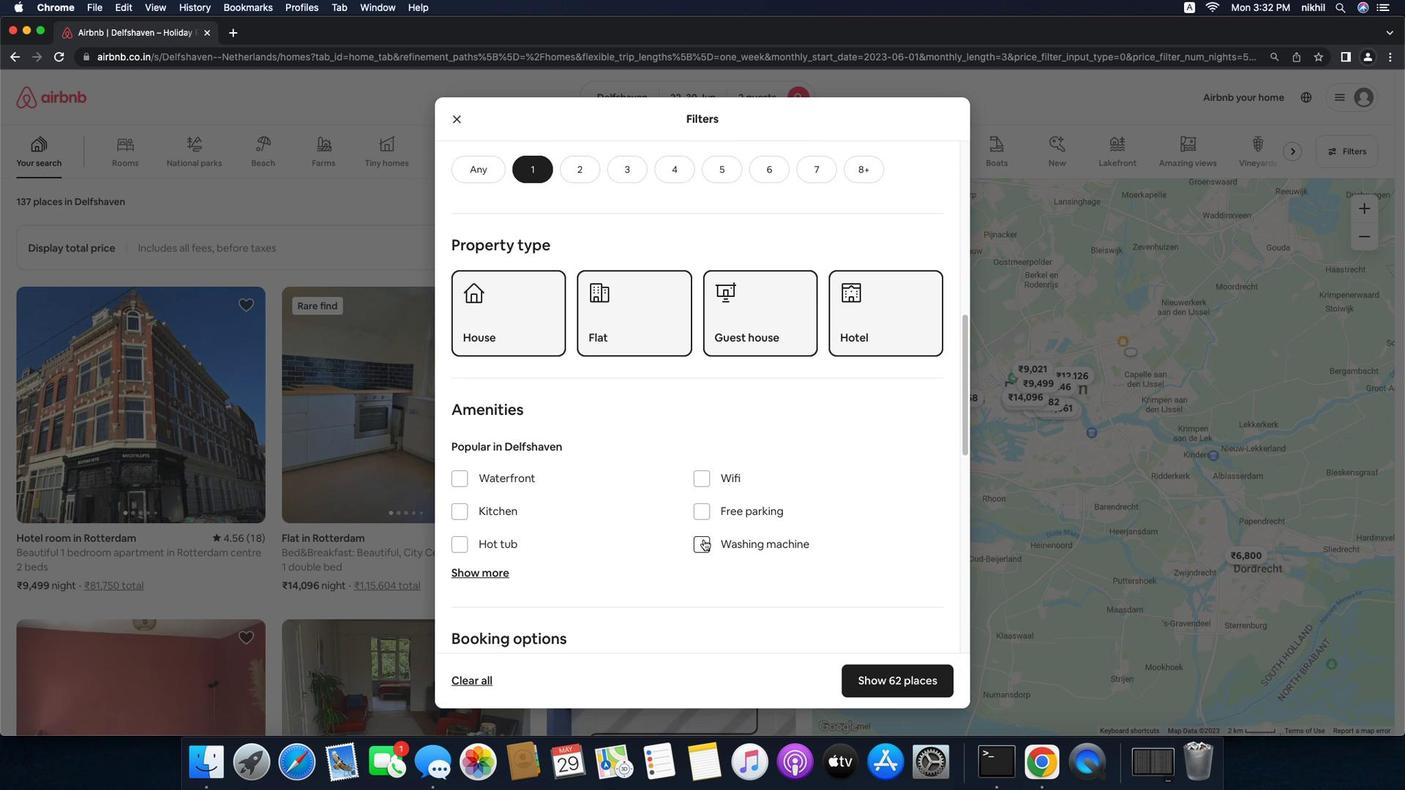 
Action: Mouse scrolled (698, 546) with delta (123, 4)
Screenshot: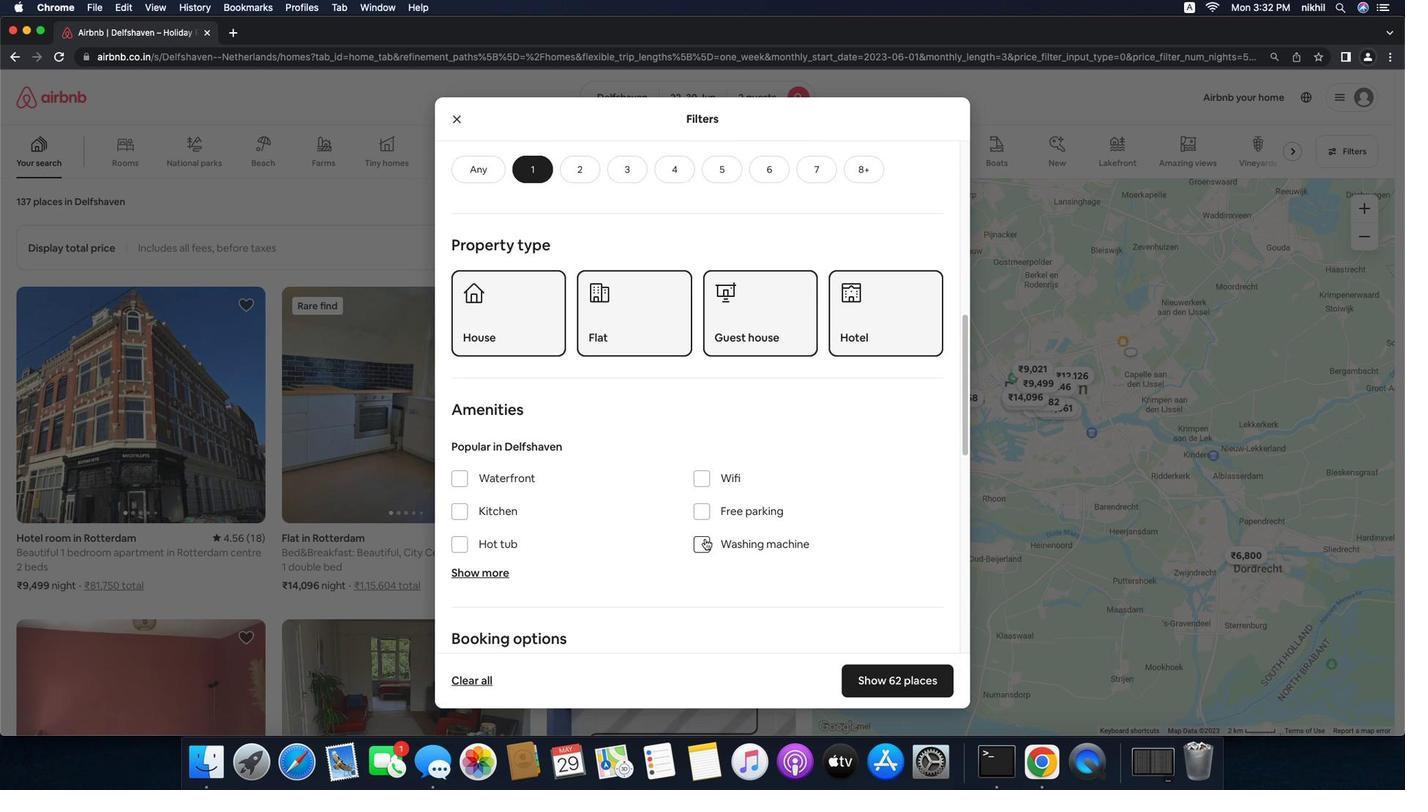 
Action: Mouse scrolled (698, 546) with delta (123, 2)
Screenshot: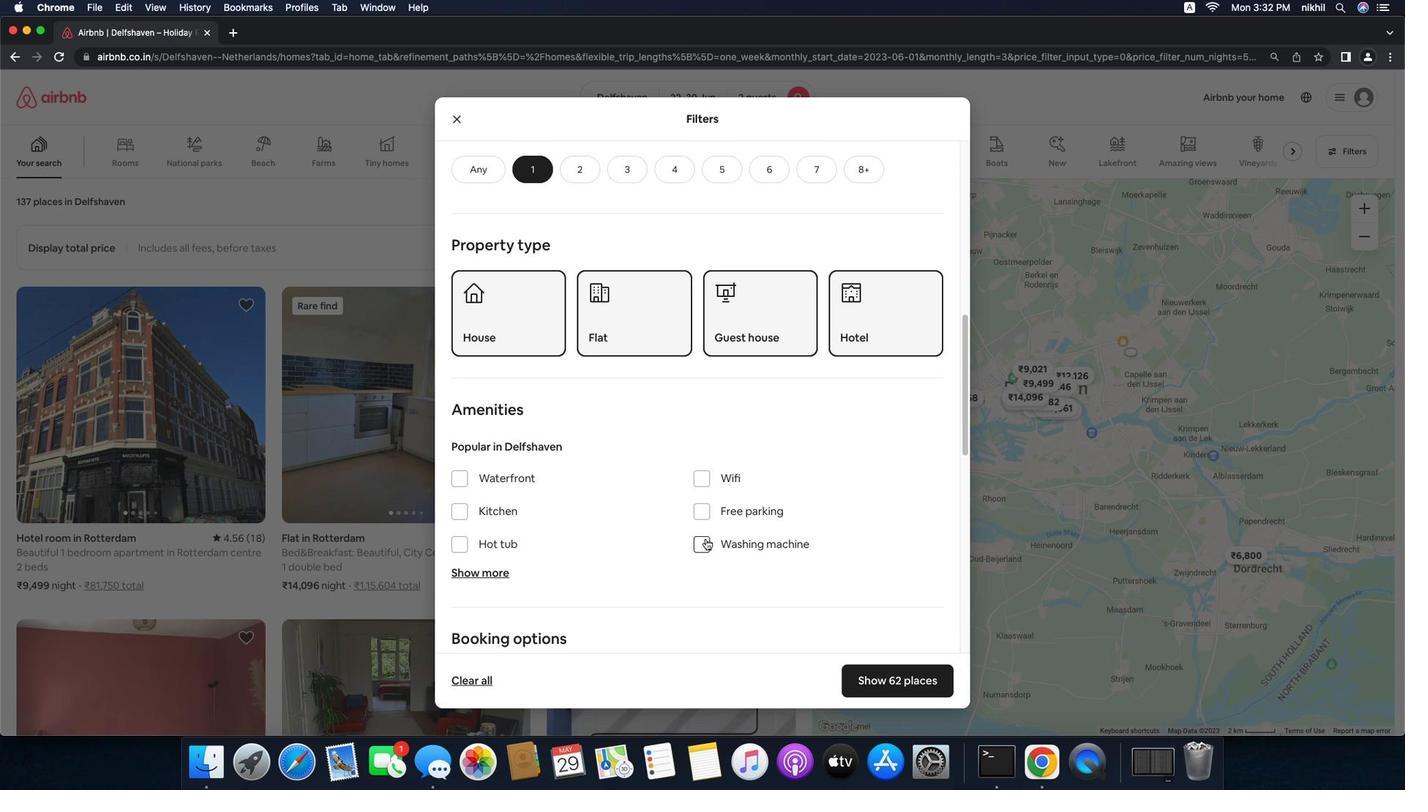 
Action: Mouse moved to (725, 537)
Screenshot: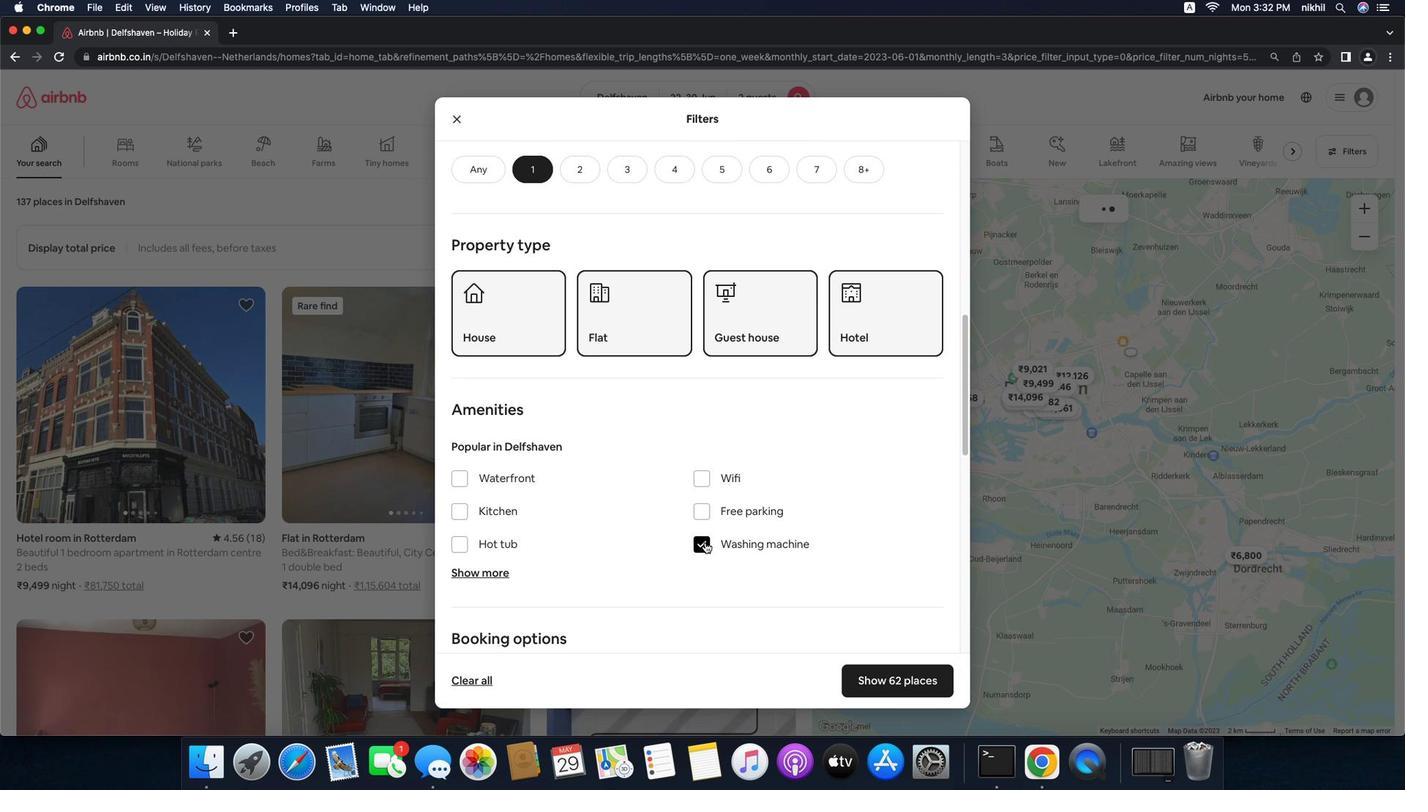 
Action: Mouse pressed left at (725, 537)
Screenshot: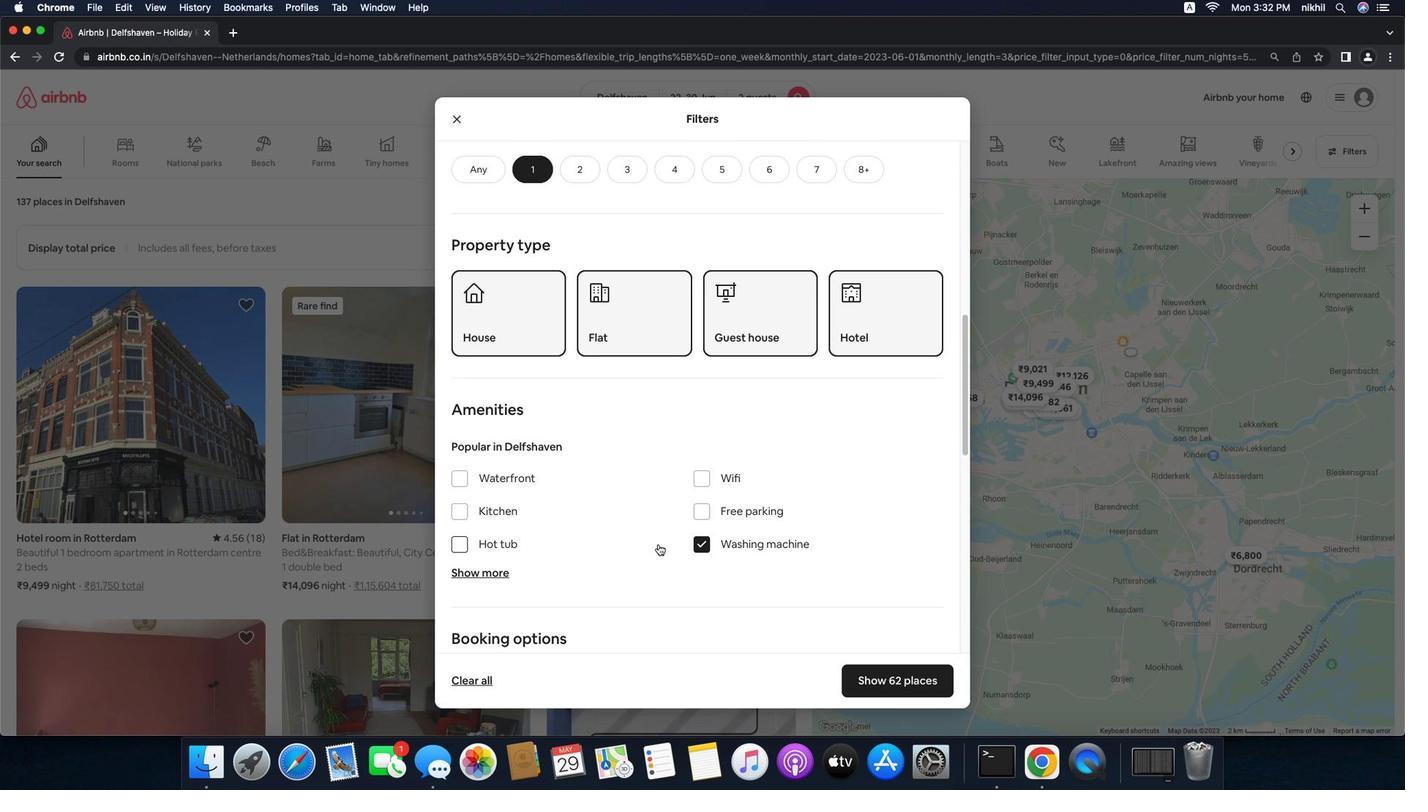 
Action: Mouse moved to (668, 536)
Screenshot: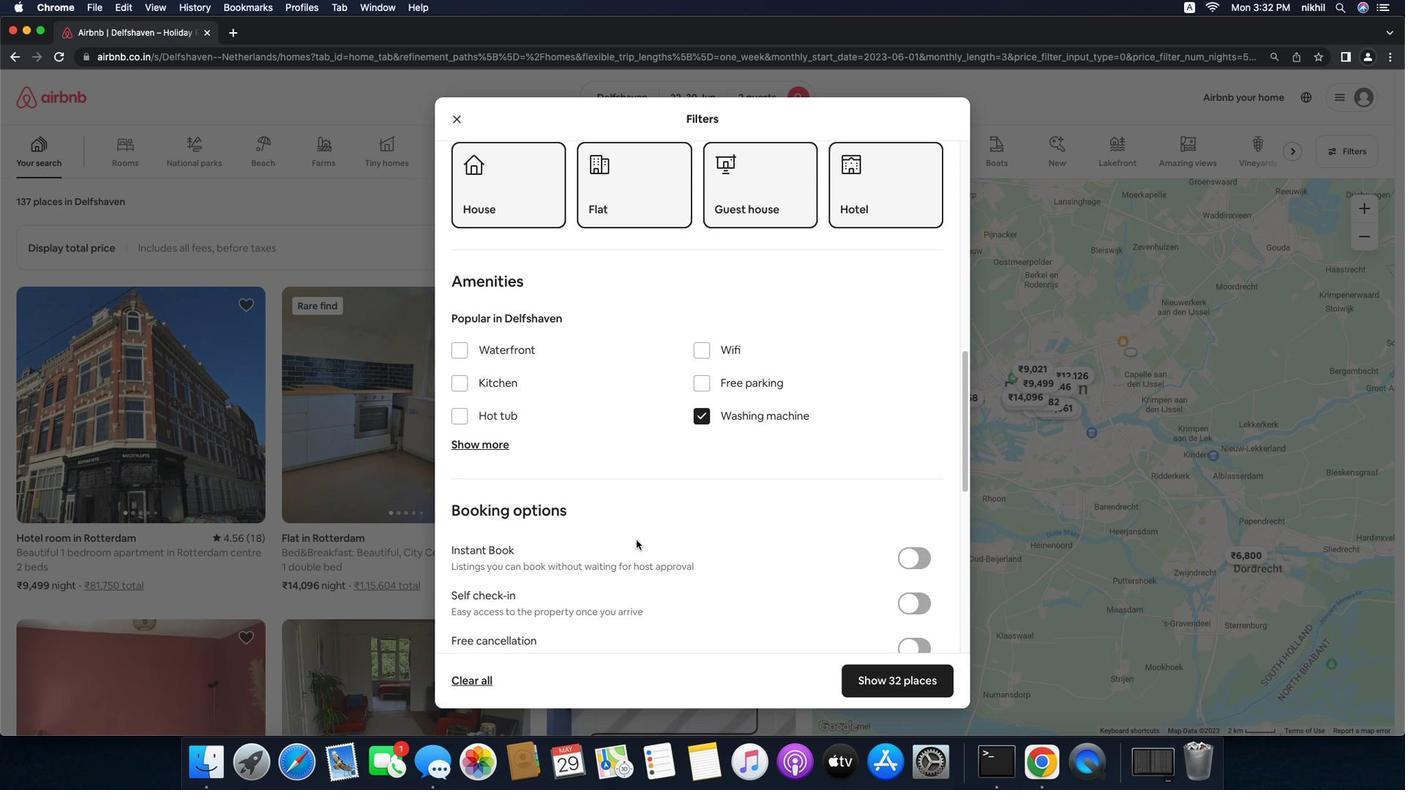 
Action: Mouse scrolled (668, 536) with delta (123, 4)
Screenshot: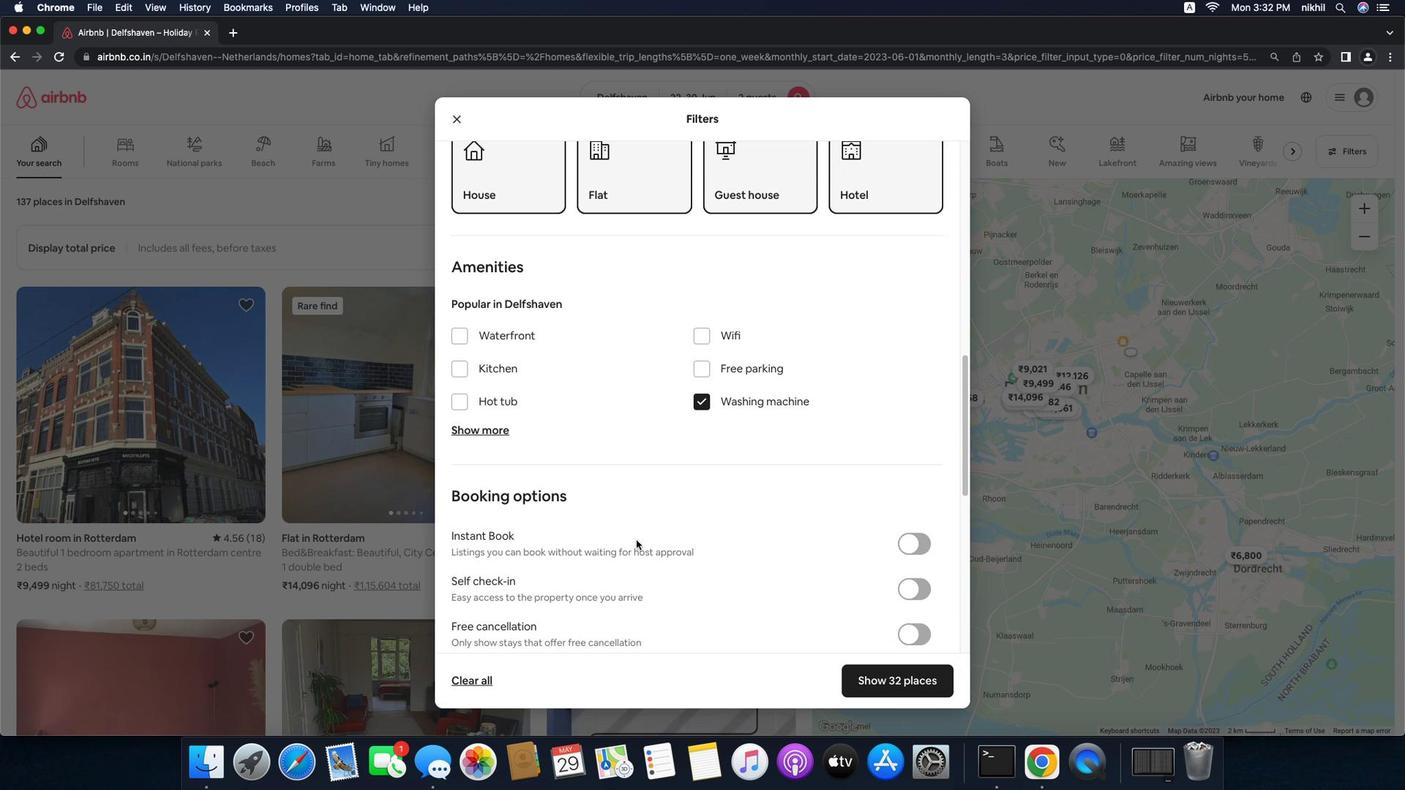 
Action: Mouse scrolled (668, 536) with delta (123, 4)
Screenshot: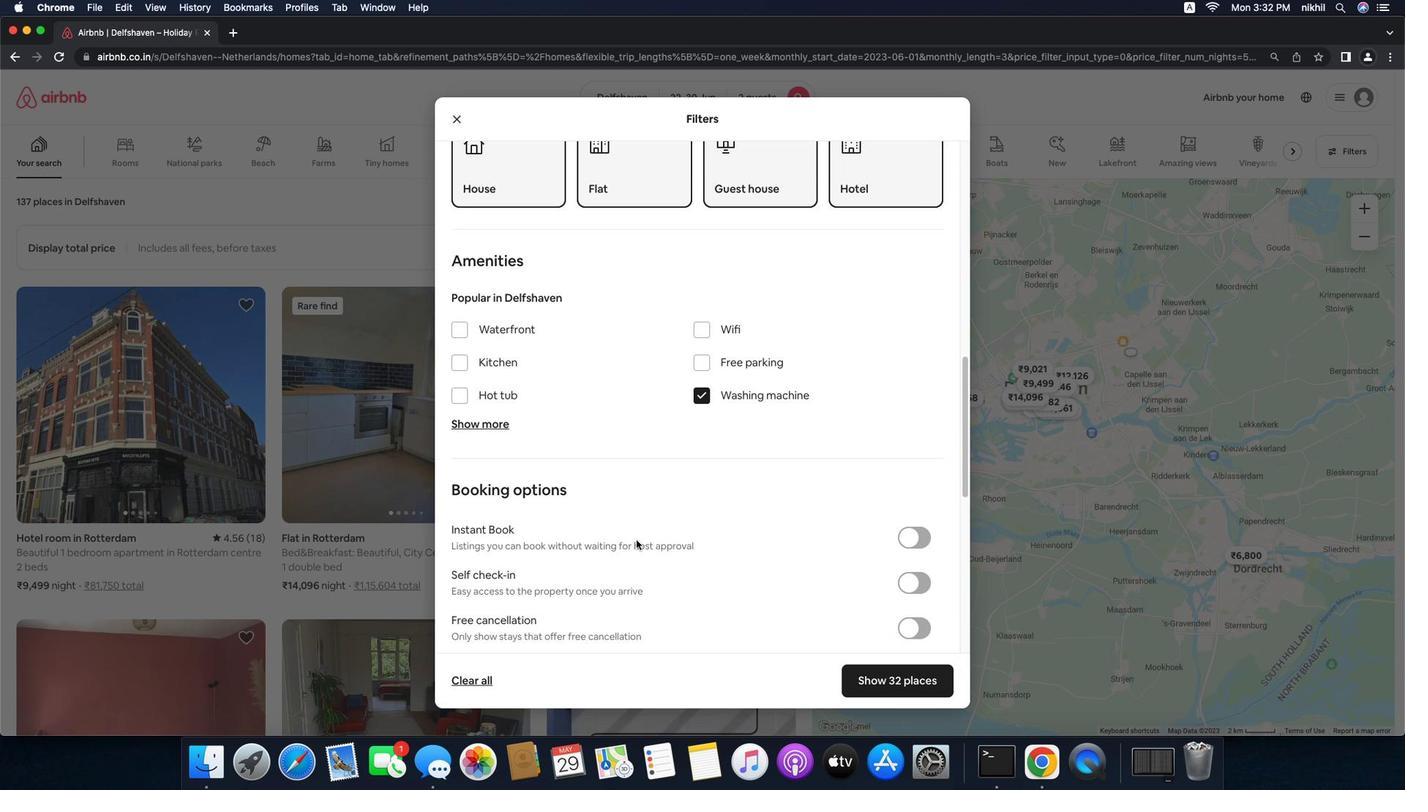 
Action: Mouse moved to (667, 535)
Screenshot: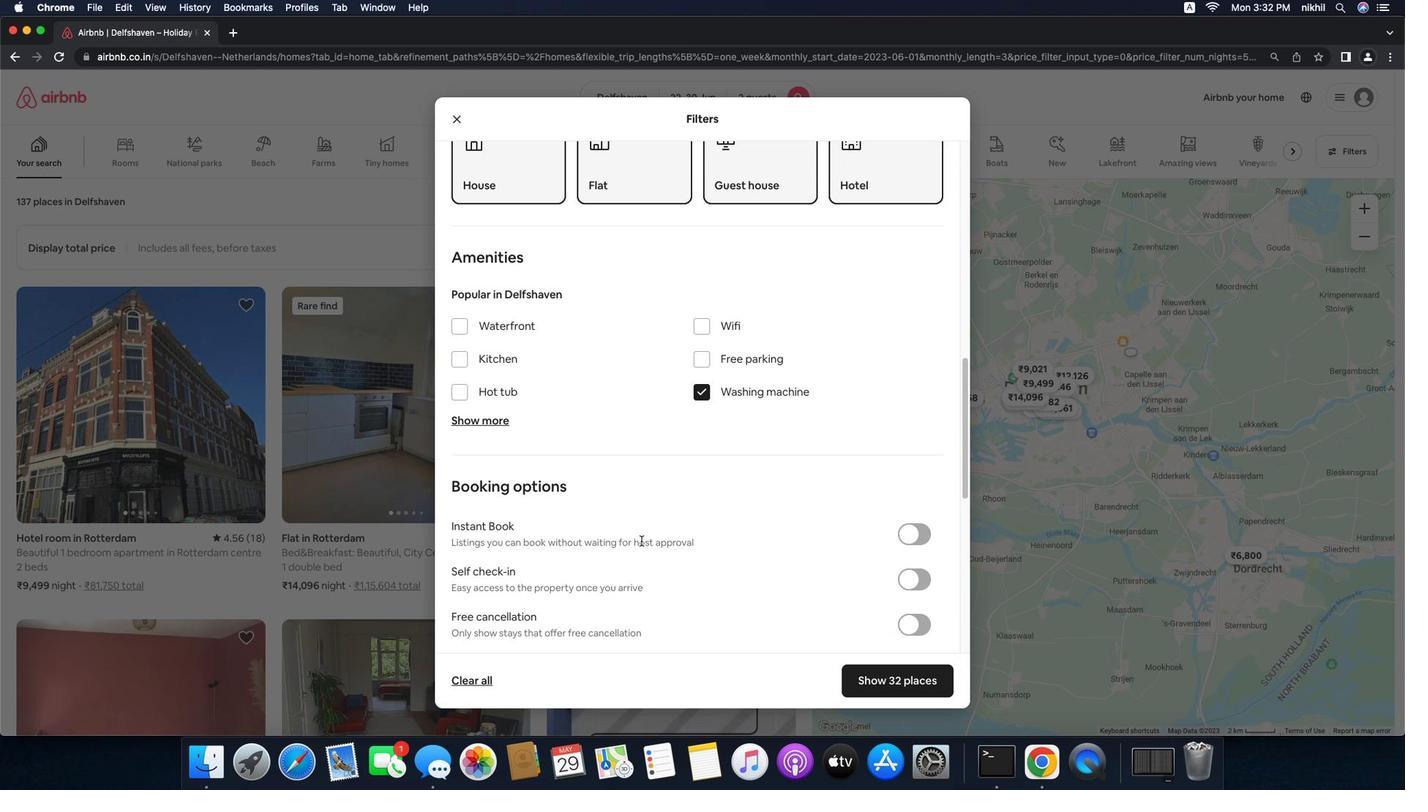 
Action: Mouse scrolled (667, 535) with delta (123, 2)
Screenshot: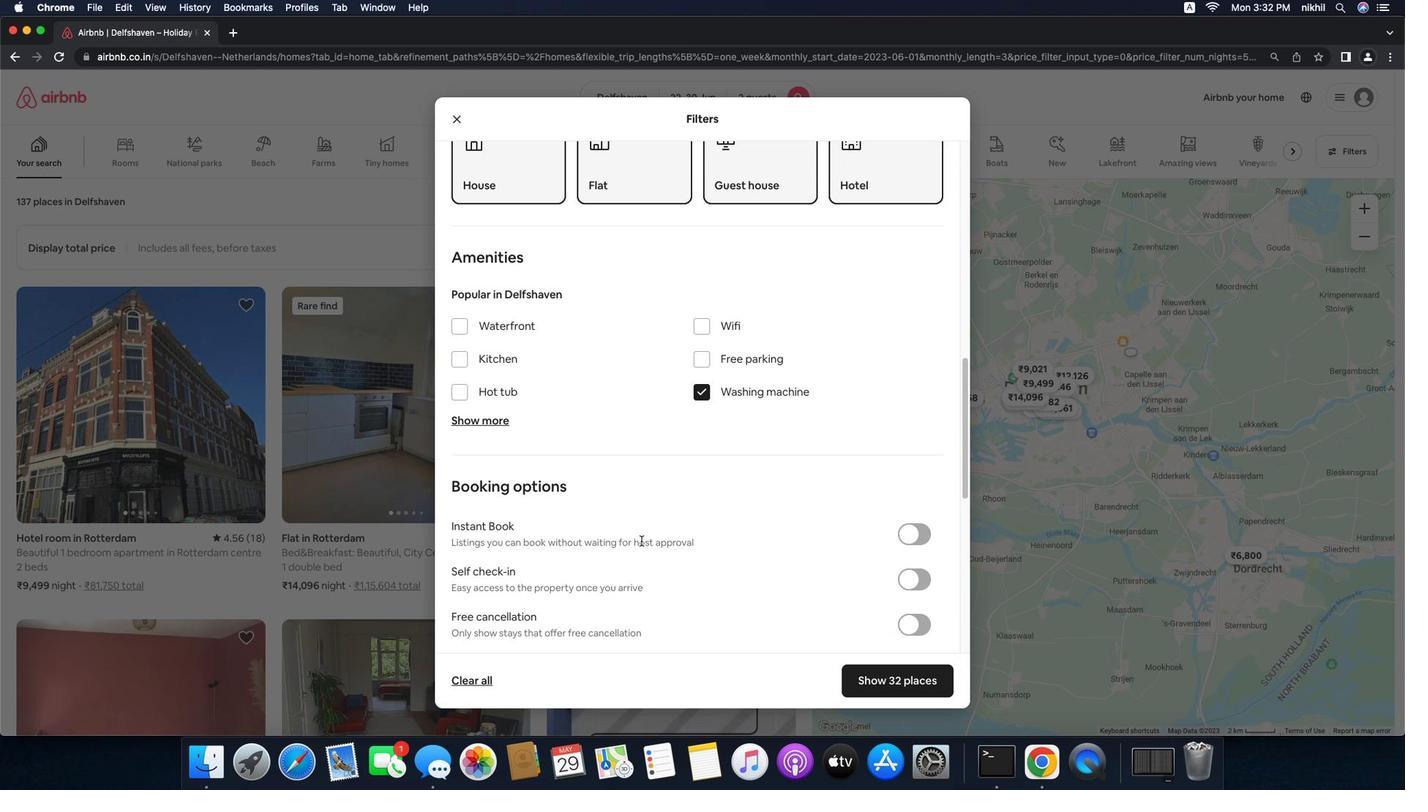 
Action: Mouse moved to (667, 535)
Screenshot: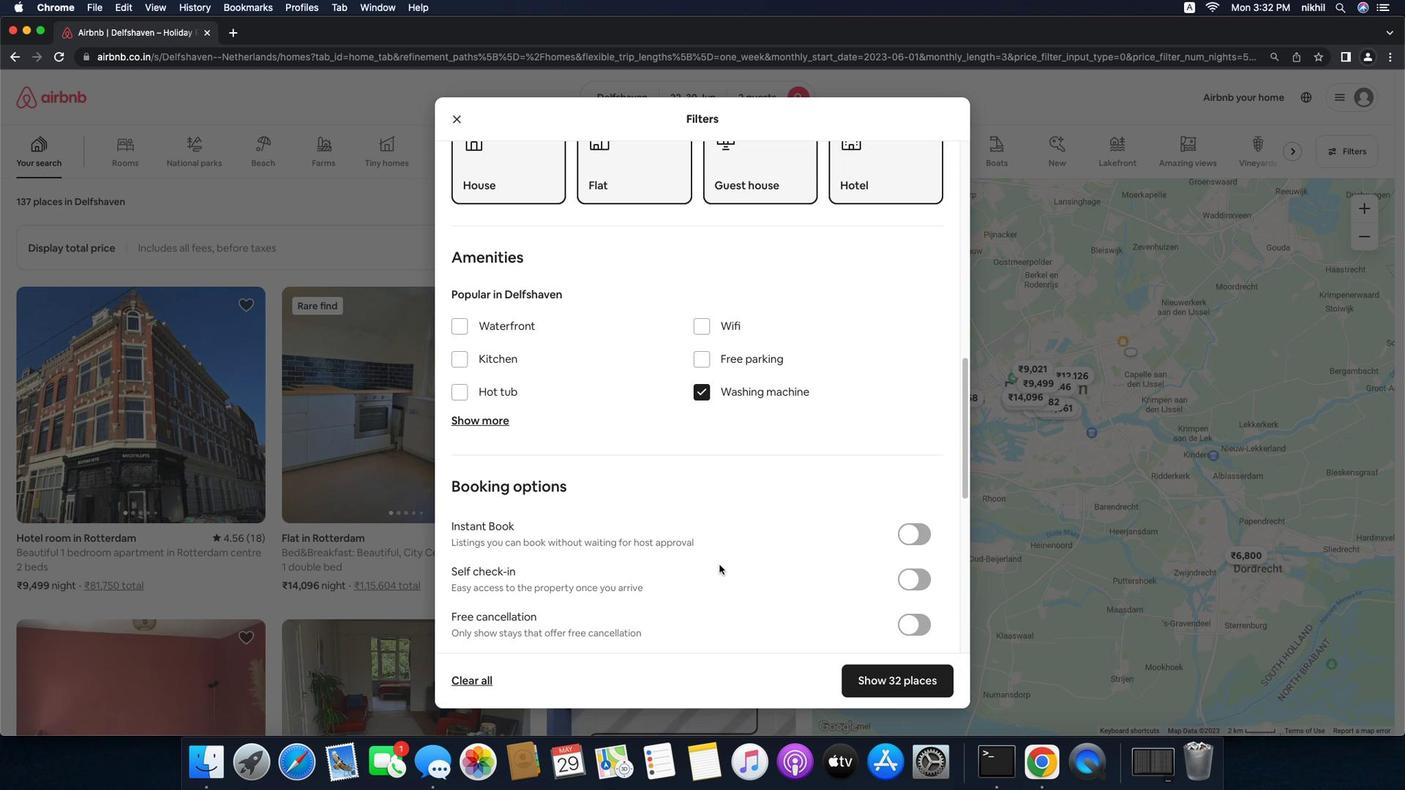 
Action: Mouse scrolled (667, 535) with delta (123, 4)
Screenshot: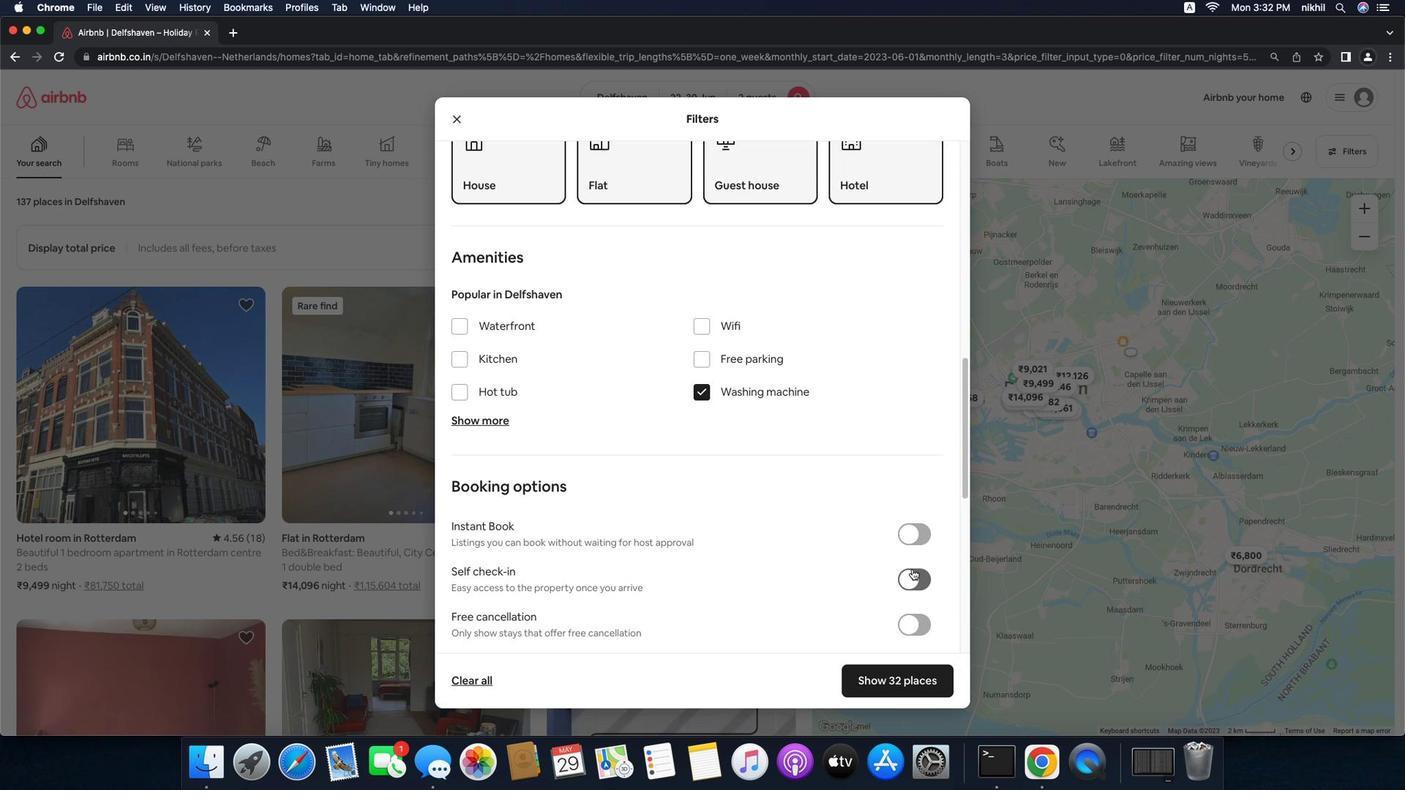 
Action: Mouse scrolled (667, 535) with delta (123, 4)
Screenshot: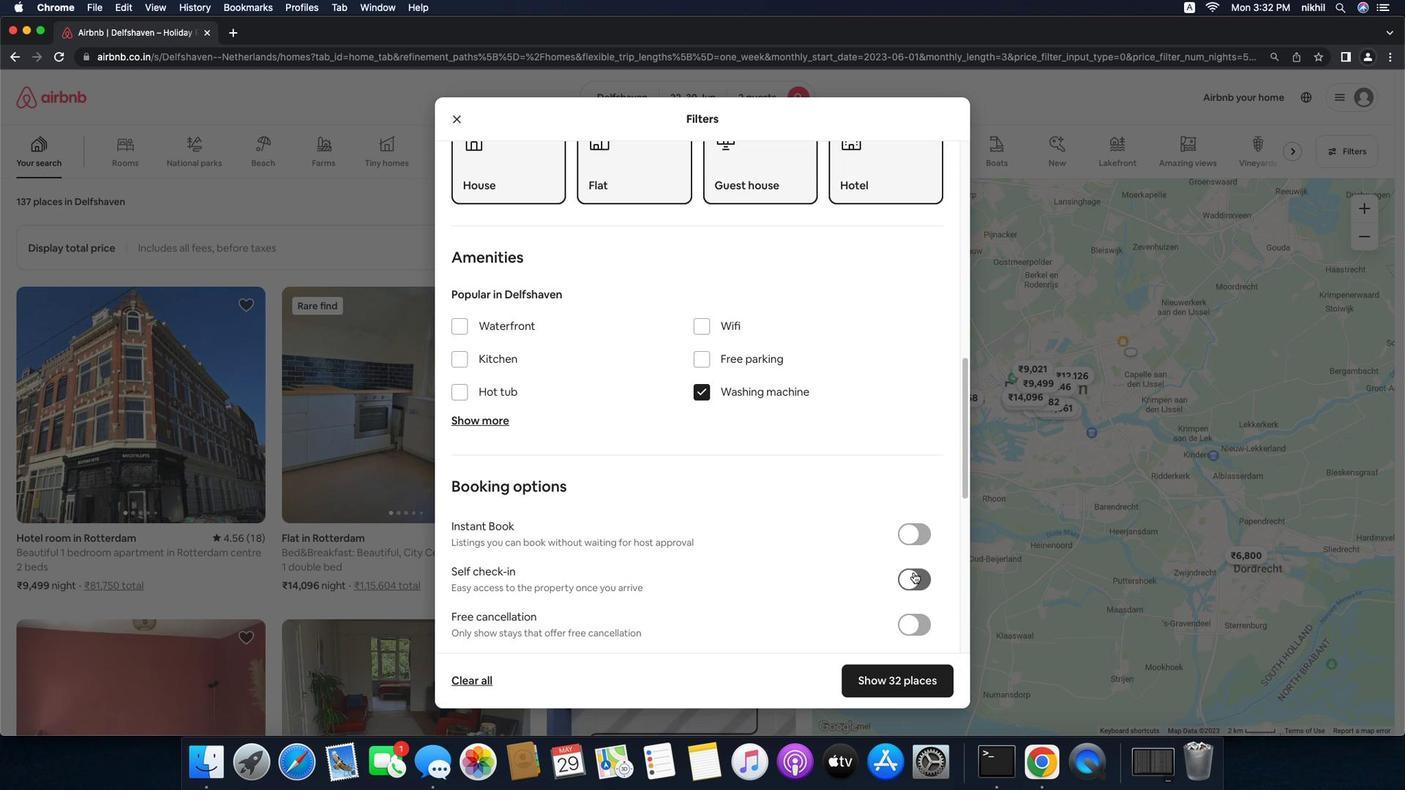 
Action: Mouse moved to (904, 569)
Screenshot: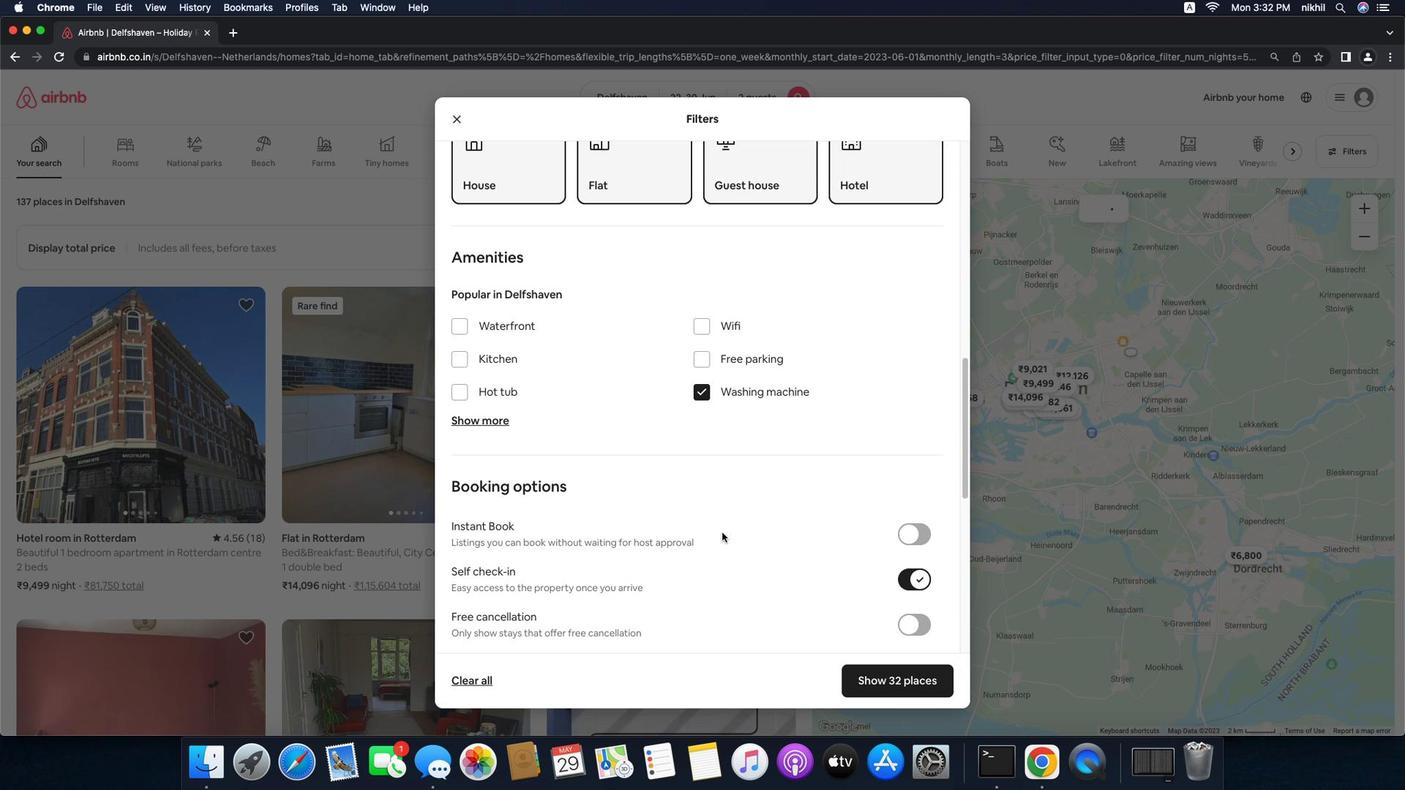 
Action: Mouse pressed left at (904, 569)
Screenshot: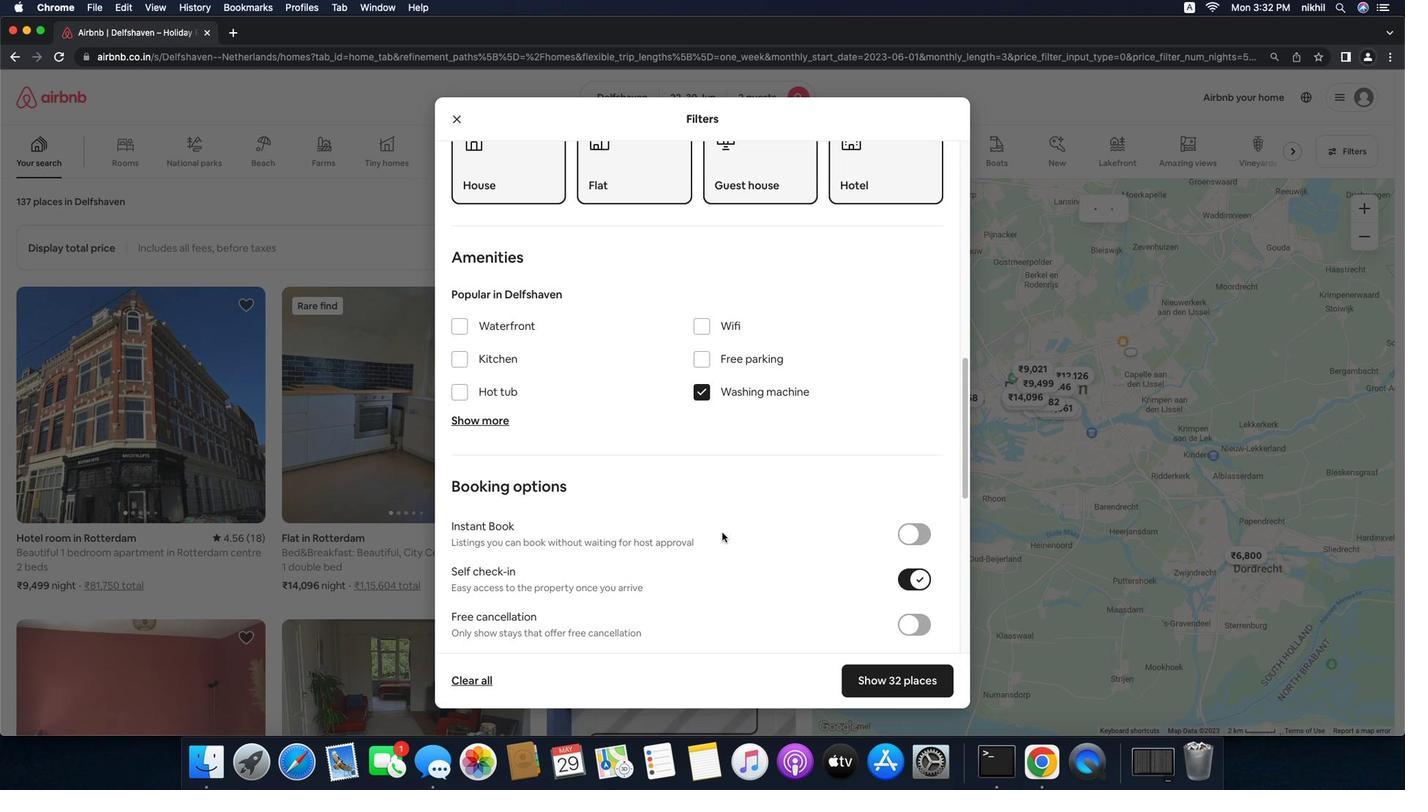
Action: Mouse moved to (740, 527)
Screenshot: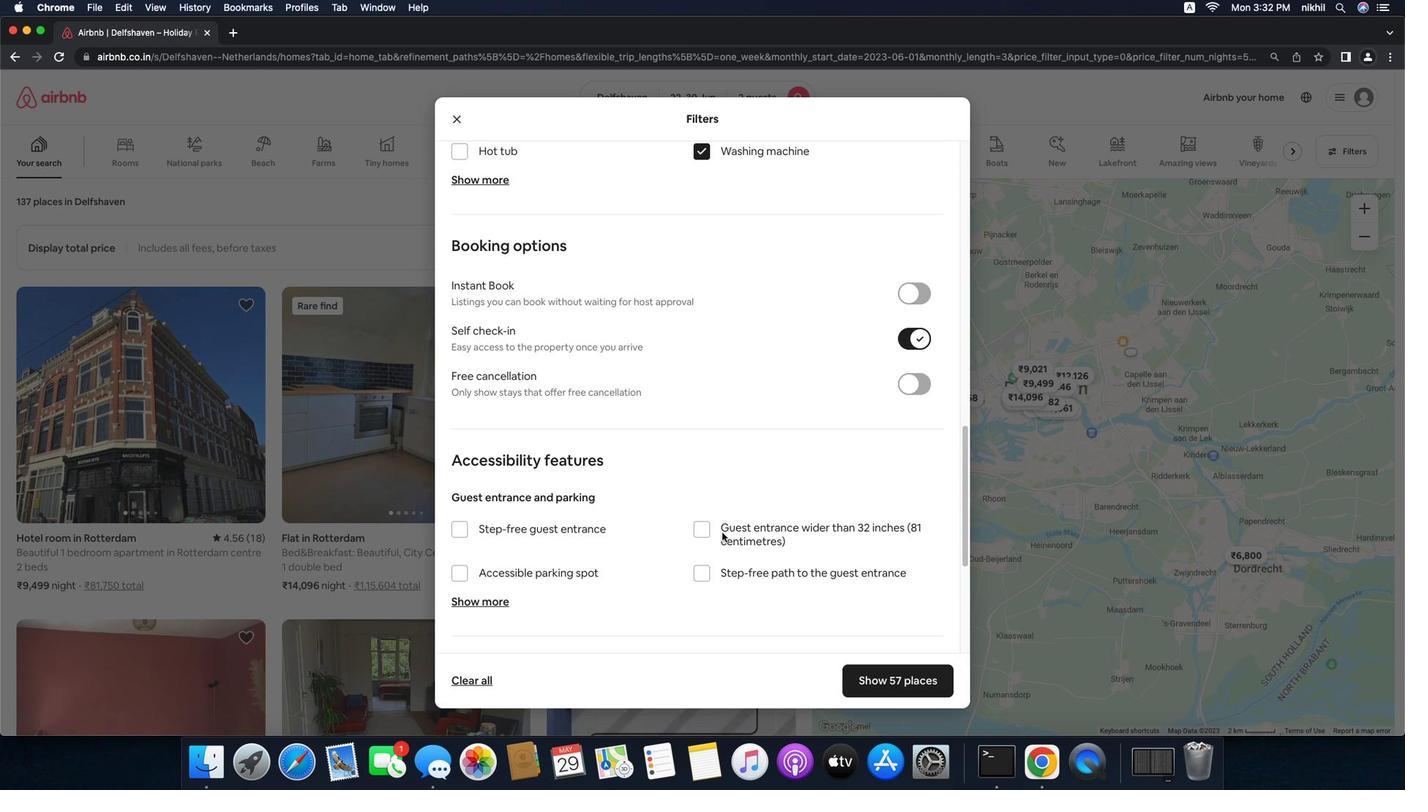 
Action: Mouse scrolled (740, 527) with delta (123, 4)
Screenshot: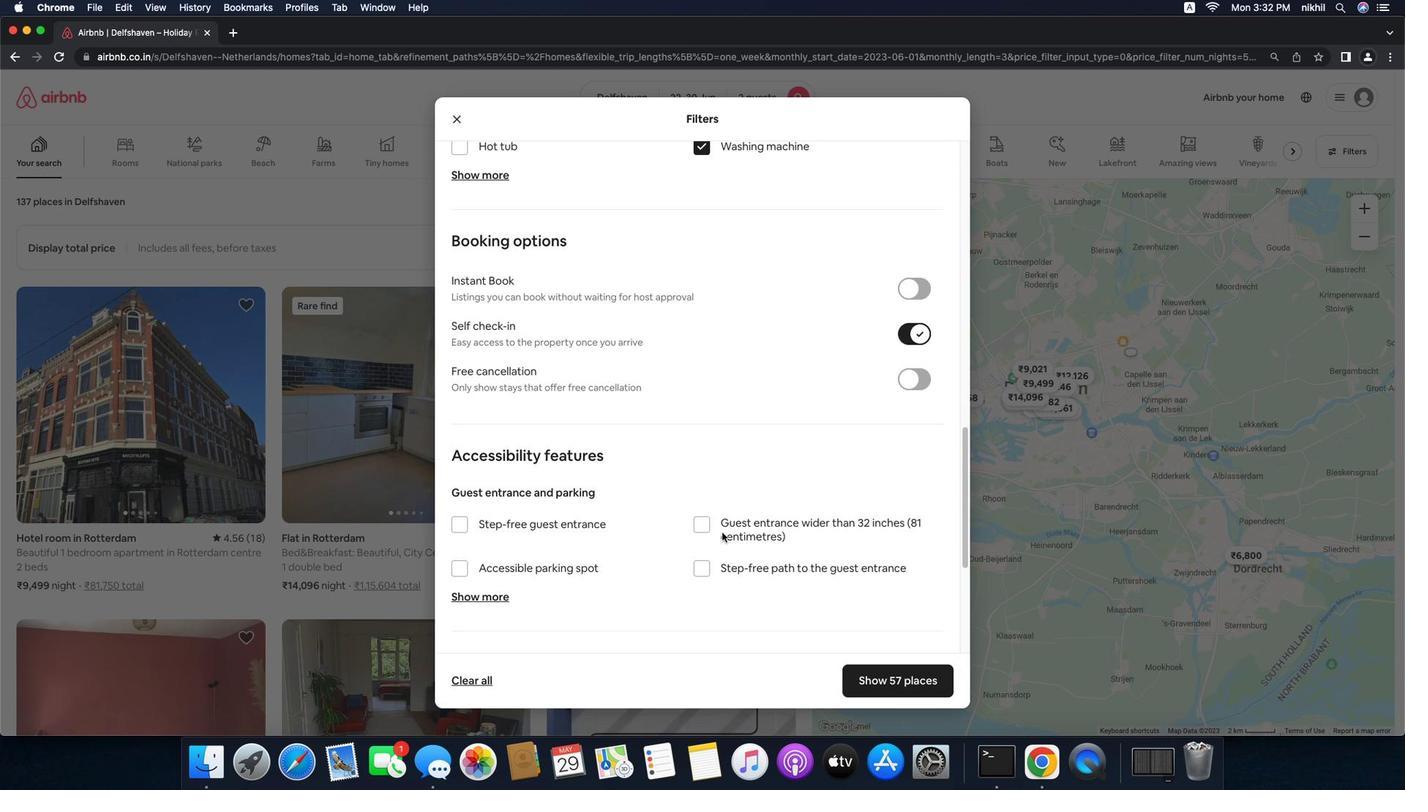 
Action: Mouse scrolled (740, 527) with delta (123, 4)
Screenshot: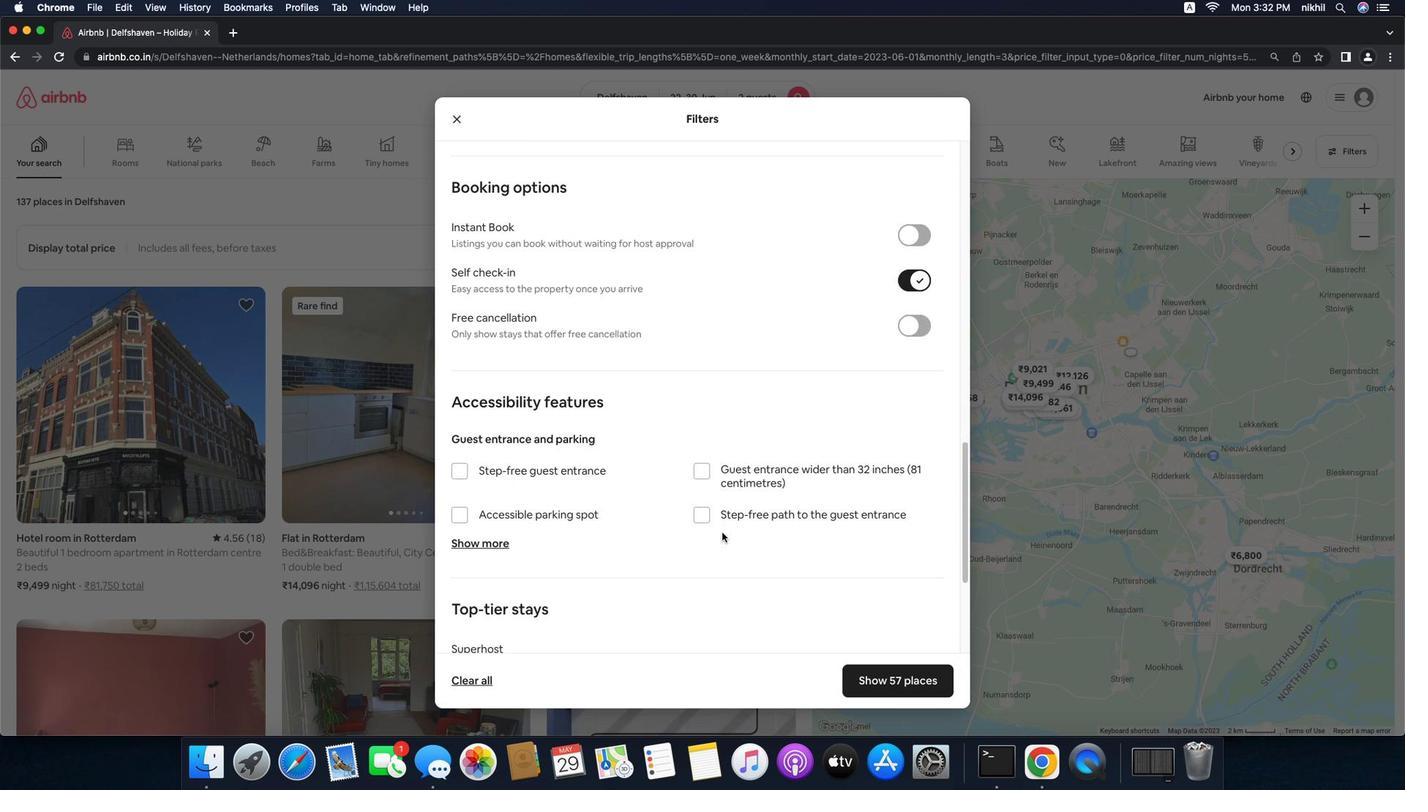 
Action: Mouse scrolled (740, 527) with delta (123, 2)
Screenshot: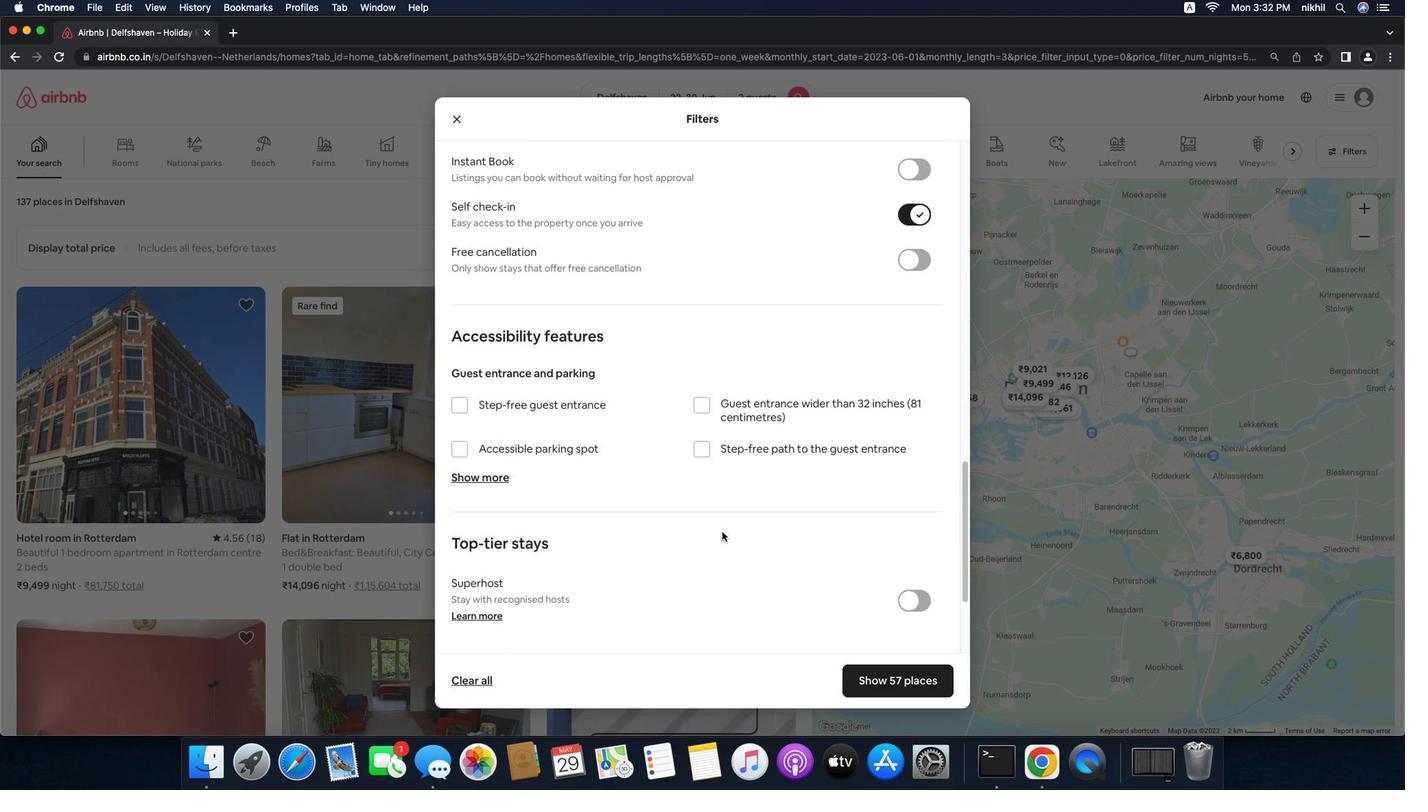 
Action: Mouse scrolled (740, 527) with delta (123, 2)
Screenshot: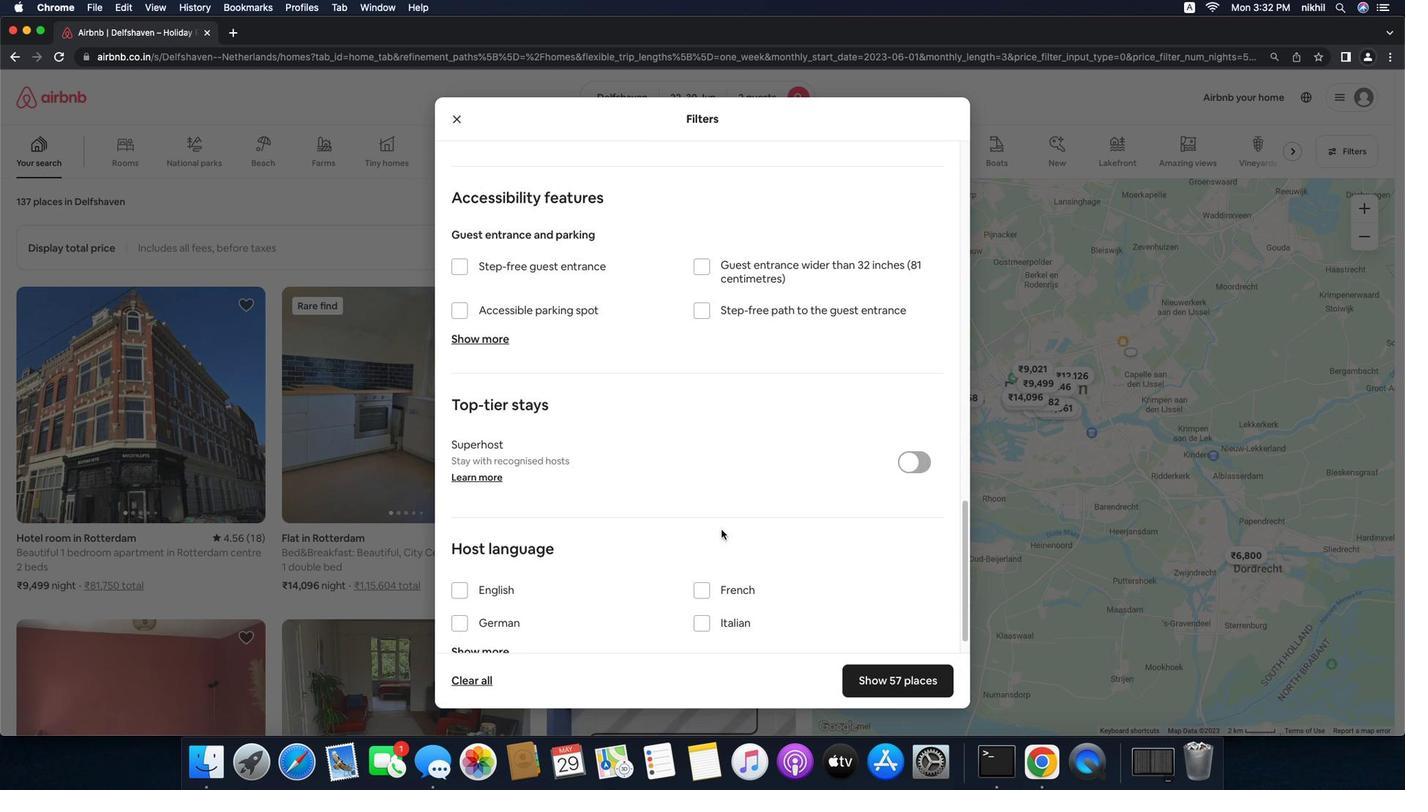 
Action: Mouse scrolled (740, 527) with delta (123, 4)
Screenshot: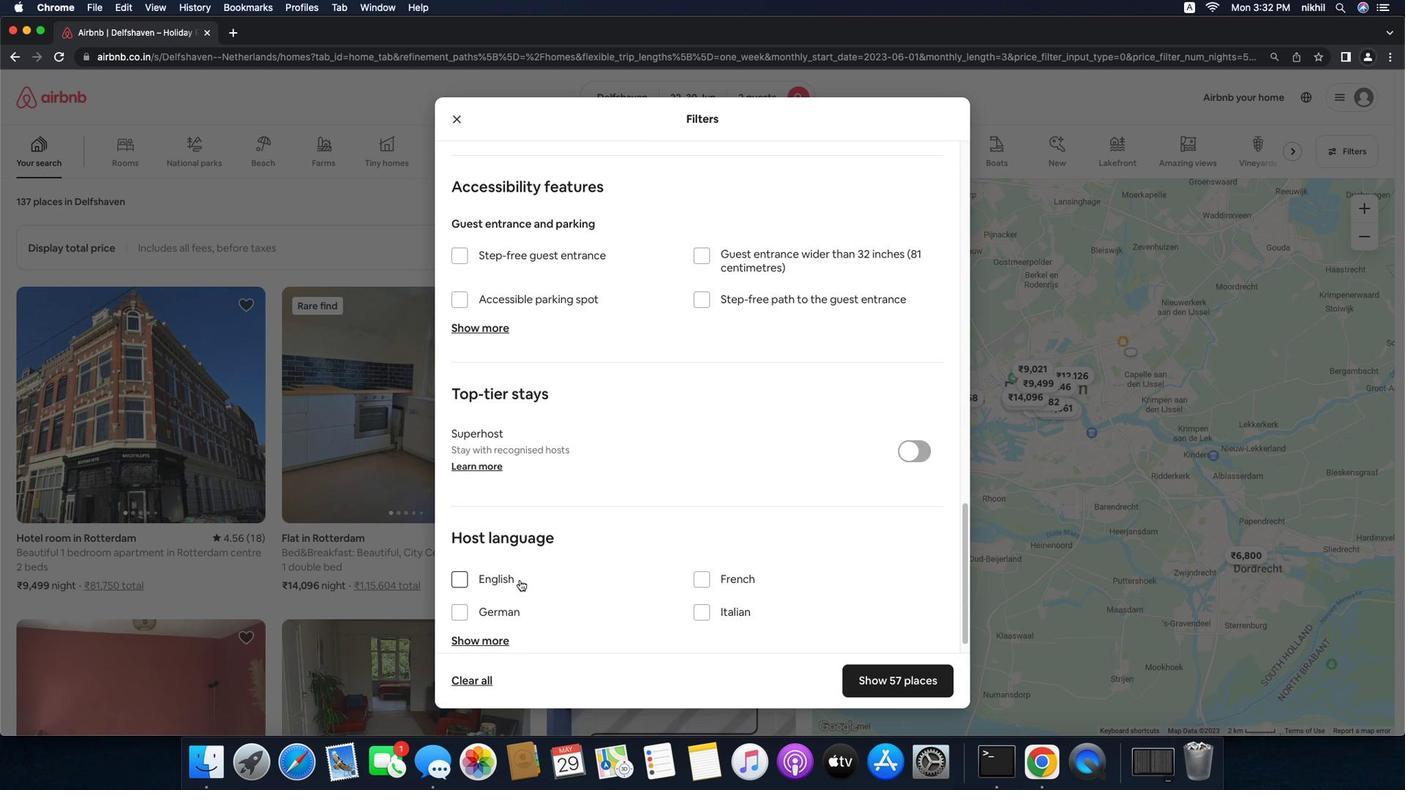
Action: Mouse scrolled (740, 527) with delta (123, 4)
Screenshot: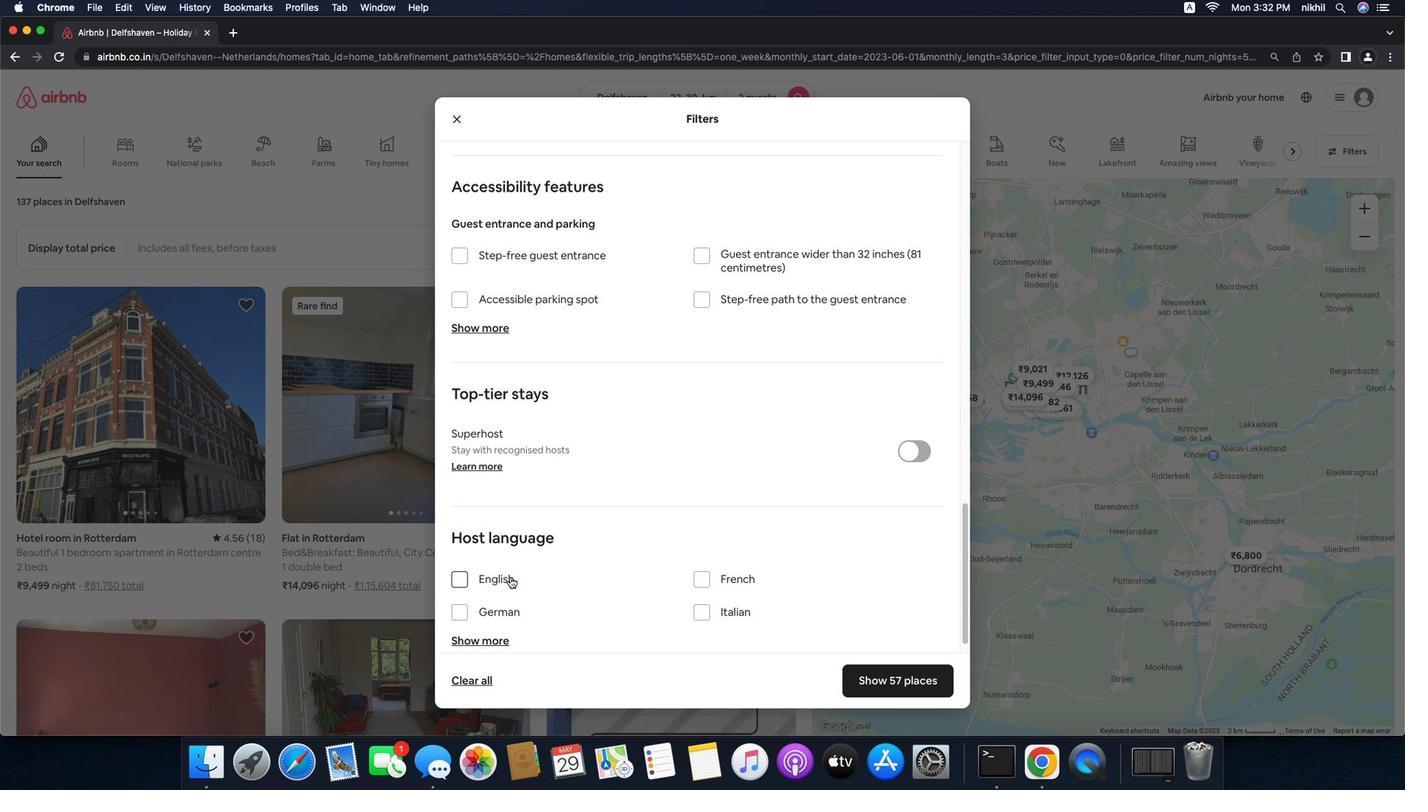 
Action: Mouse scrolled (740, 527) with delta (123, 2)
Screenshot: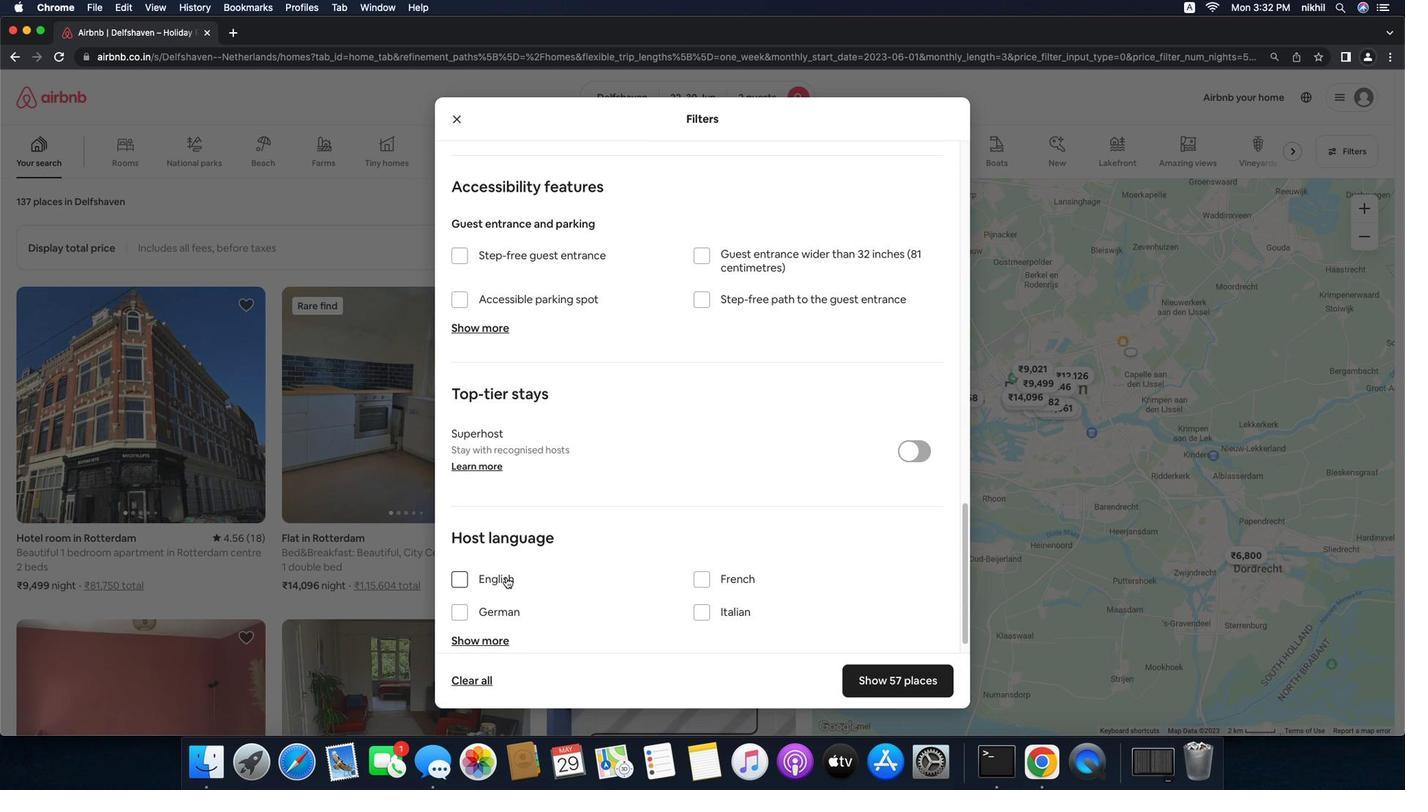 
Action: Mouse scrolled (740, 527) with delta (123, 2)
Screenshot: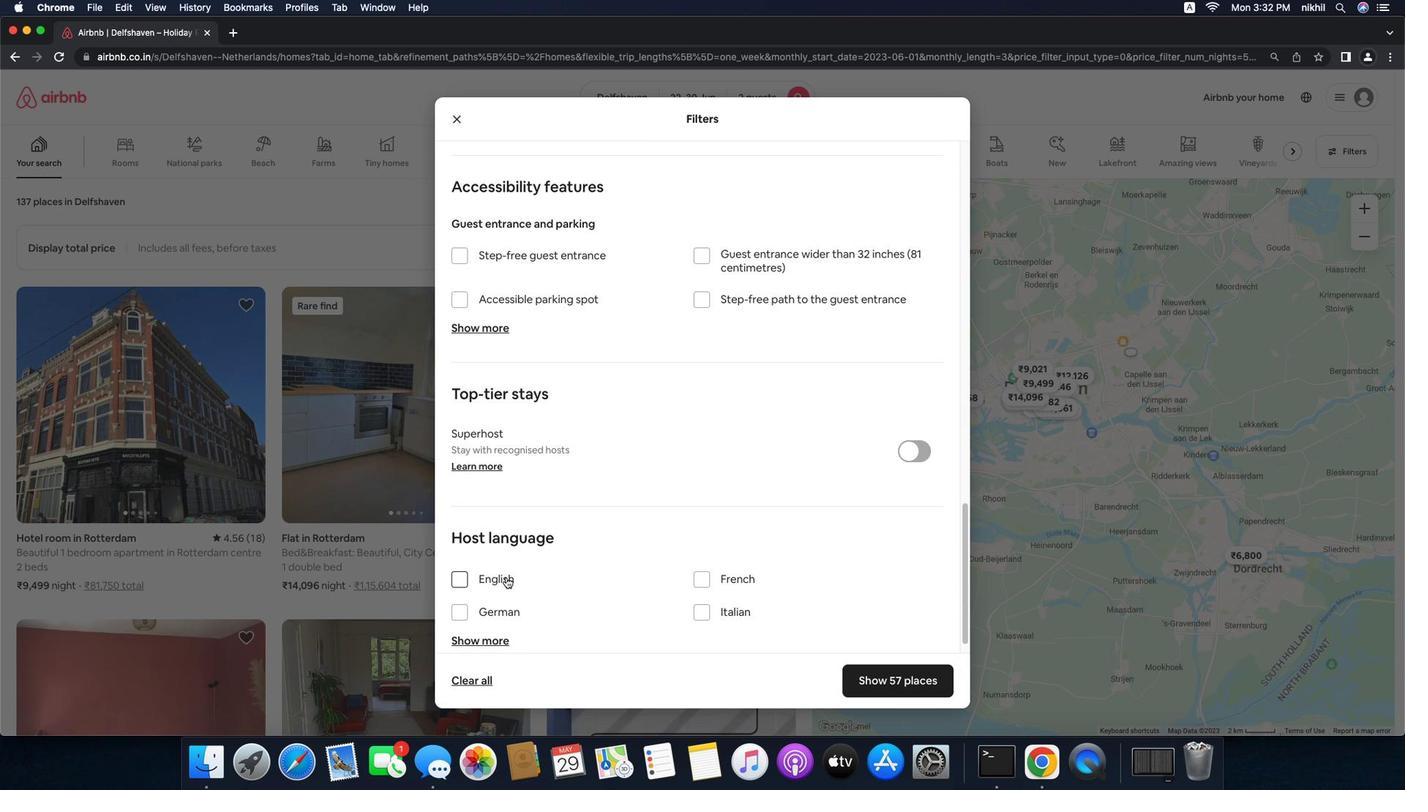 
Action: Mouse moved to (555, 571)
Screenshot: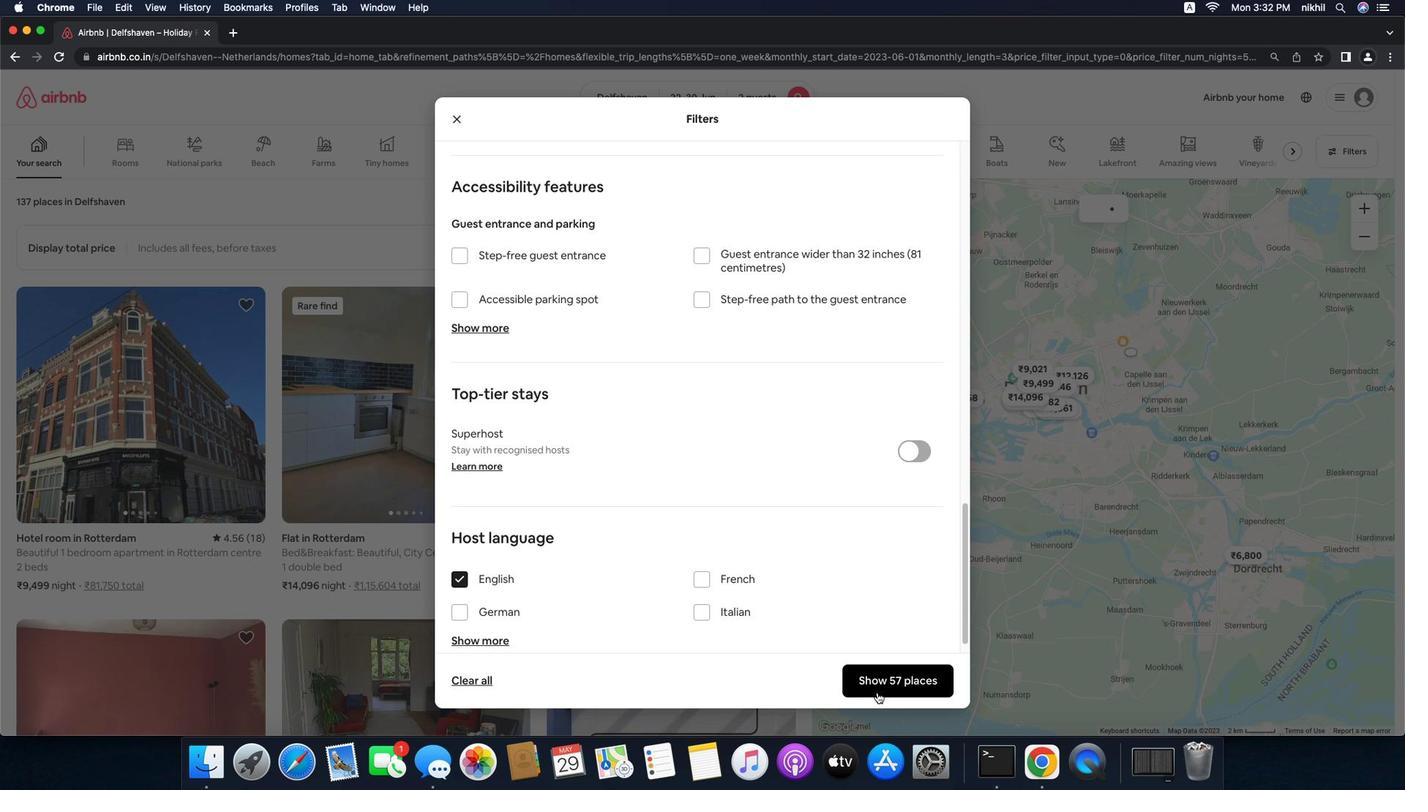 
Action: Mouse pressed left at (555, 571)
Screenshot: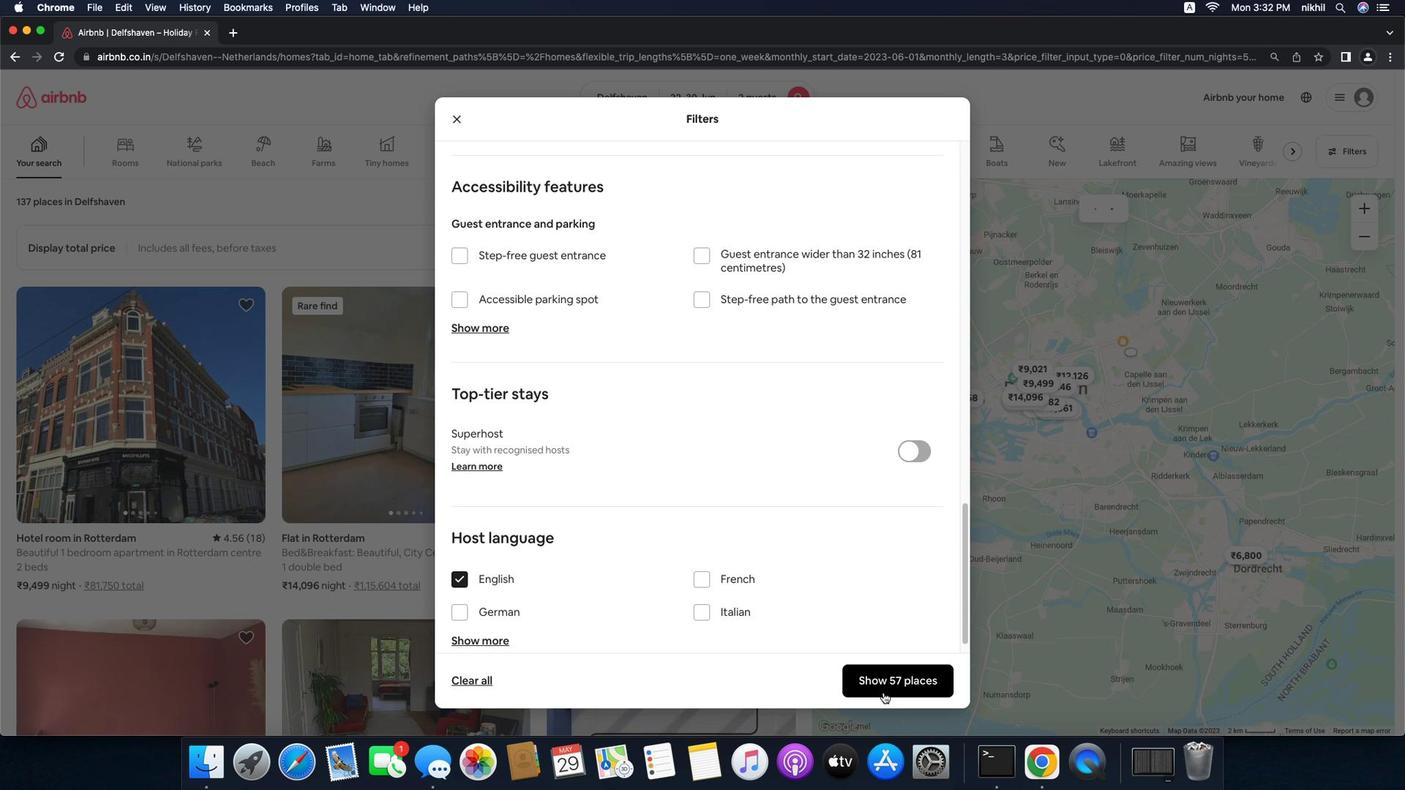 
Action: Mouse moved to (882, 676)
Screenshot: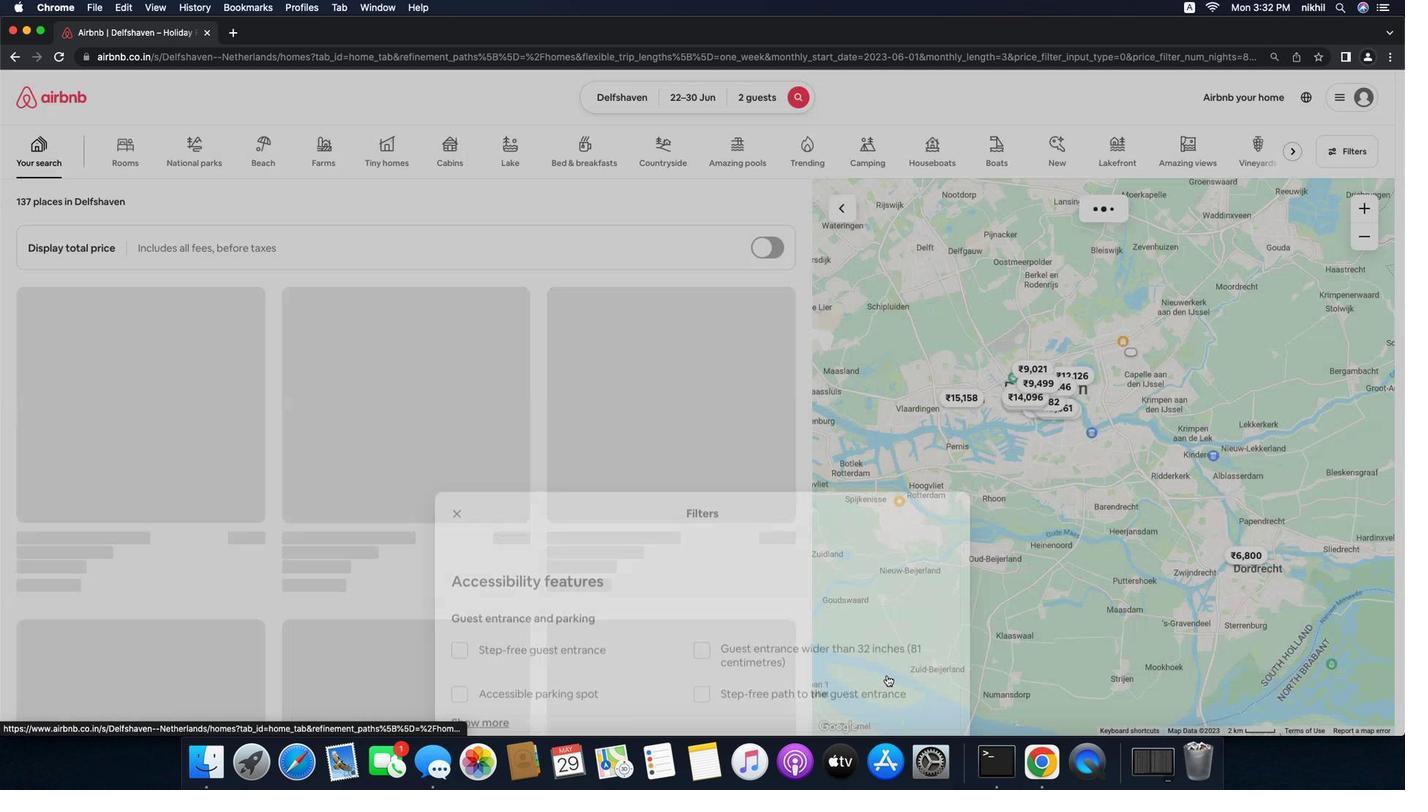 
Action: Mouse pressed left at (882, 676)
Screenshot: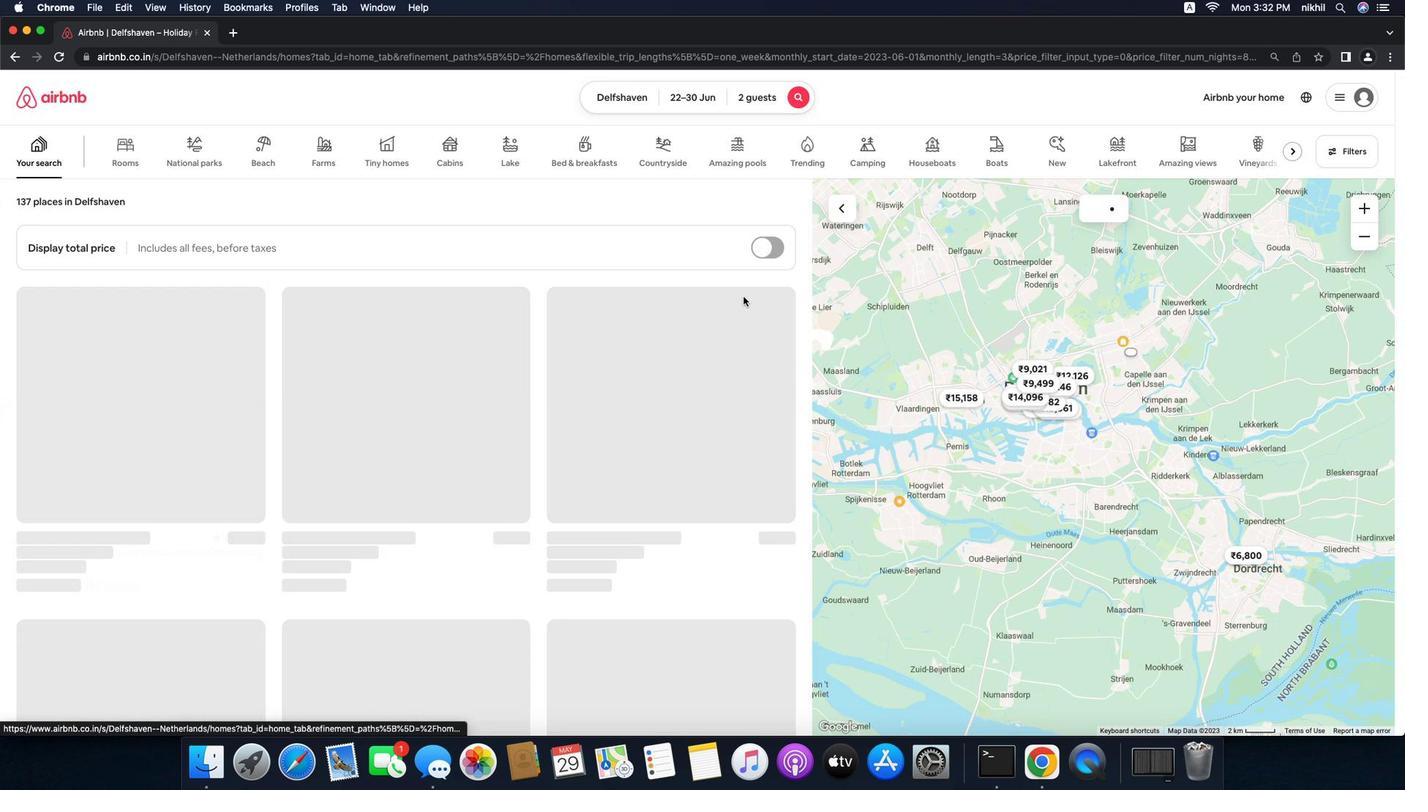 
Action: Mouse moved to (645, 217)
Screenshot: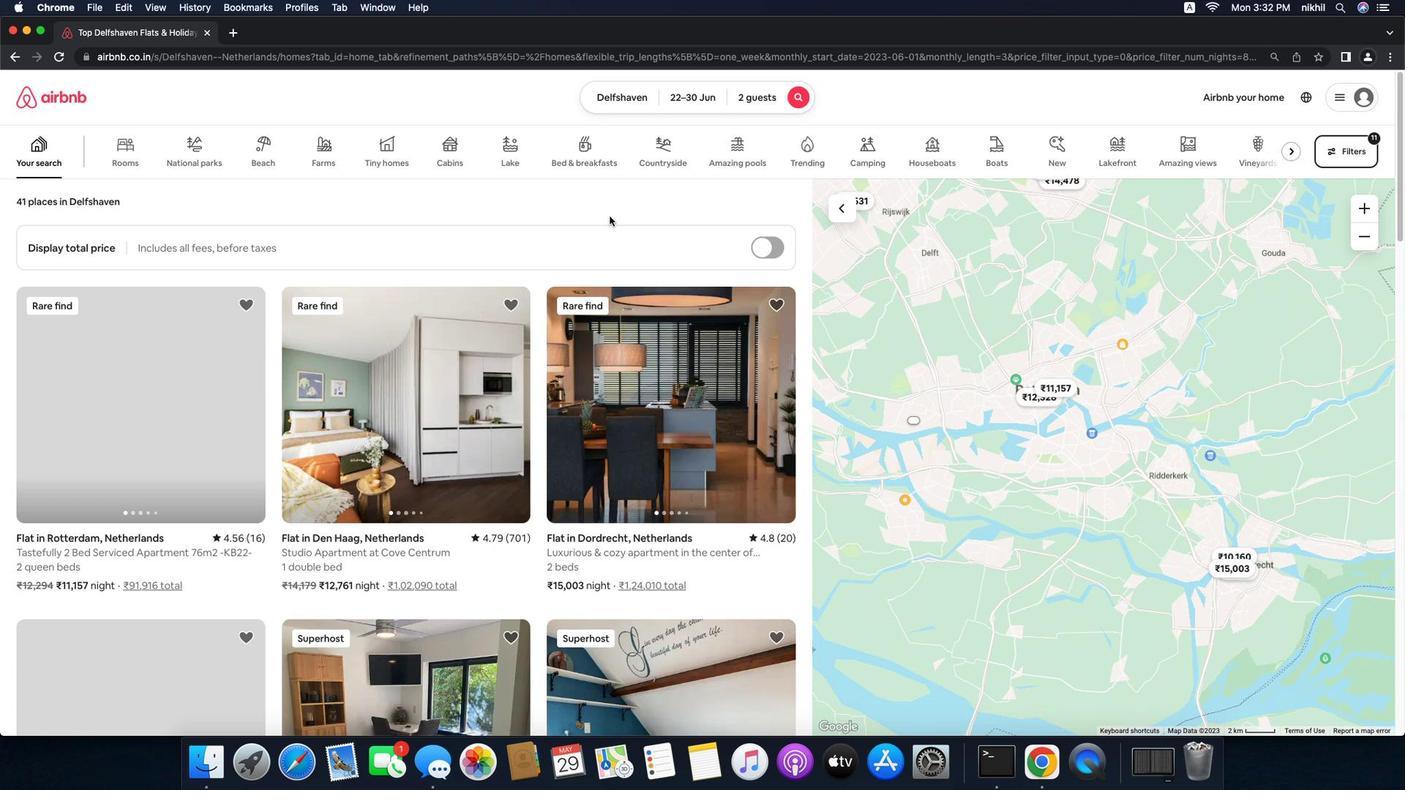 
